 Task: Look for space in Yoshida-kasugachō, Japan from 5th June, 2023 to 16th June, 2023 for 2 adults in price range Rs.14000 to Rs.18000. Place can be entire place with 1  bedroom having 1 bed and 1 bathroom. Property type can be house, flat, guest house, hotel. Amenities needed are: washing machine. Booking option can be shelf check-in. Required host language is English.
Action: Mouse moved to (560, 103)
Screenshot: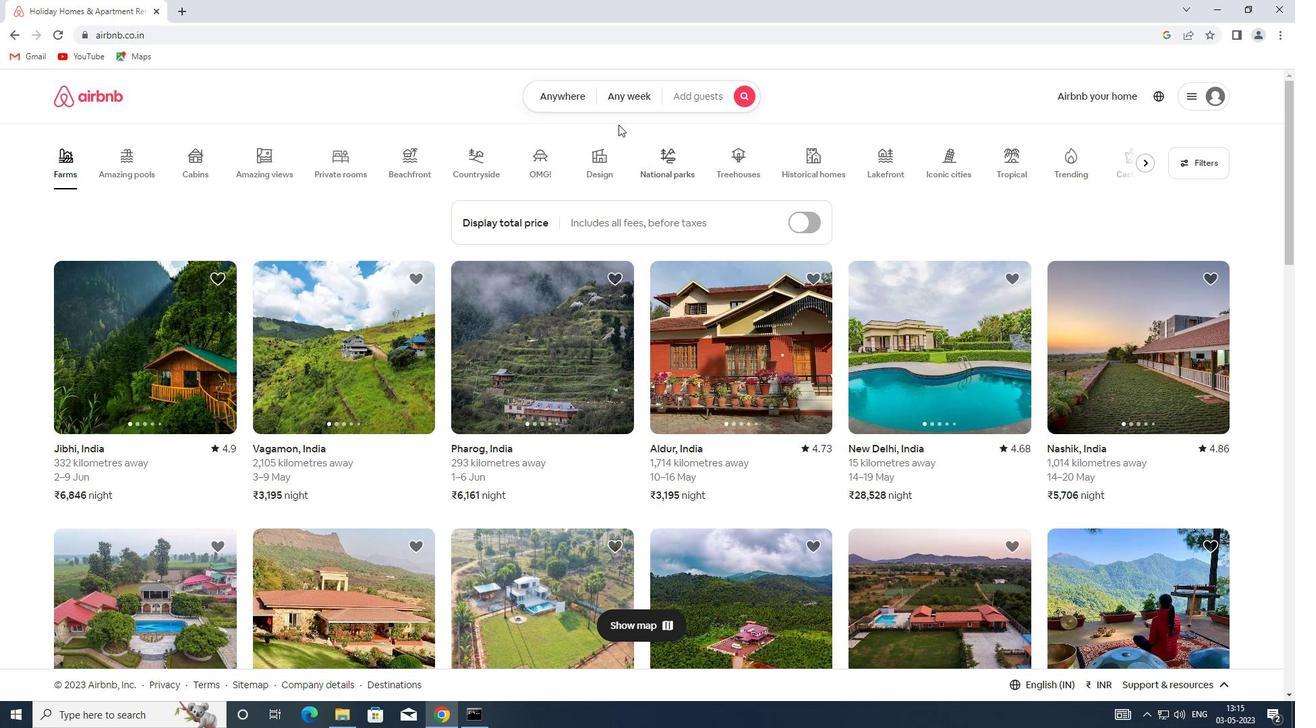 
Action: Mouse pressed left at (560, 103)
Screenshot: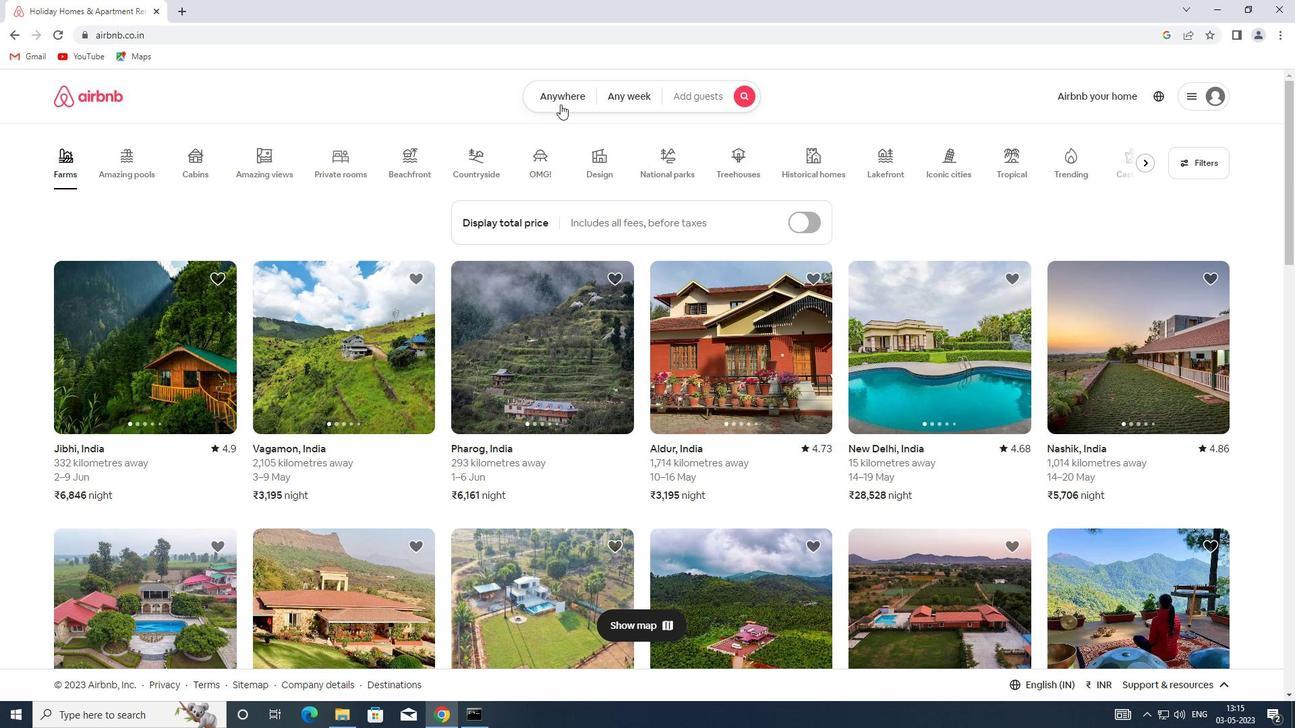 
Action: Mouse moved to (400, 147)
Screenshot: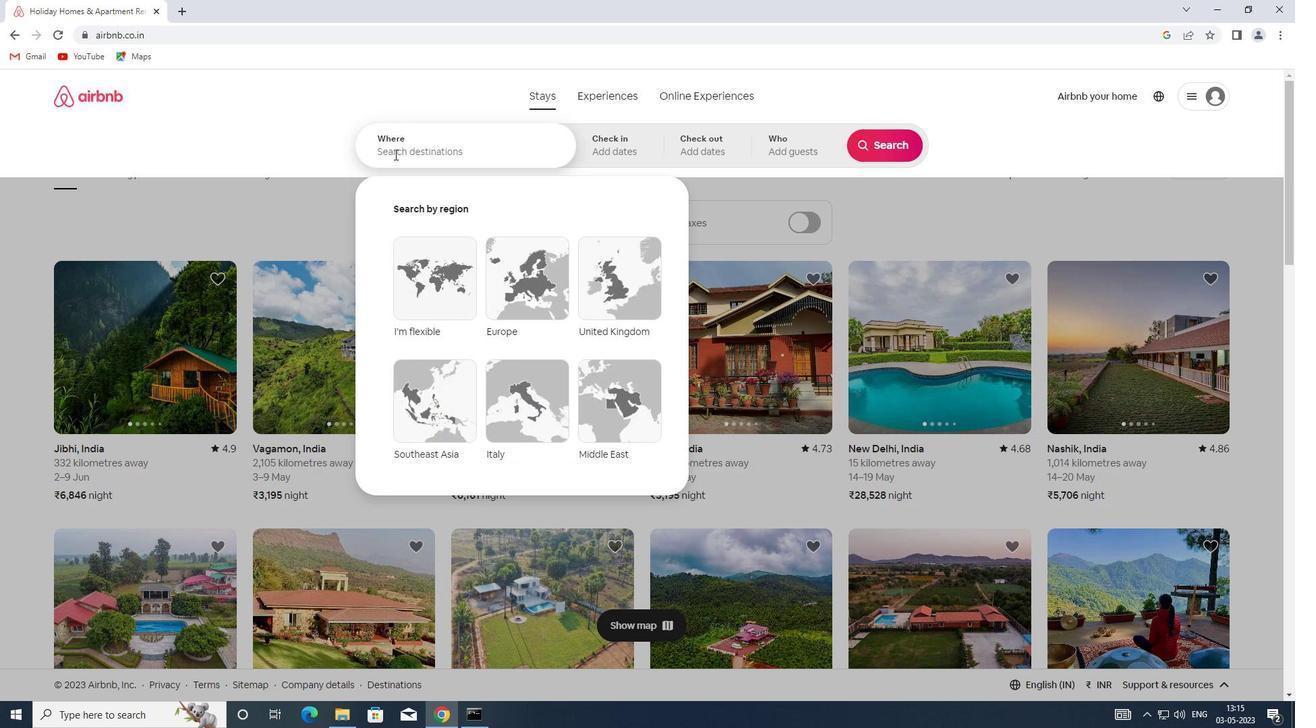 
Action: Mouse pressed left at (400, 147)
Screenshot: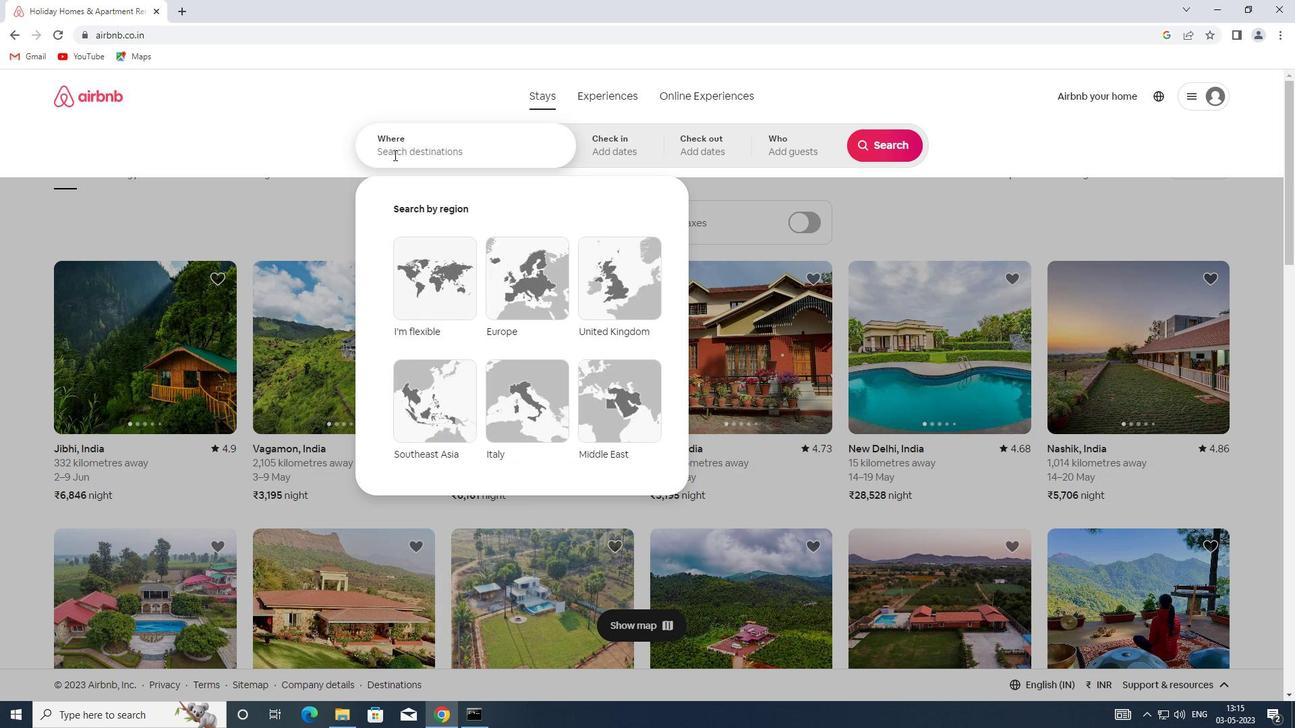 
Action: Key pressed <Key.shift>YOSHIDA-KASUGACHO,<Key.shift><Key.shift><Key.shift><Key.shift><Key.shift><Key.shift><Key.shift><Key.shift><Key.shift><Key.shift><Key.shift><Key.shift><Key.shift><Key.shift><Key.shift>JAPAN
Screenshot: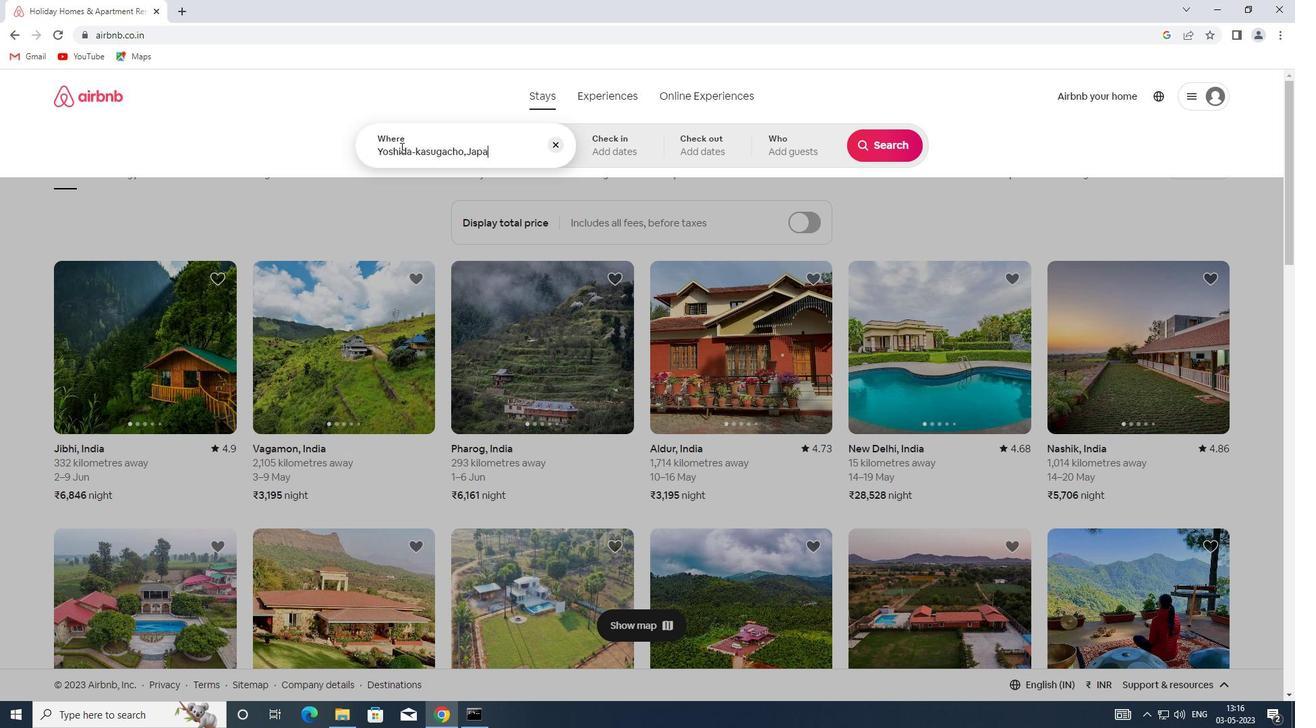 
Action: Mouse moved to (592, 150)
Screenshot: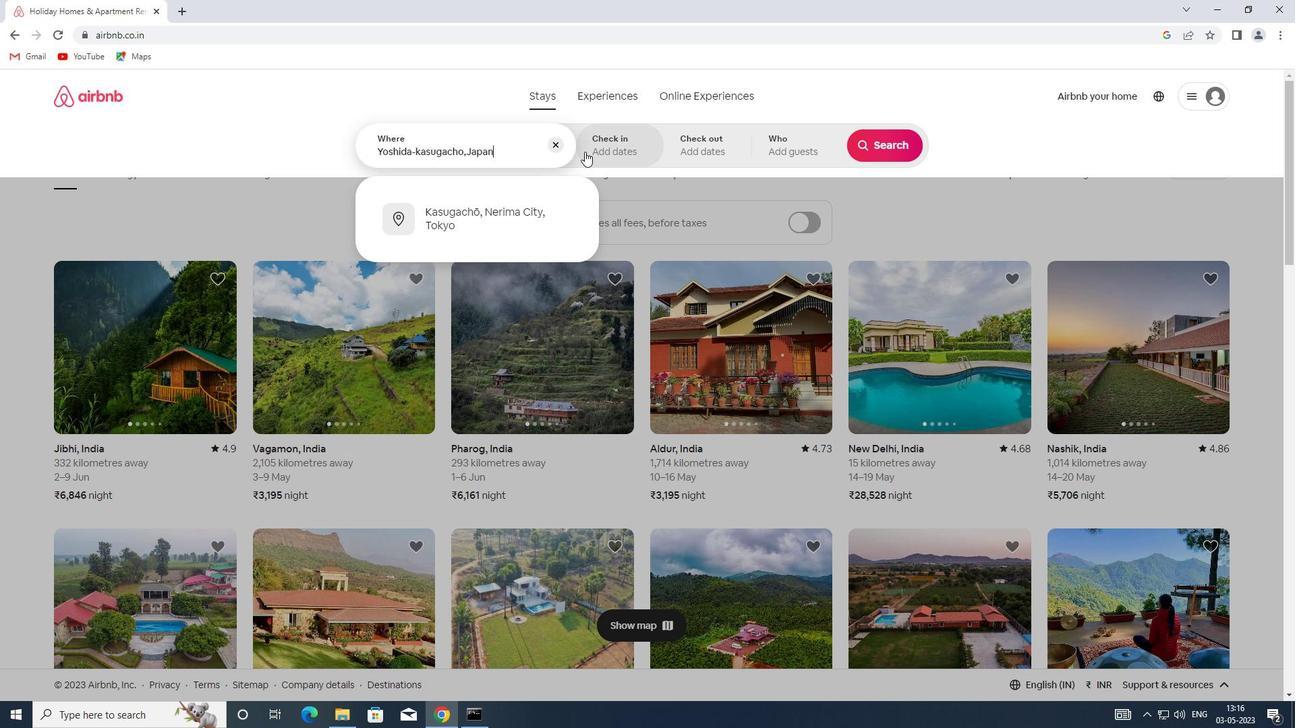 
Action: Mouse pressed left at (592, 150)
Screenshot: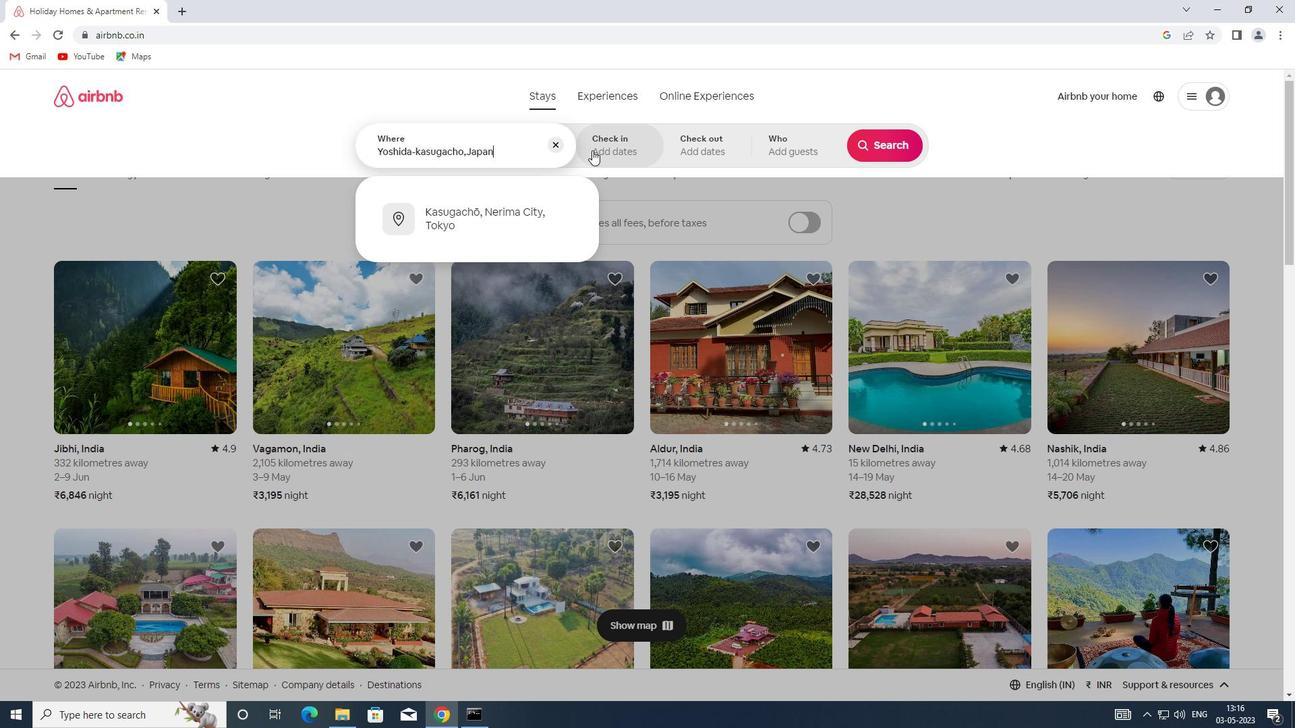 
Action: Mouse moved to (717, 349)
Screenshot: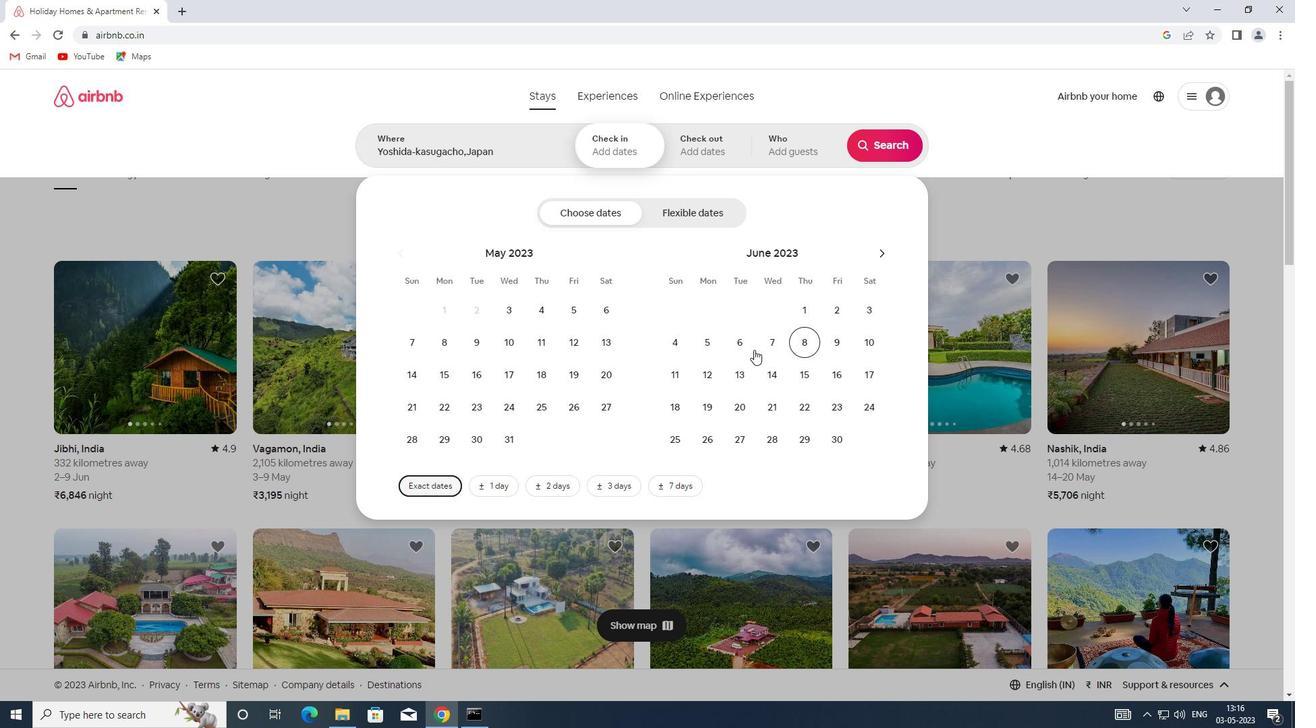 
Action: Mouse pressed left at (717, 349)
Screenshot: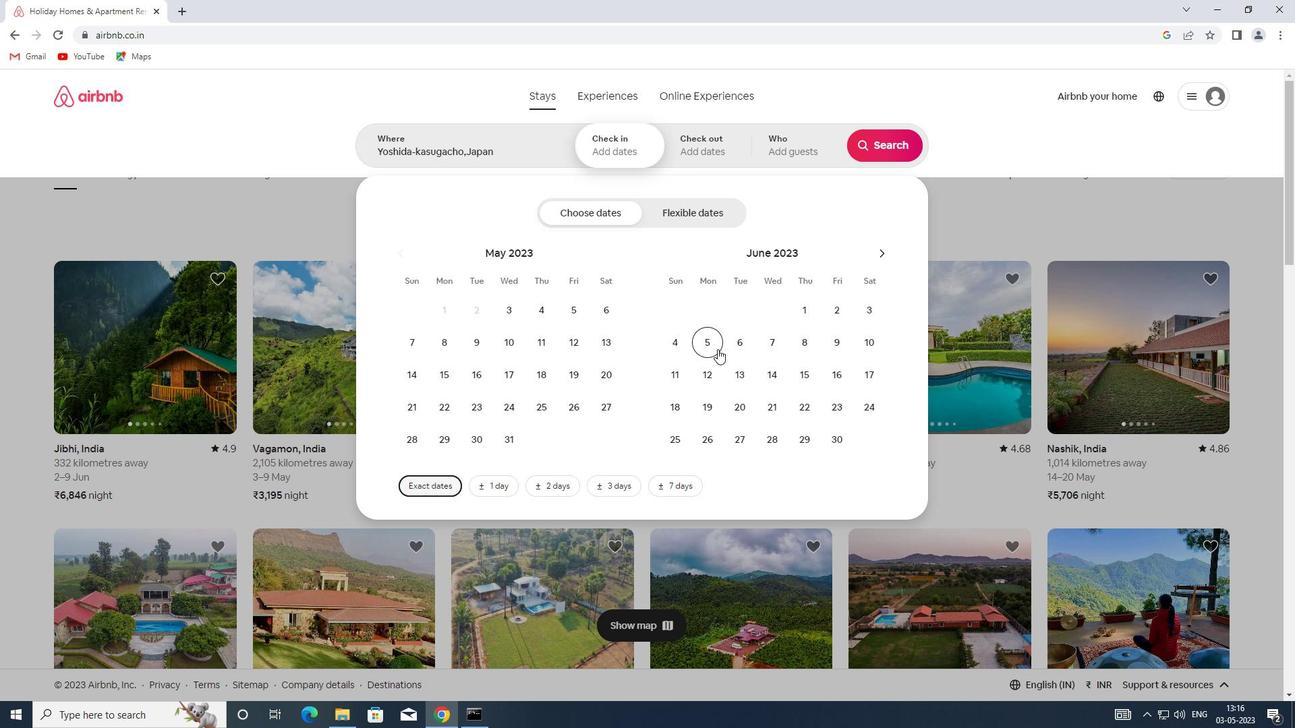 
Action: Mouse moved to (829, 367)
Screenshot: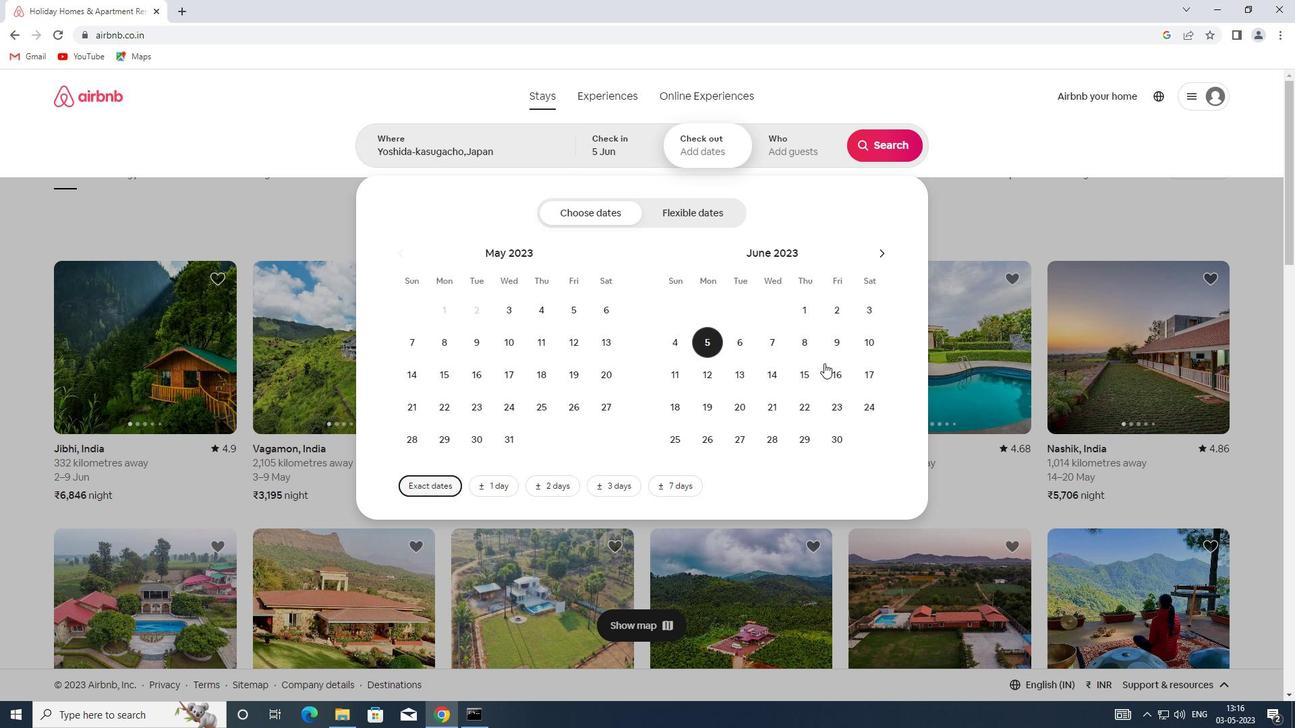
Action: Mouse pressed left at (829, 367)
Screenshot: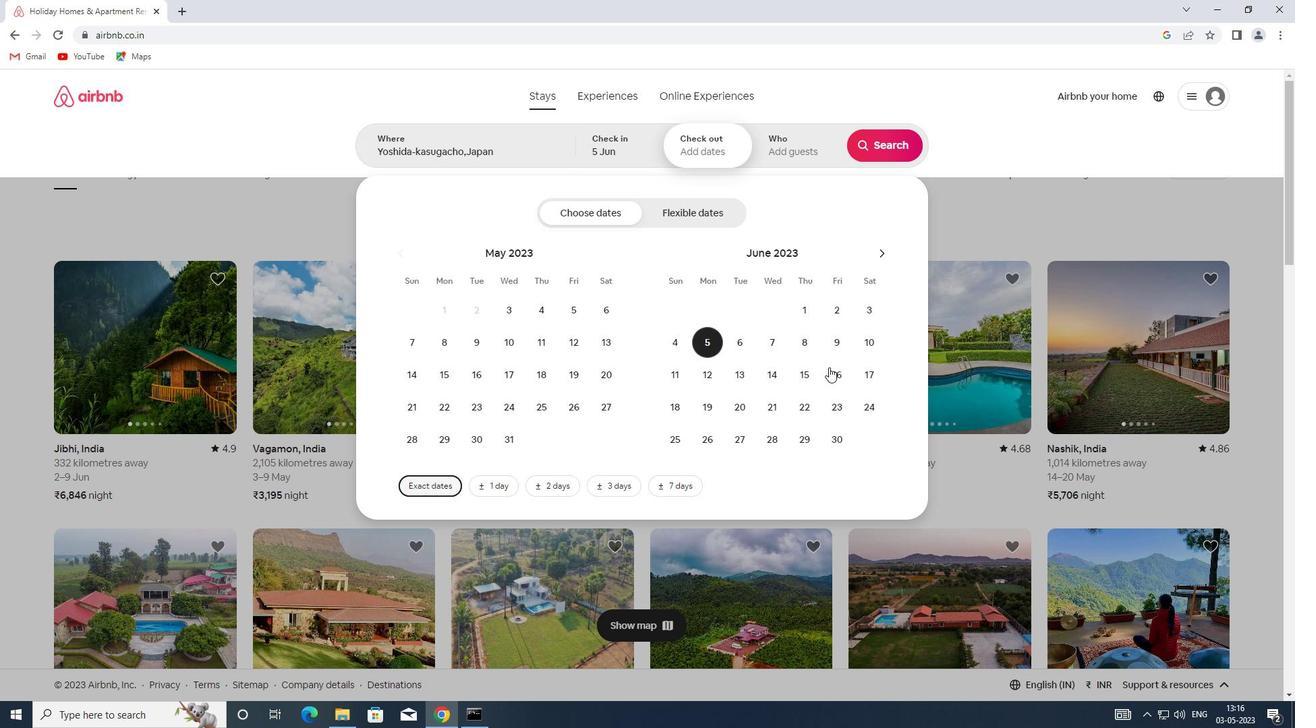 
Action: Mouse moved to (791, 150)
Screenshot: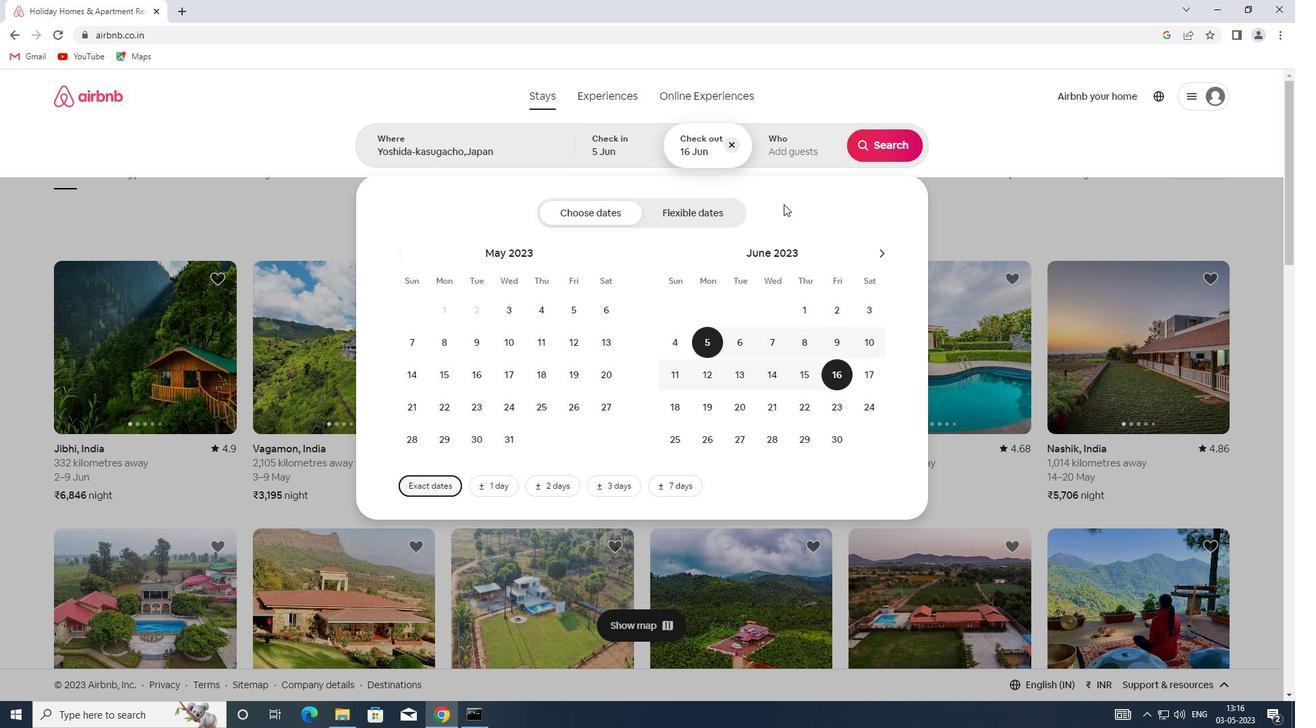 
Action: Mouse pressed left at (791, 150)
Screenshot: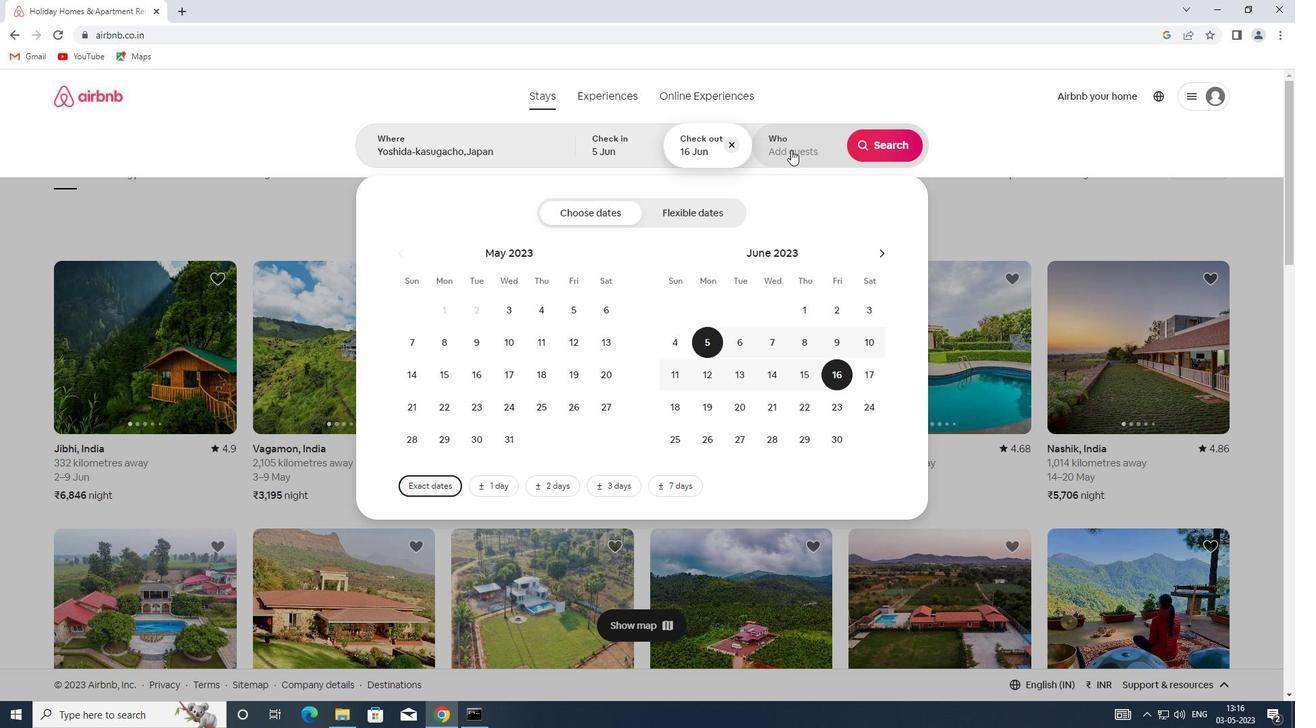 
Action: Mouse moved to (898, 217)
Screenshot: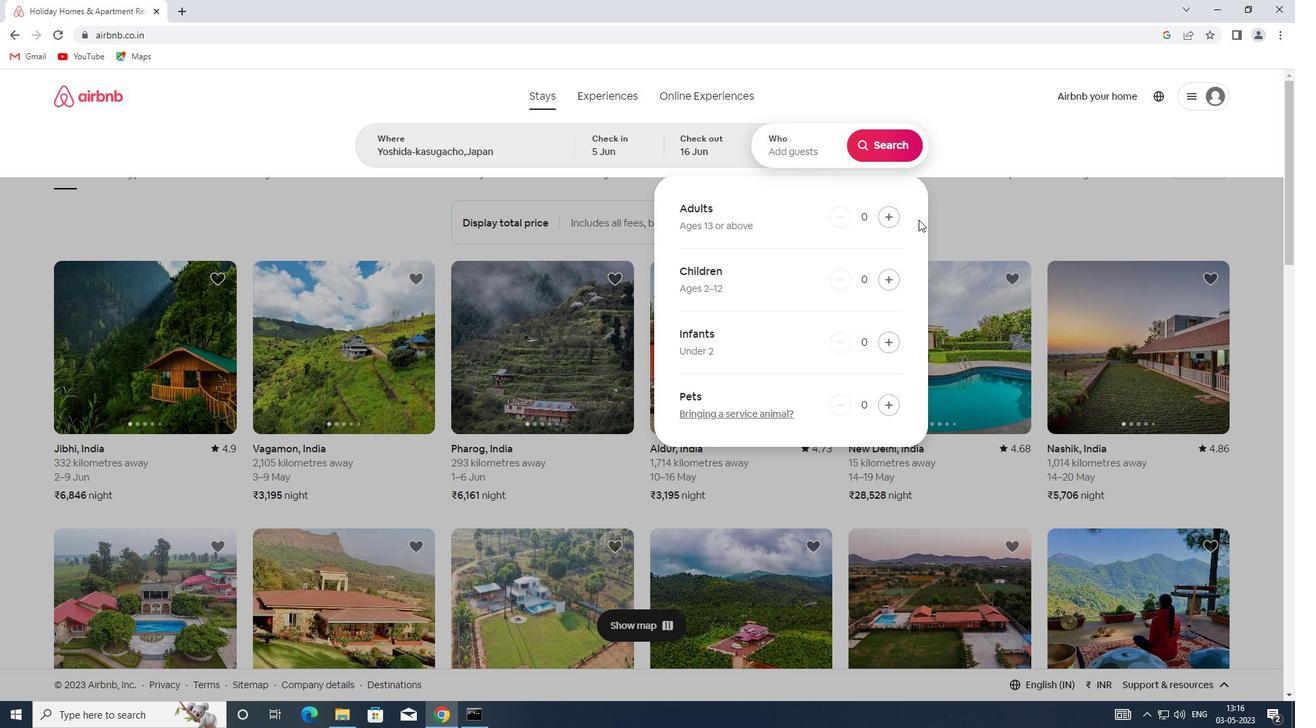 
Action: Mouse pressed left at (898, 217)
Screenshot: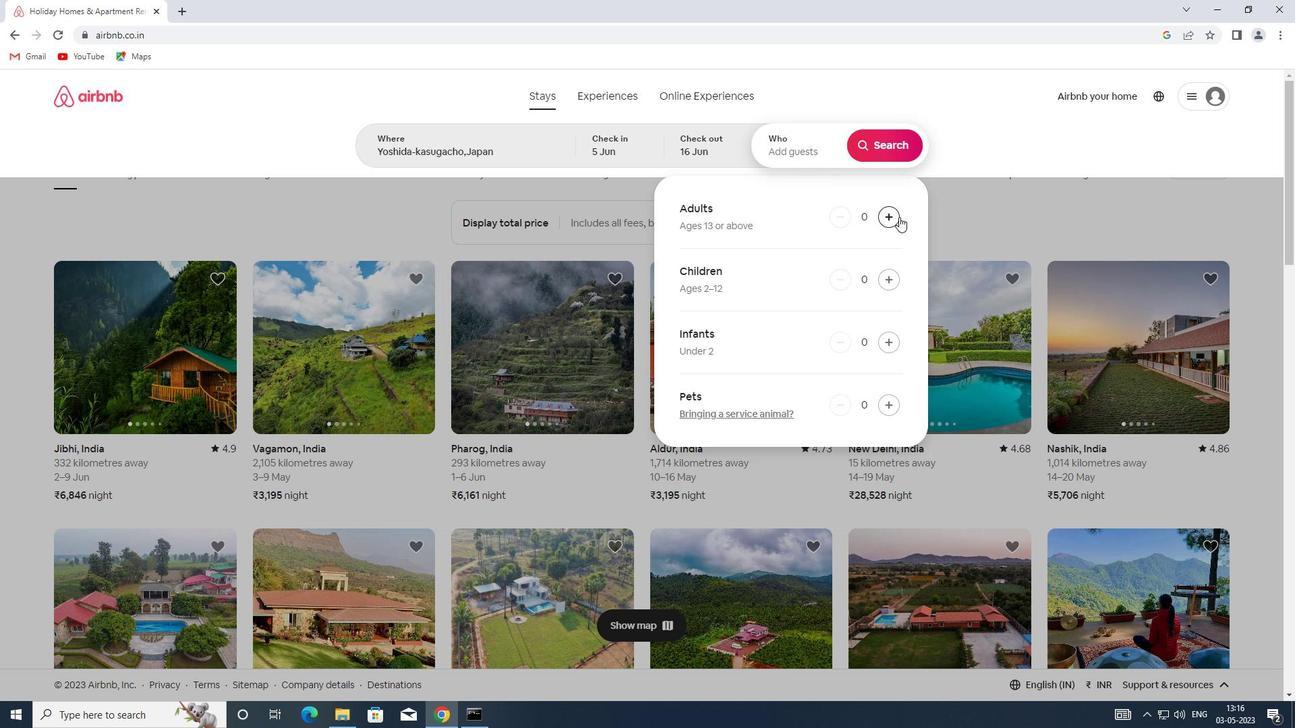 
Action: Mouse pressed left at (898, 217)
Screenshot: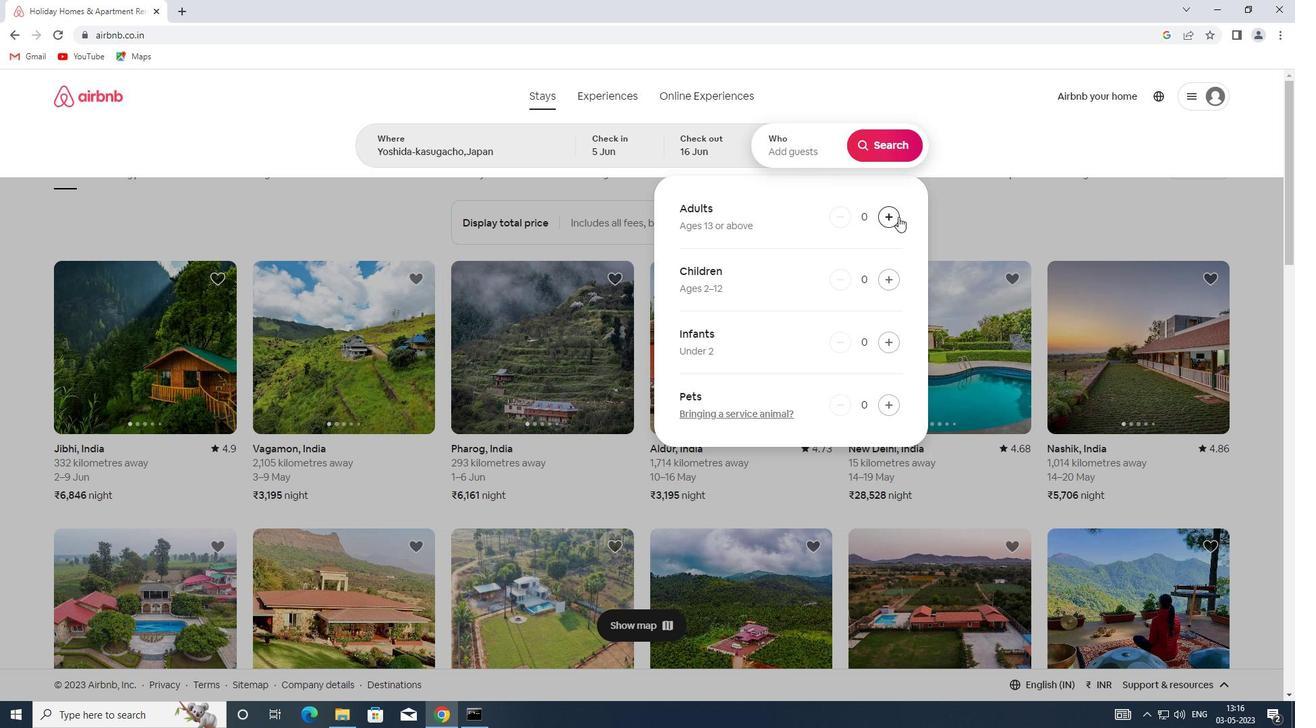 
Action: Mouse moved to (881, 137)
Screenshot: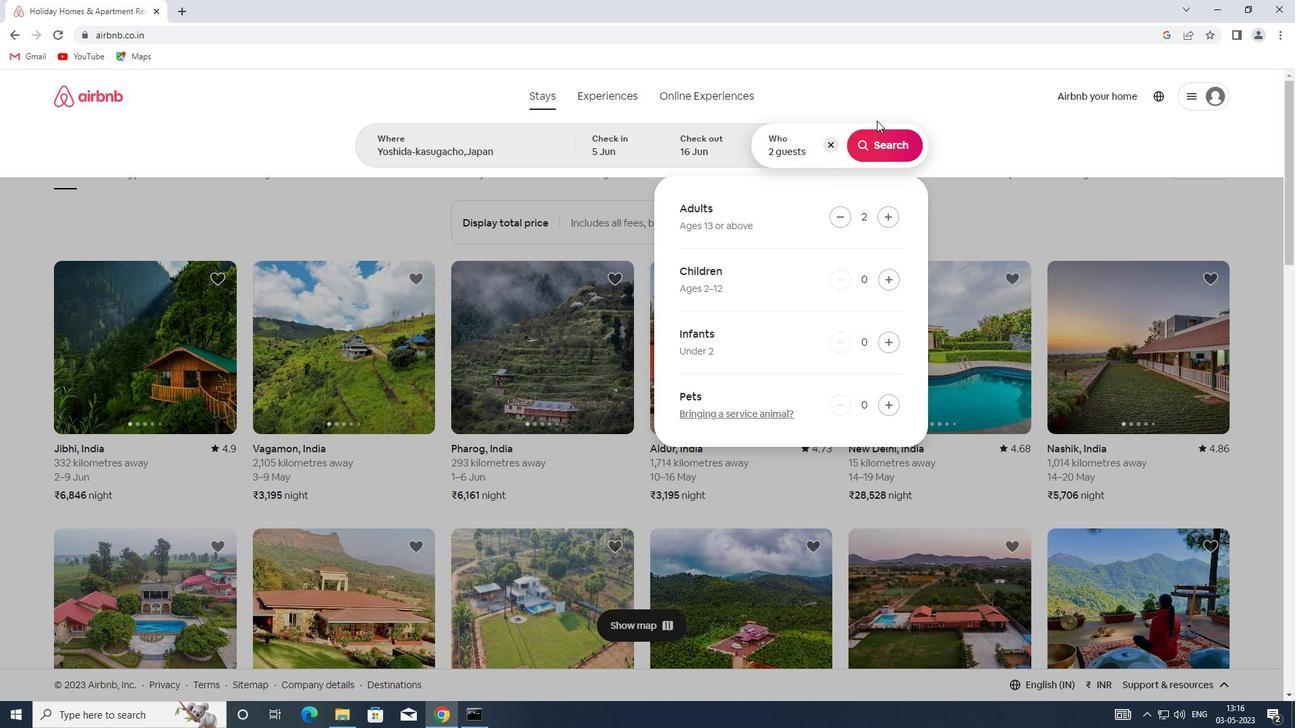 
Action: Mouse pressed left at (881, 137)
Screenshot: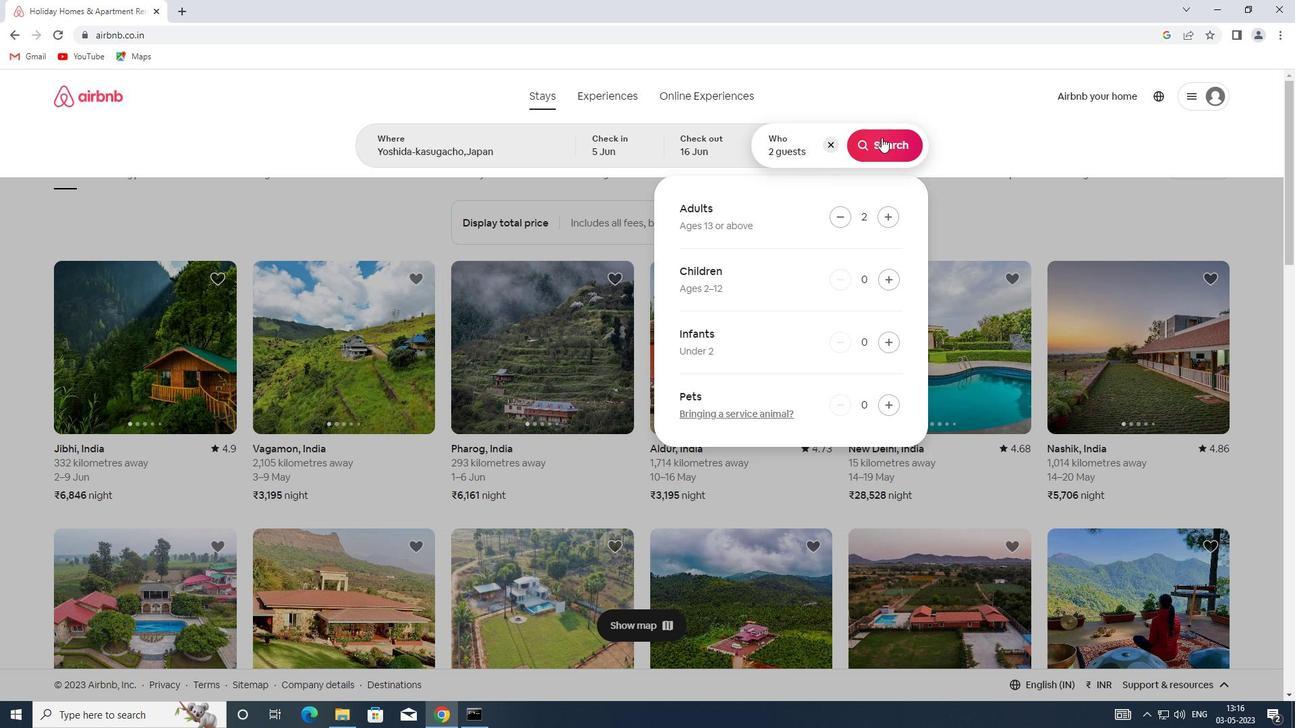 
Action: Mouse moved to (1244, 157)
Screenshot: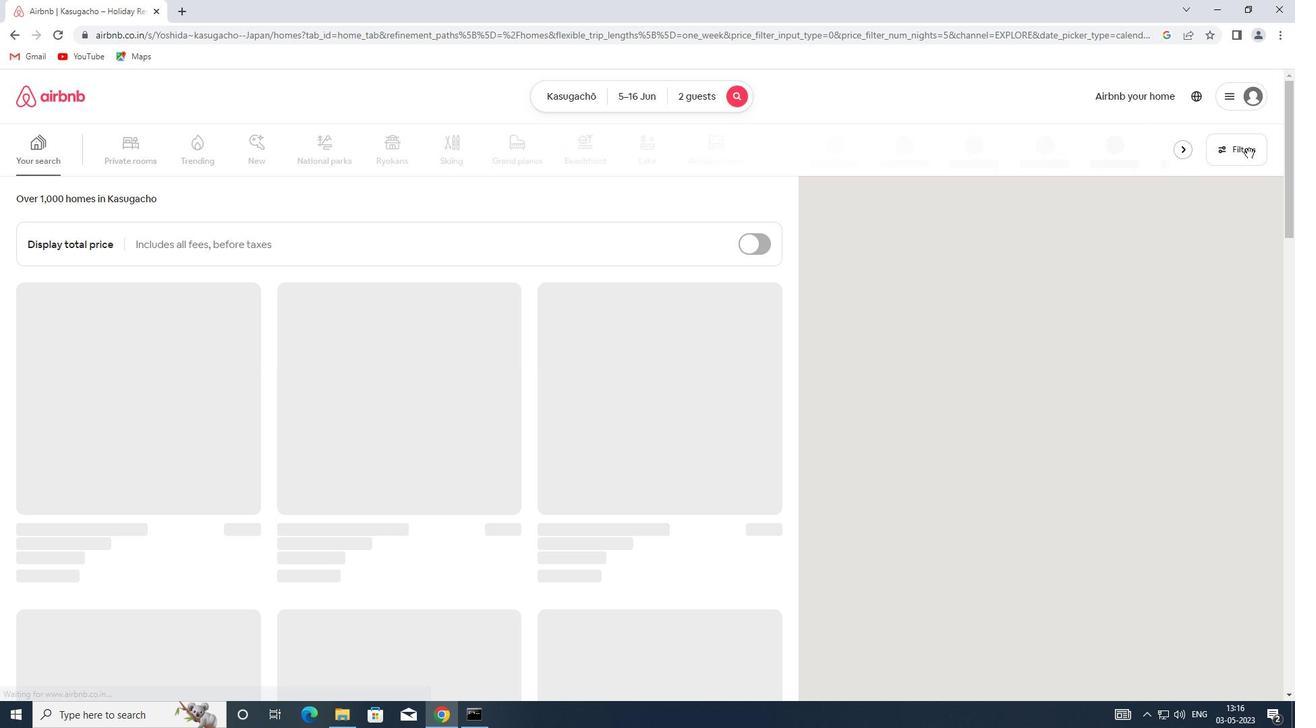 
Action: Mouse pressed left at (1244, 157)
Screenshot: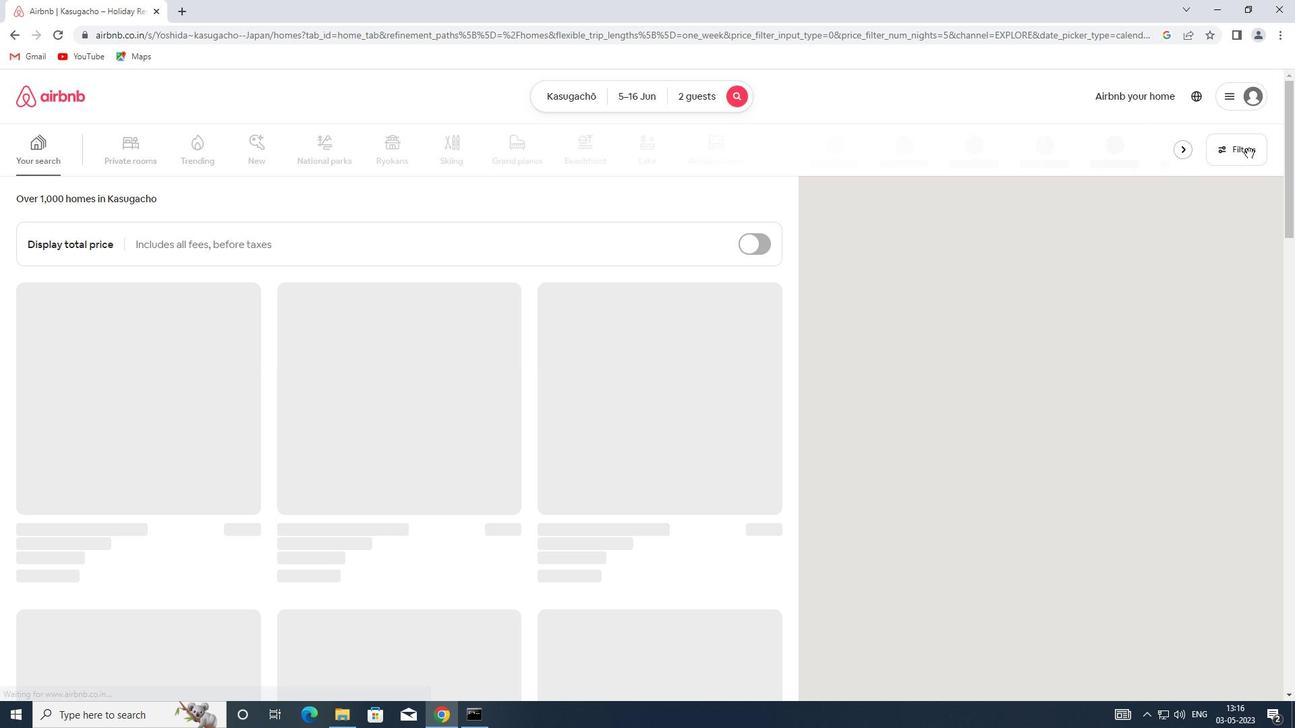 
Action: Mouse moved to (464, 324)
Screenshot: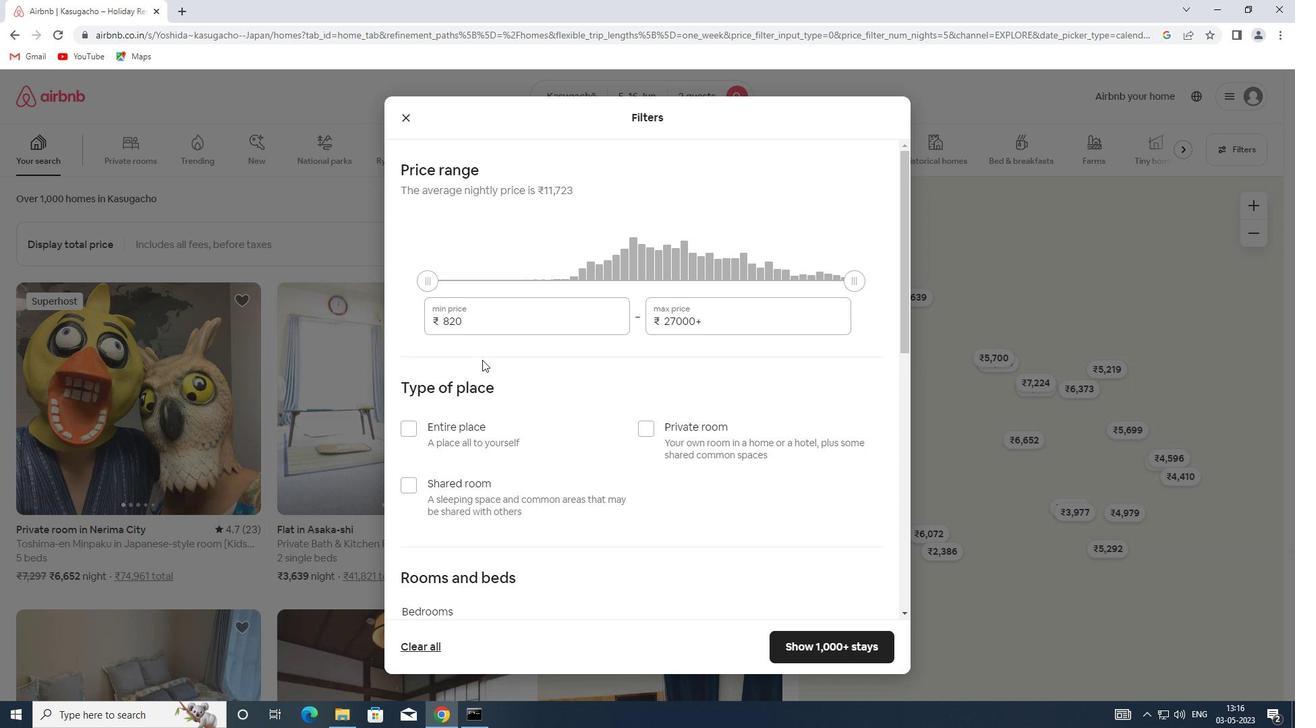 
Action: Mouse pressed left at (464, 324)
Screenshot: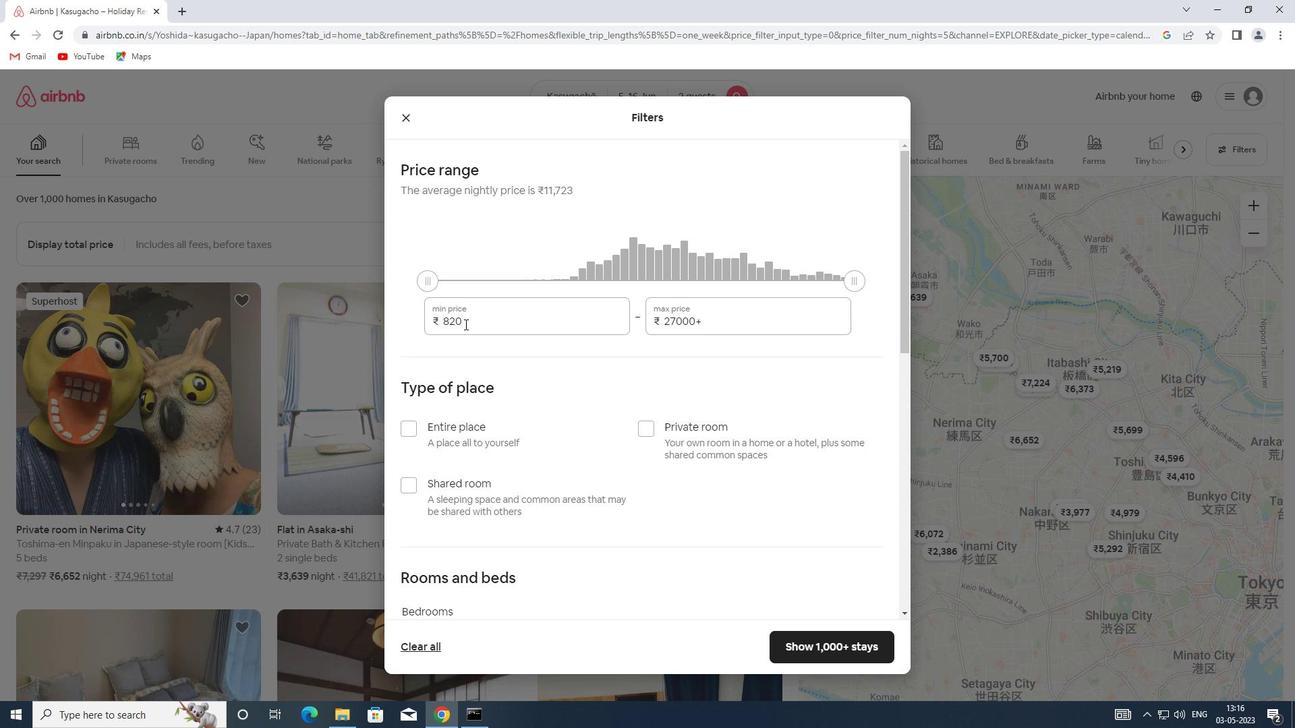 
Action: Mouse moved to (416, 316)
Screenshot: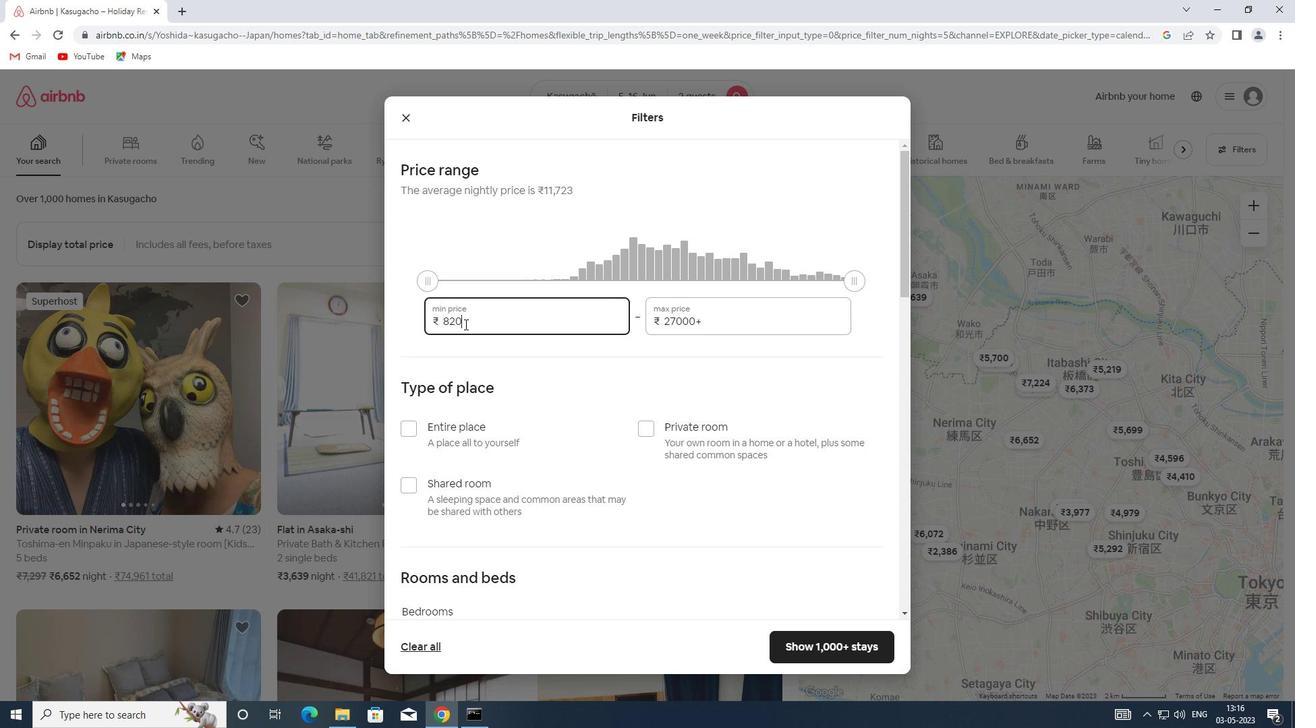 
Action: Key pressed 14000
Screenshot: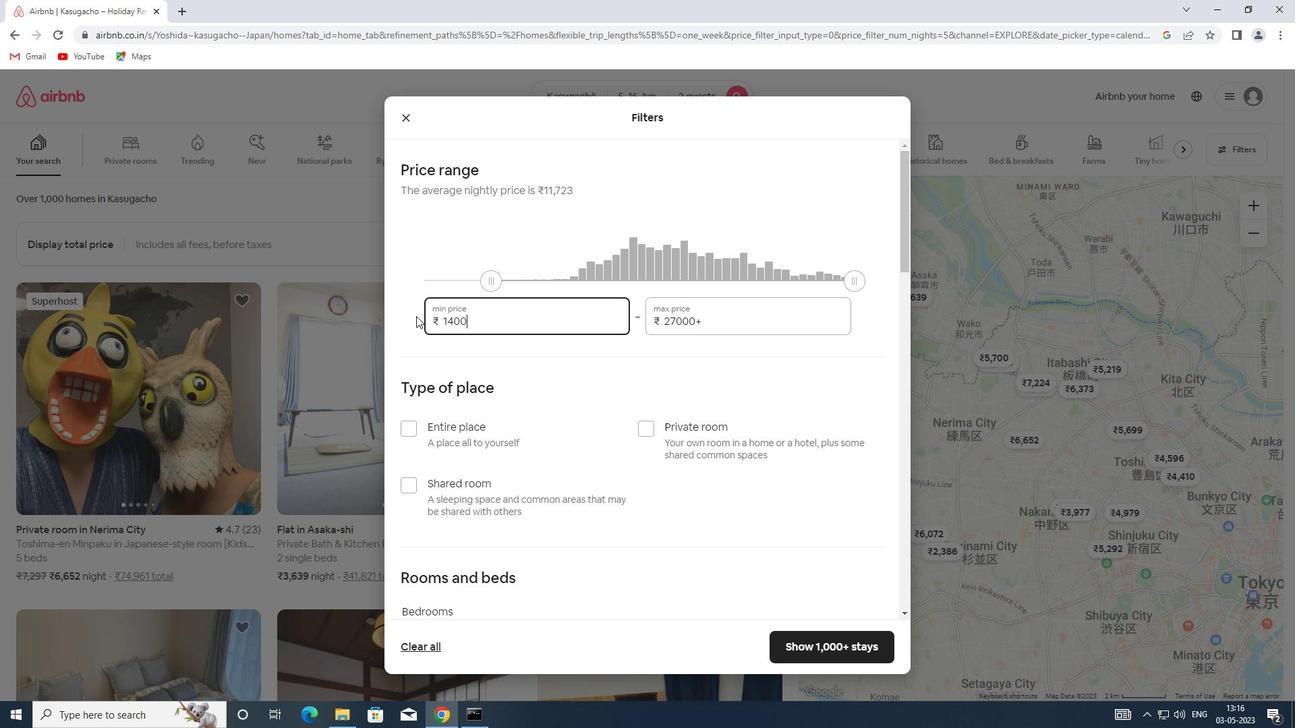 
Action: Mouse moved to (713, 324)
Screenshot: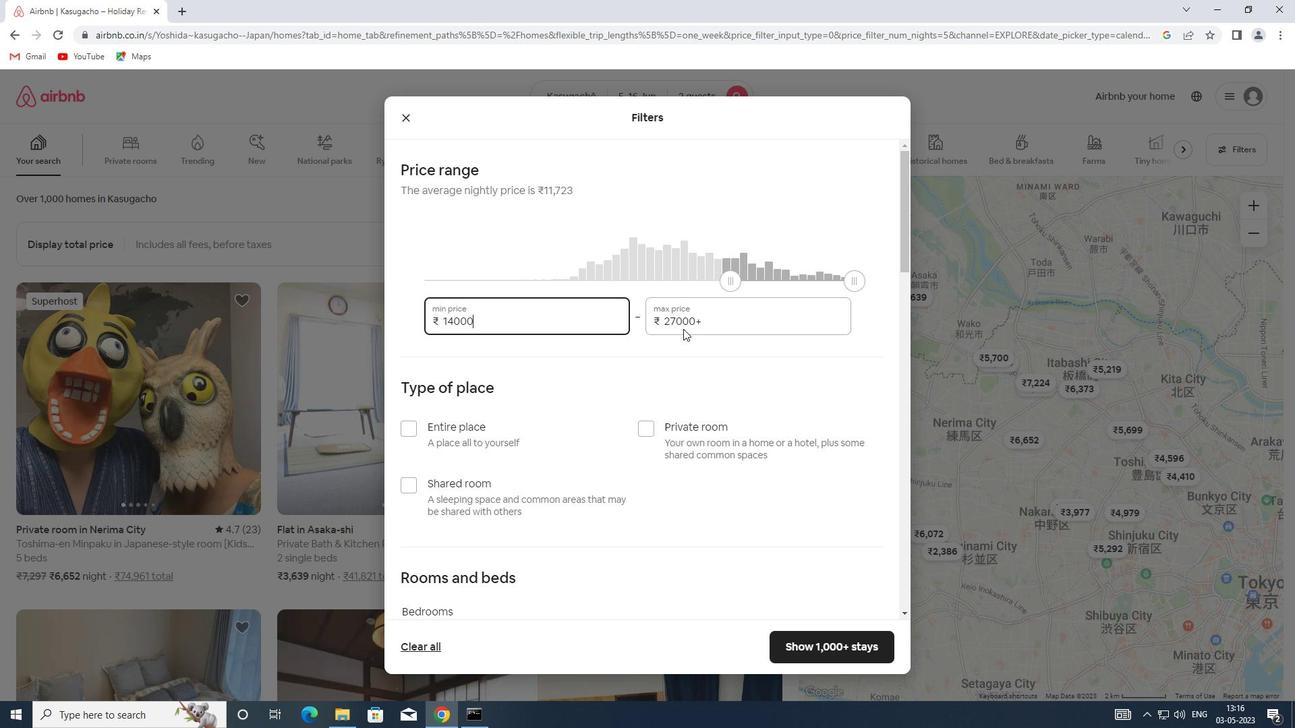
Action: Mouse pressed left at (713, 324)
Screenshot: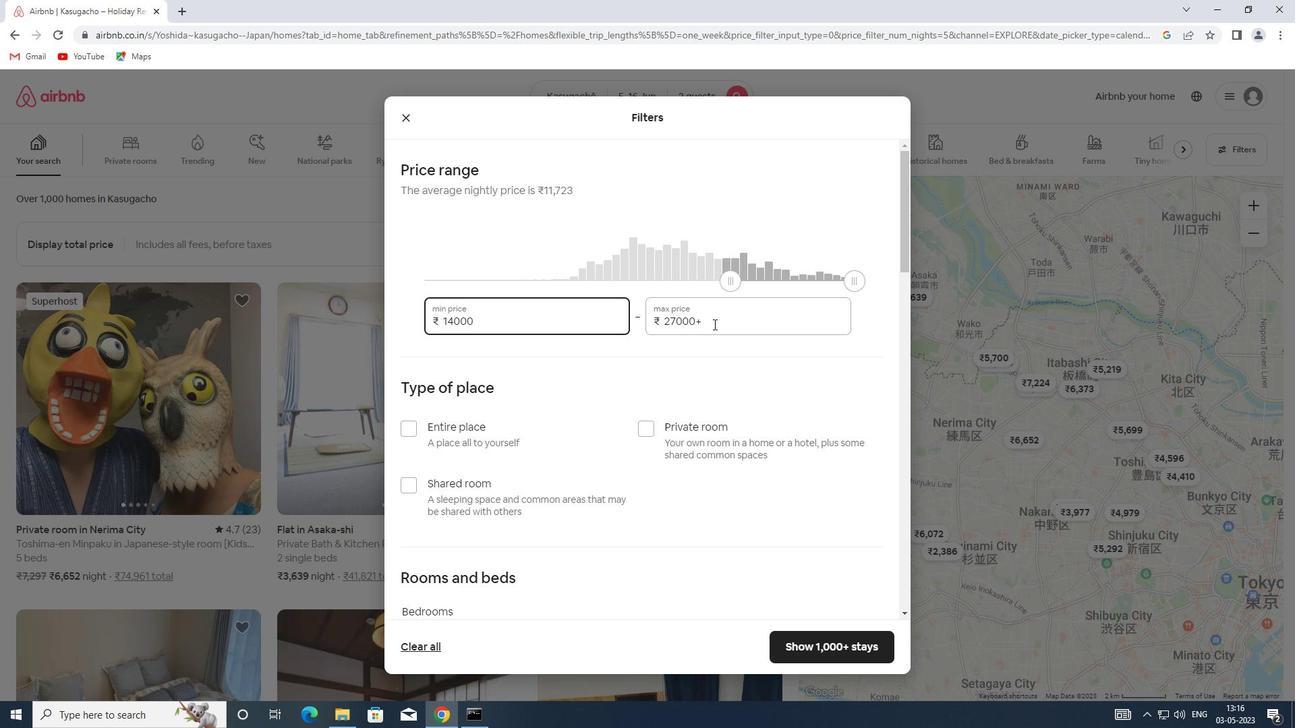
Action: Mouse moved to (618, 324)
Screenshot: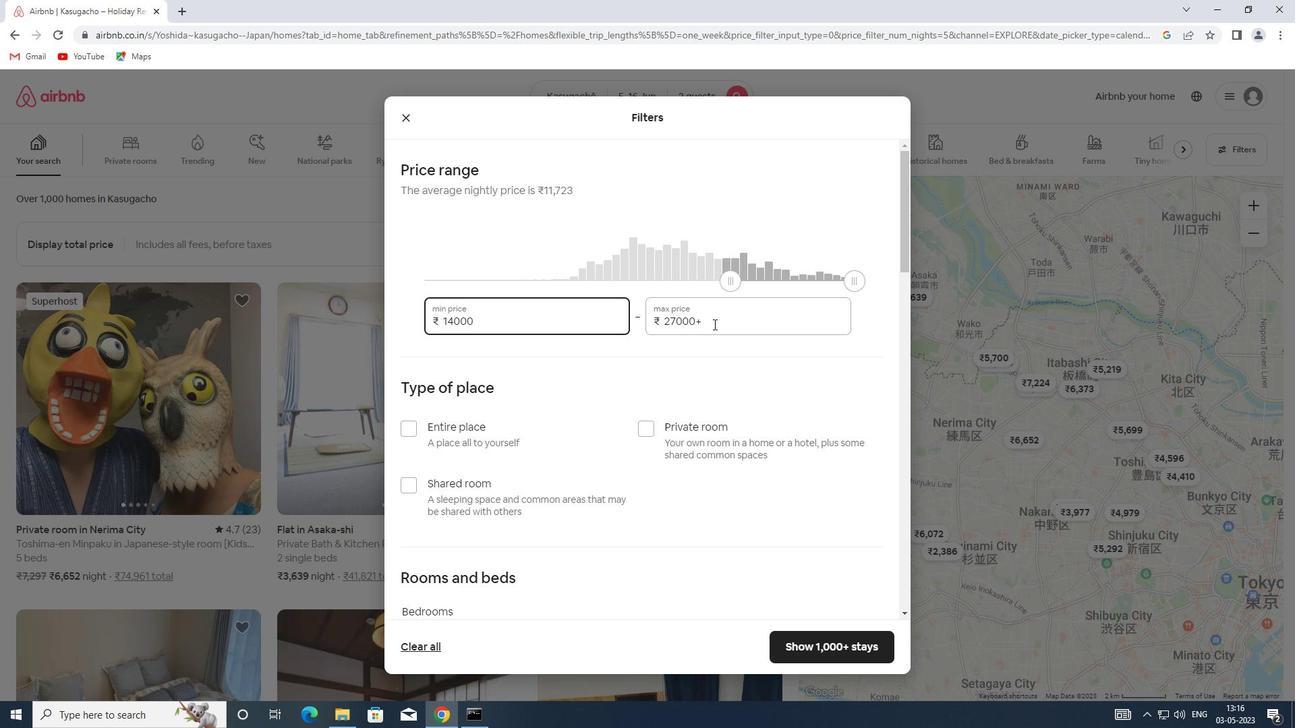 
Action: Key pressed 18000
Screenshot: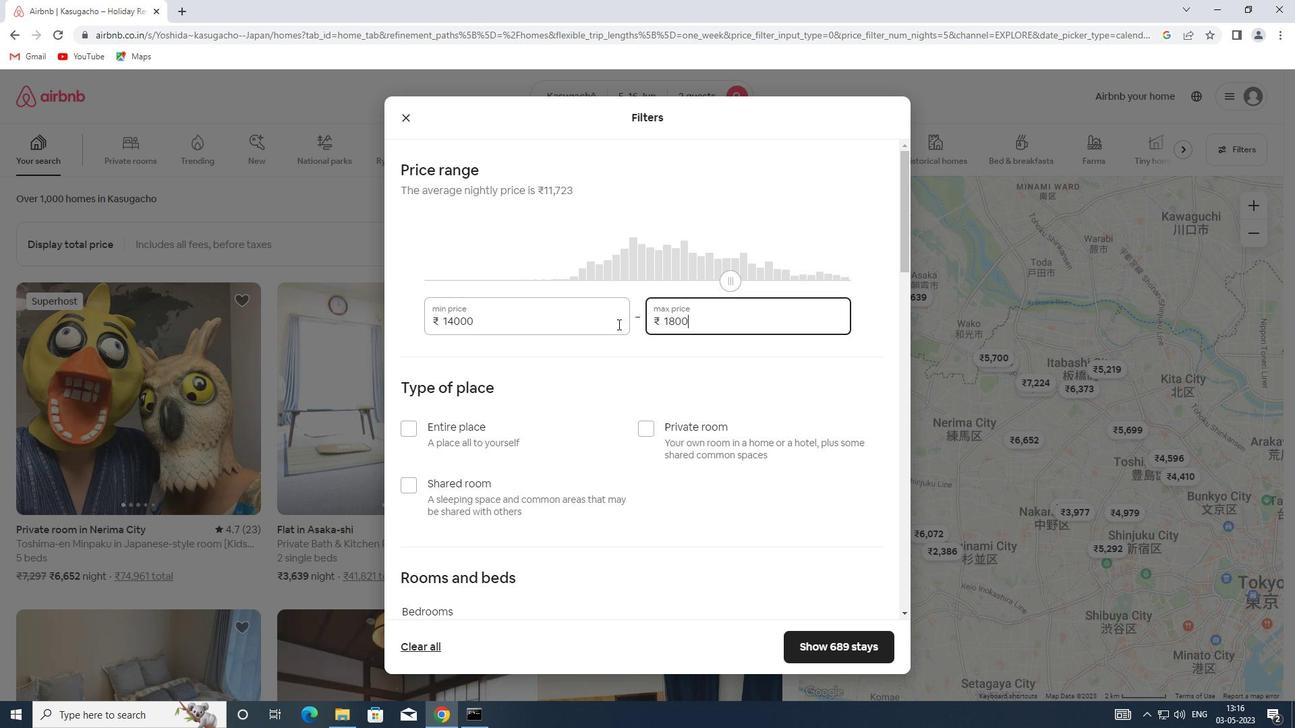 
Action: Mouse moved to (612, 388)
Screenshot: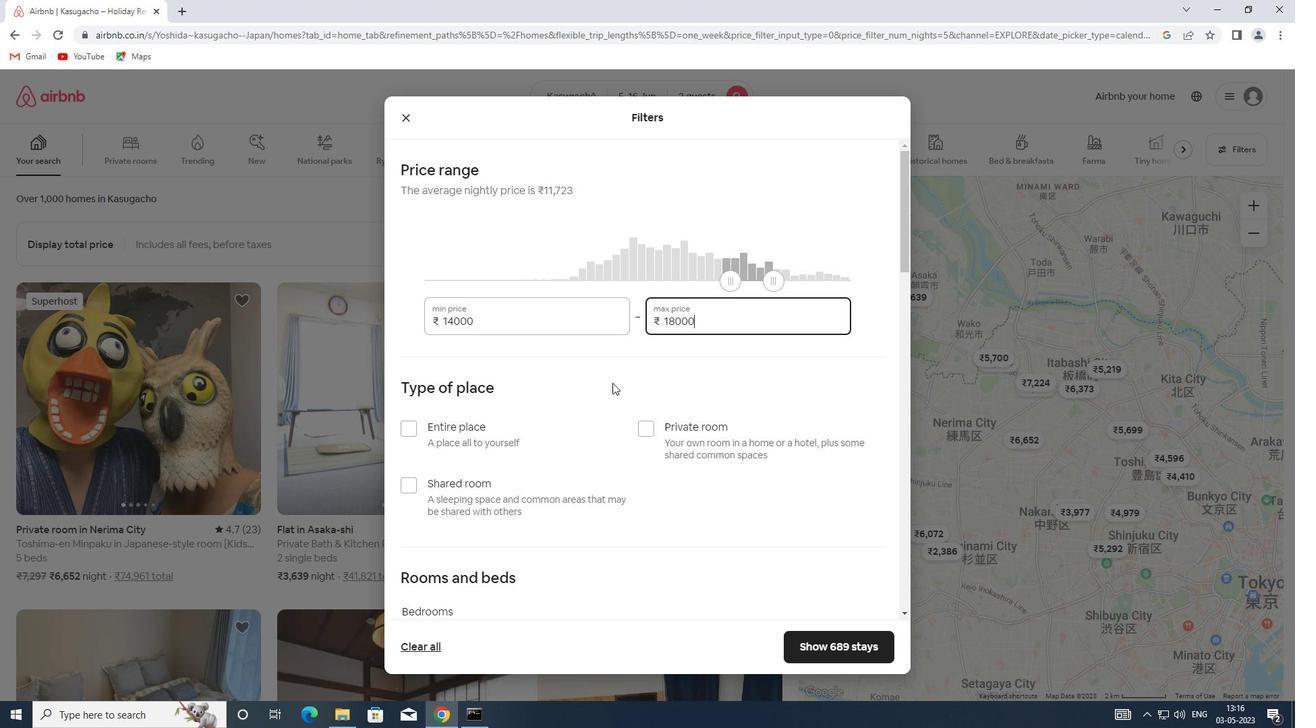 
Action: Mouse scrolled (612, 387) with delta (0, 0)
Screenshot: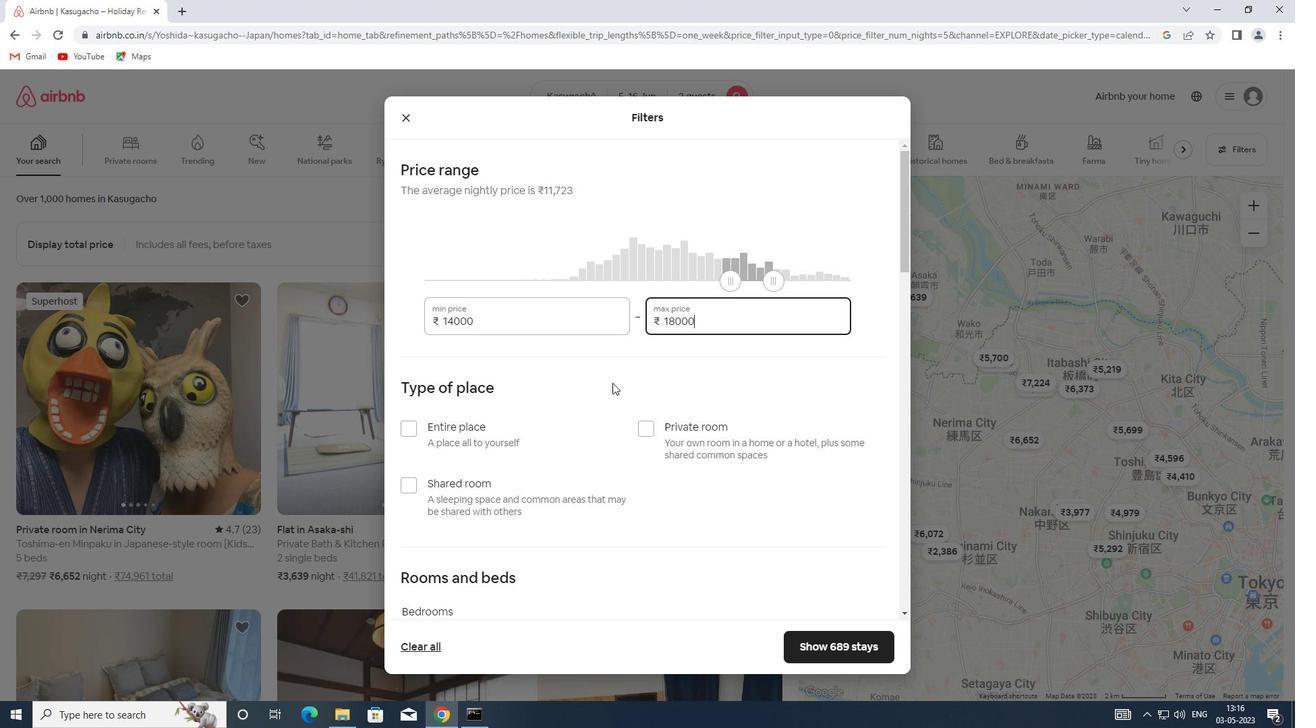 
Action: Mouse moved to (449, 369)
Screenshot: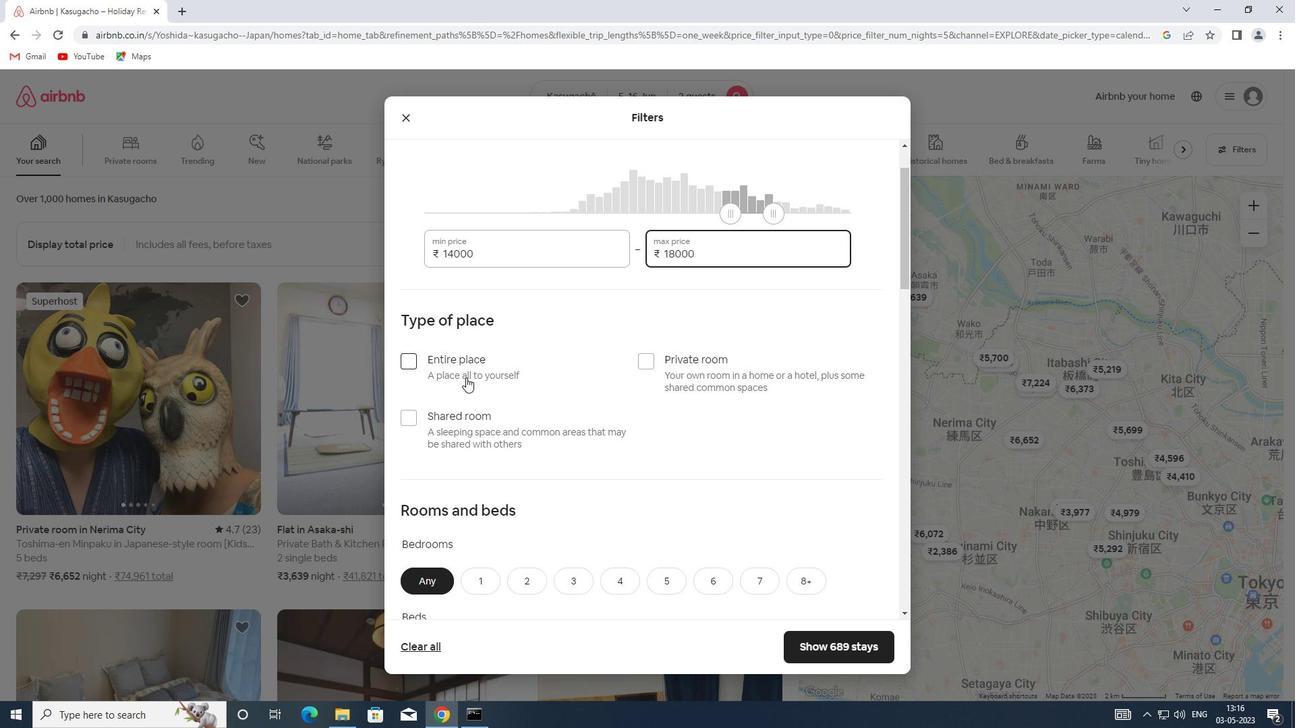 
Action: Mouse pressed left at (449, 369)
Screenshot: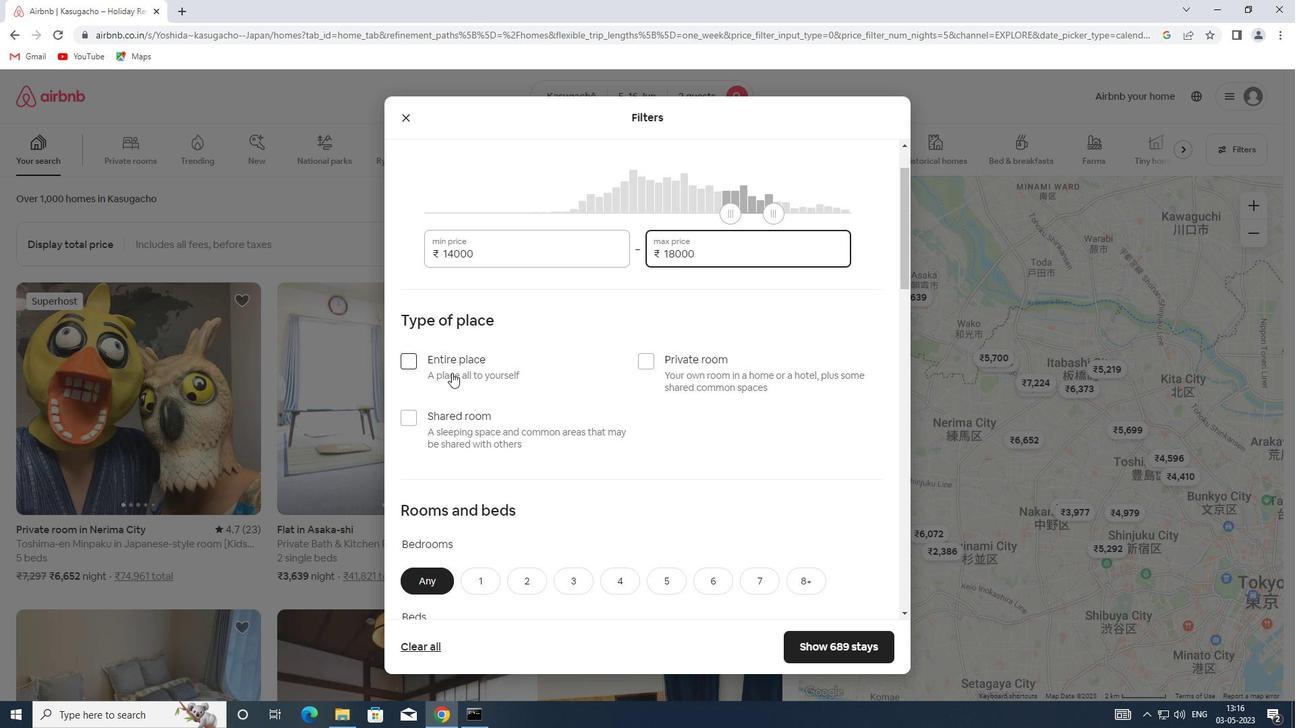 
Action: Mouse scrolled (449, 369) with delta (0, 0)
Screenshot: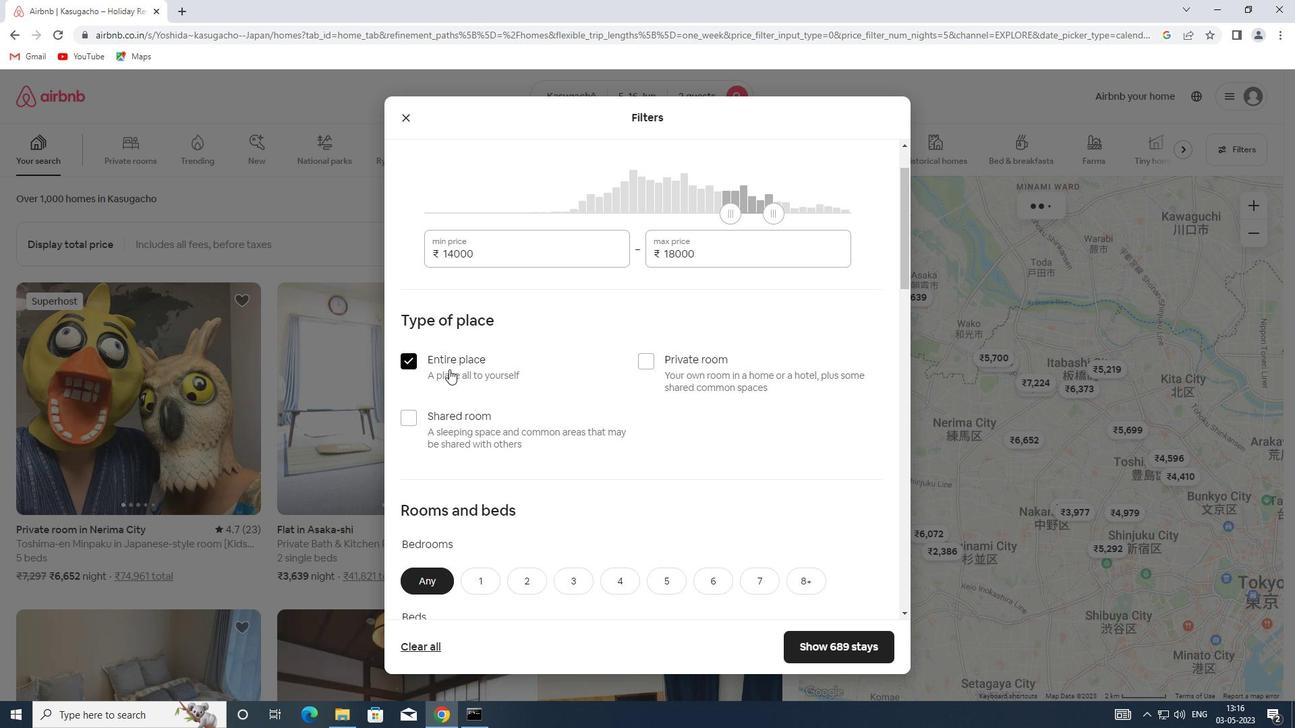 
Action: Mouse moved to (450, 369)
Screenshot: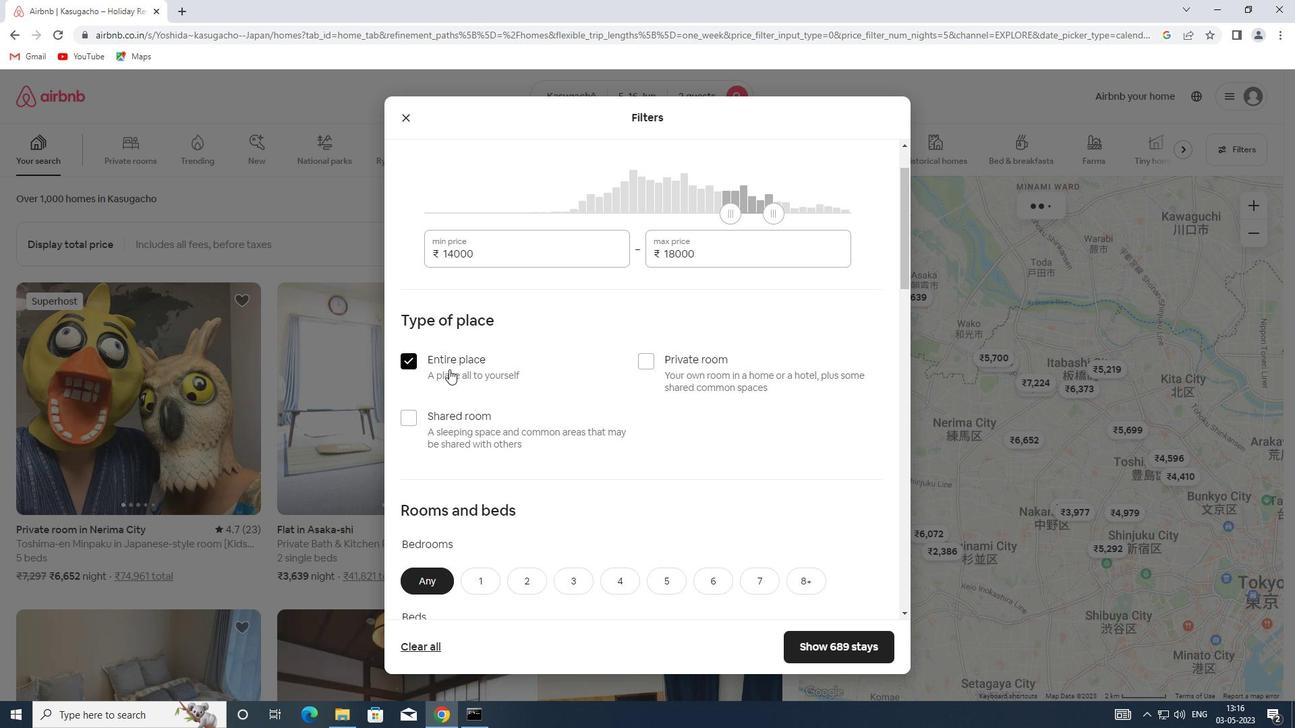 
Action: Mouse scrolled (450, 369) with delta (0, 0)
Screenshot: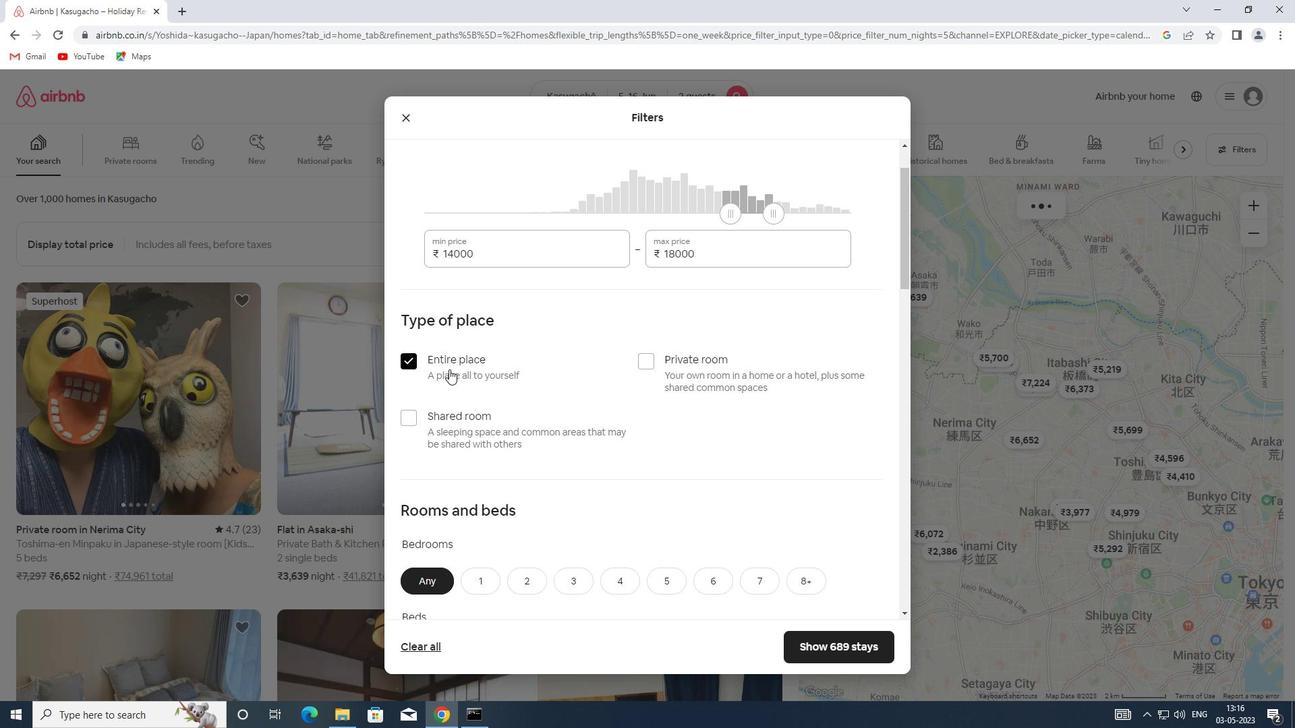 
Action: Mouse moved to (482, 440)
Screenshot: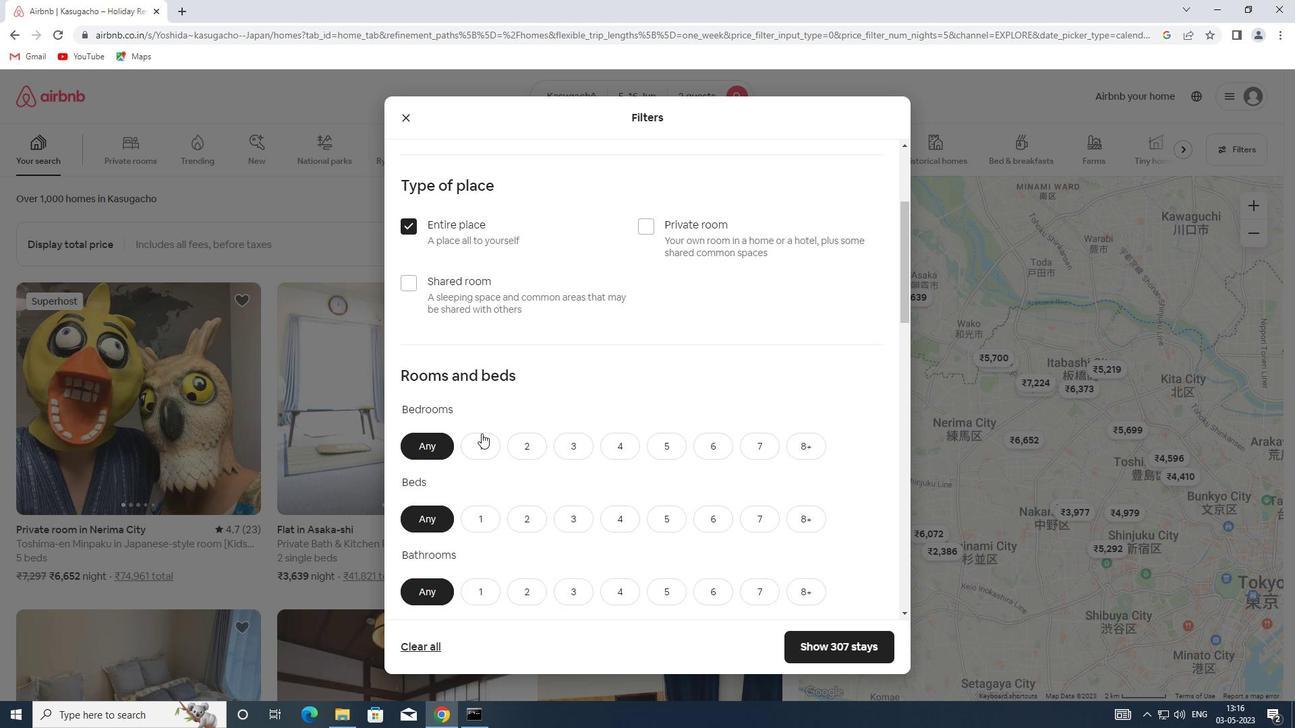 
Action: Mouse pressed left at (482, 440)
Screenshot: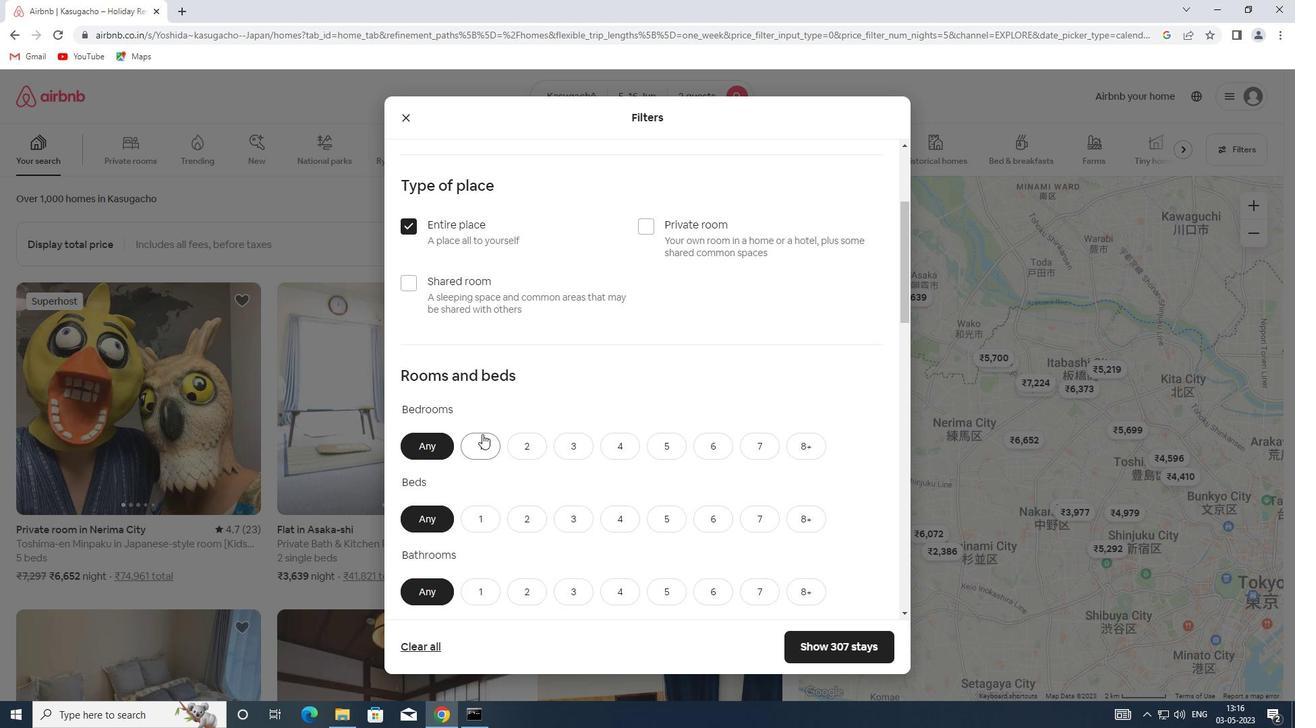 
Action: Mouse scrolled (482, 439) with delta (0, 0)
Screenshot: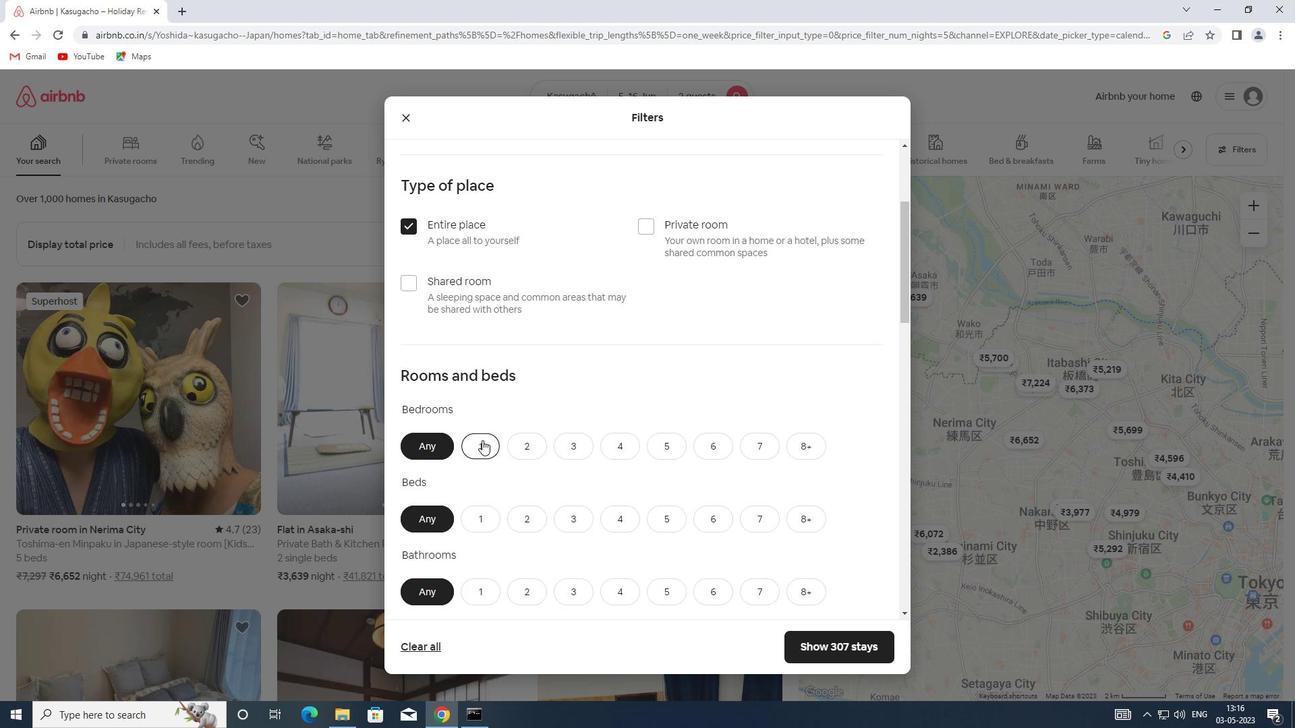 
Action: Mouse scrolled (482, 439) with delta (0, 0)
Screenshot: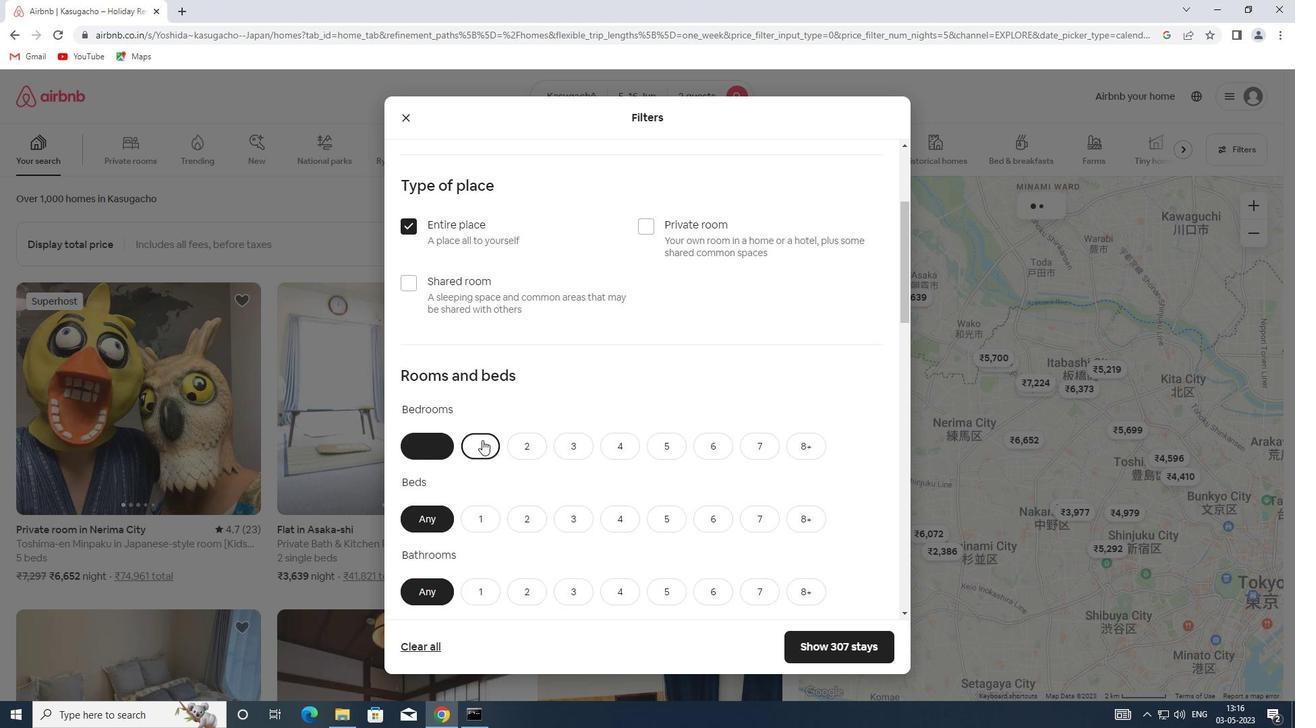 
Action: Mouse scrolled (482, 439) with delta (0, 0)
Screenshot: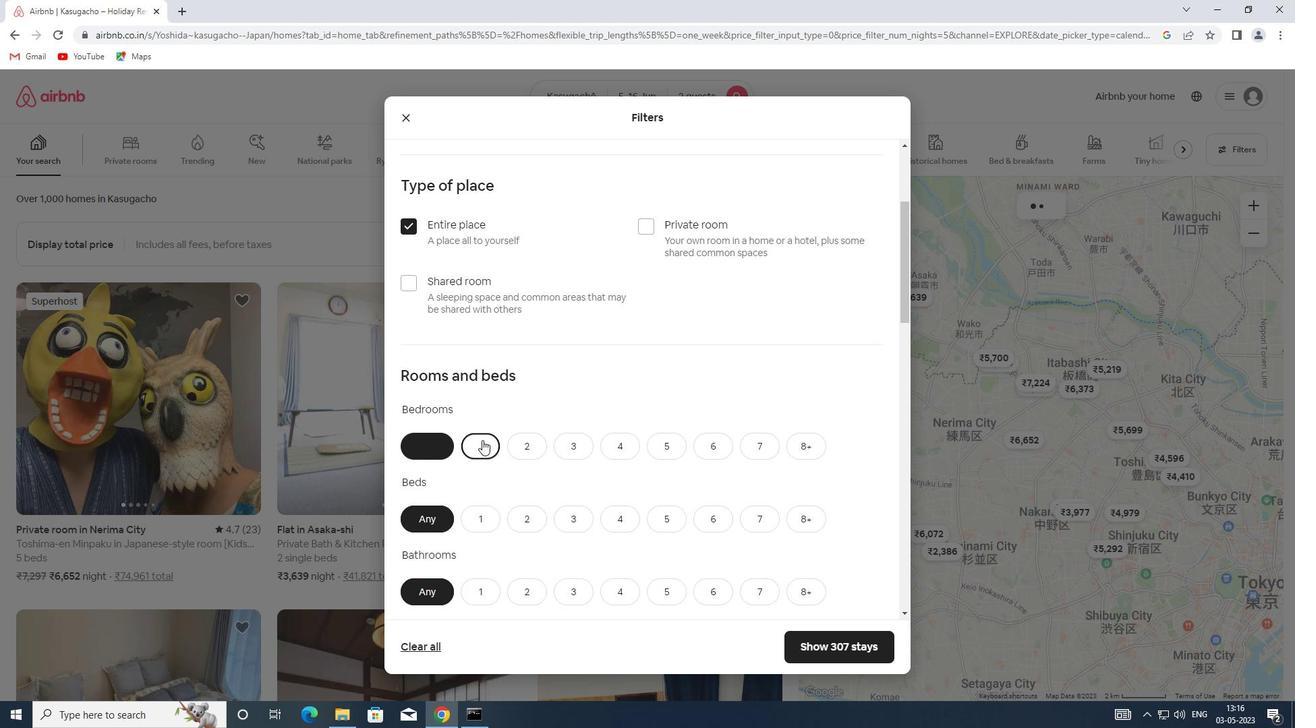 
Action: Mouse moved to (488, 322)
Screenshot: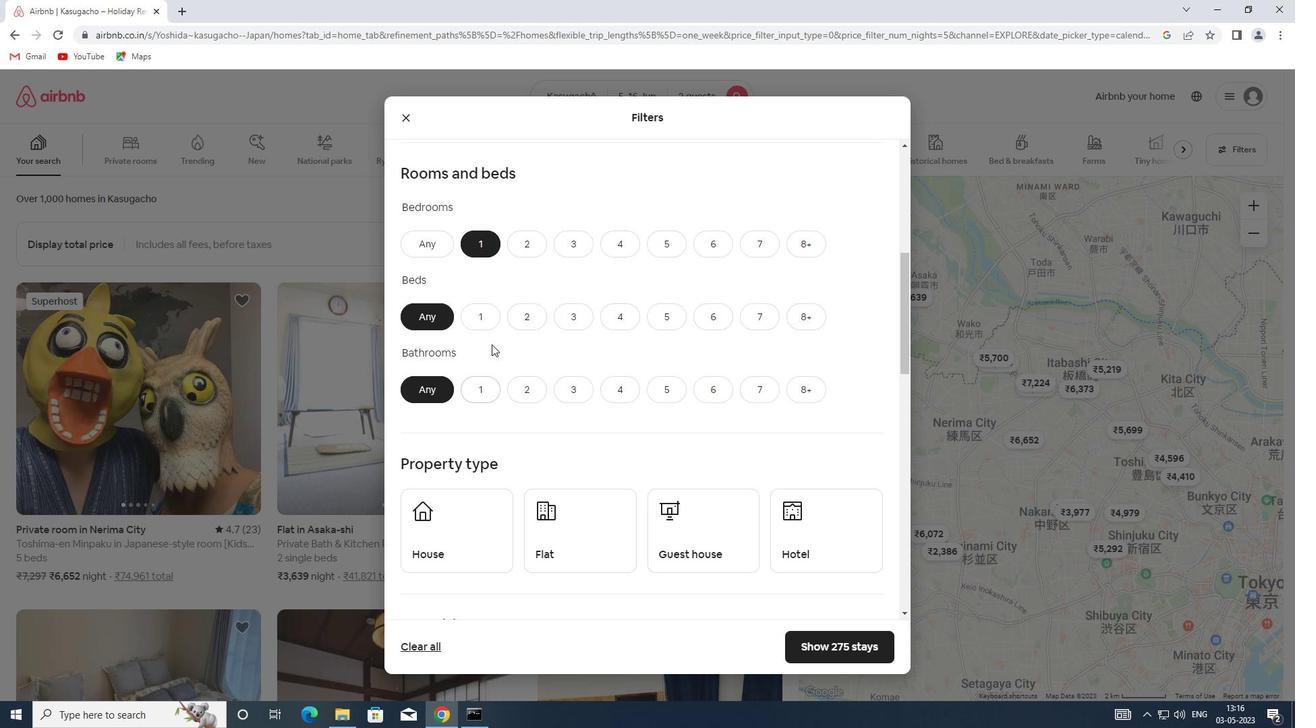 
Action: Mouse pressed left at (488, 322)
Screenshot: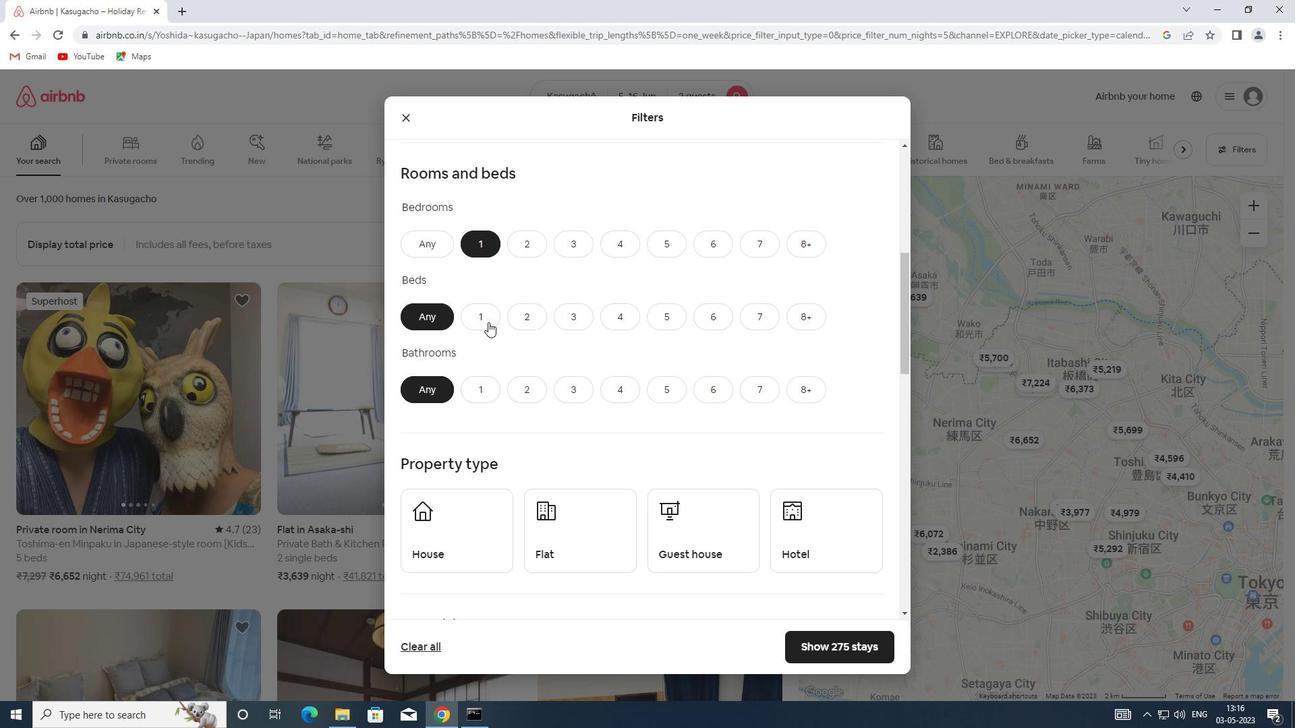 
Action: Mouse moved to (484, 389)
Screenshot: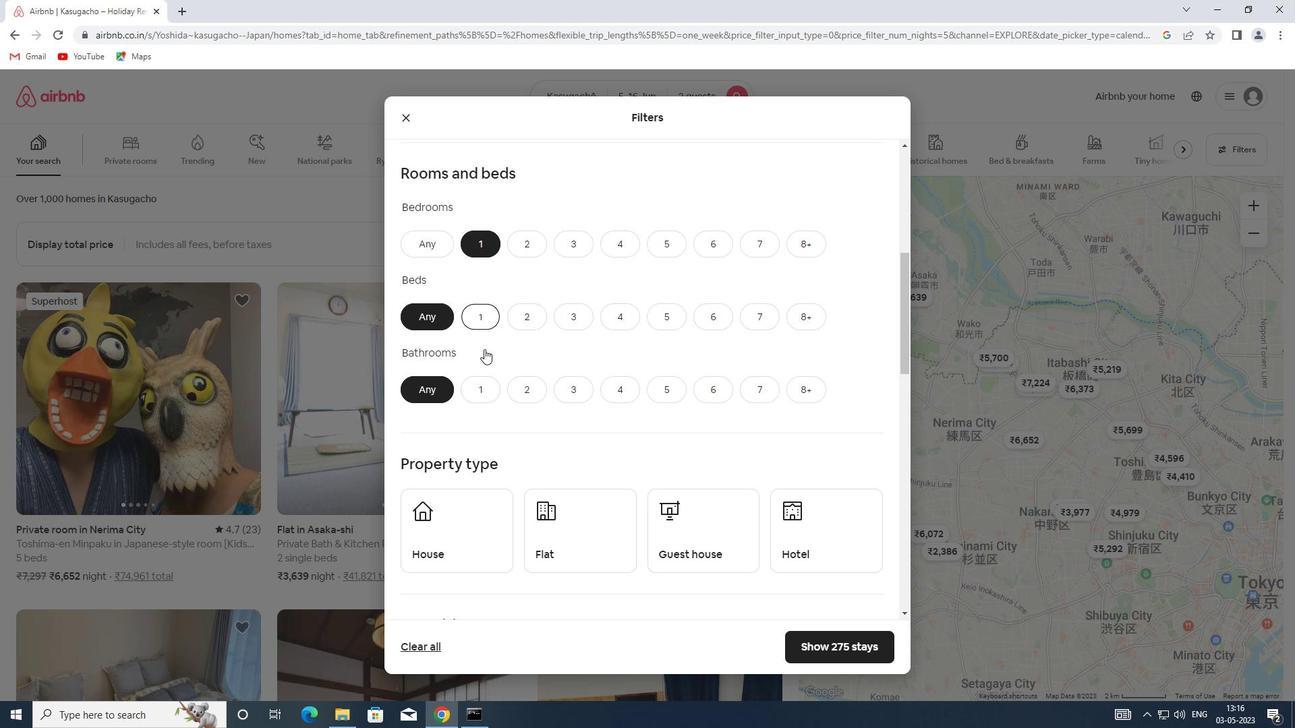 
Action: Mouse pressed left at (484, 389)
Screenshot: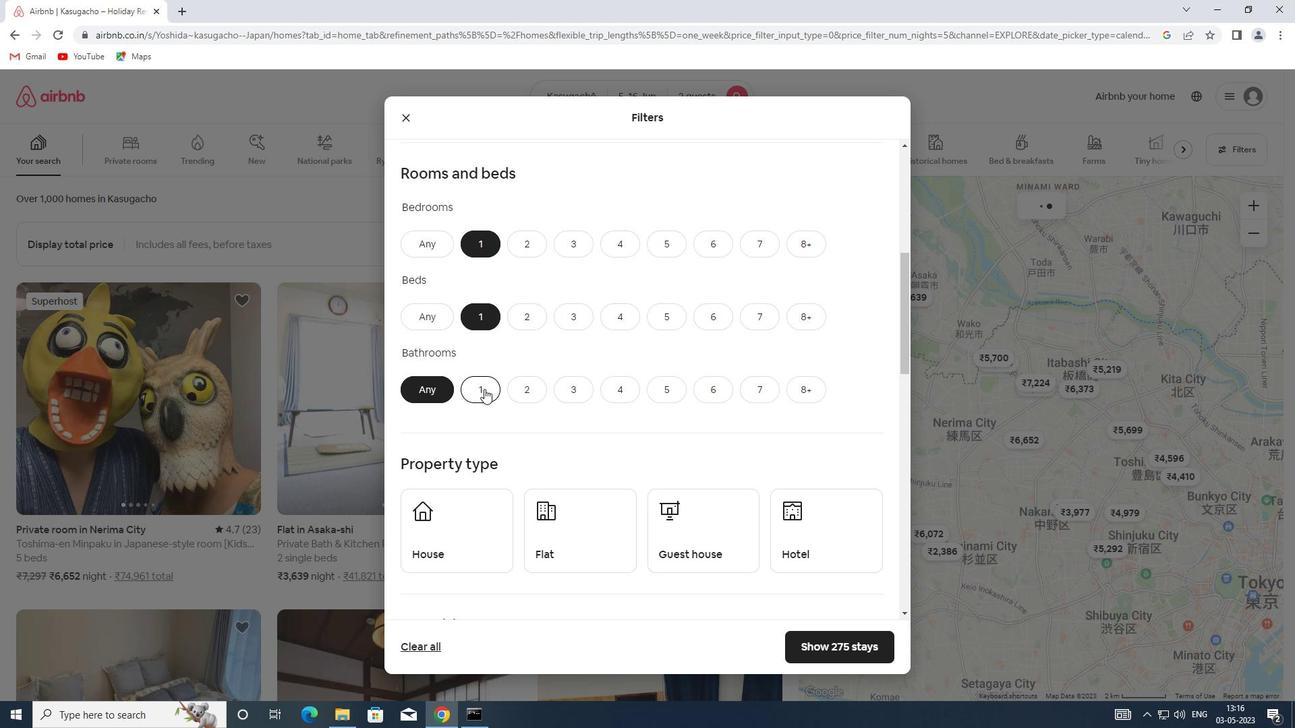
Action: Mouse scrolled (484, 388) with delta (0, 0)
Screenshot: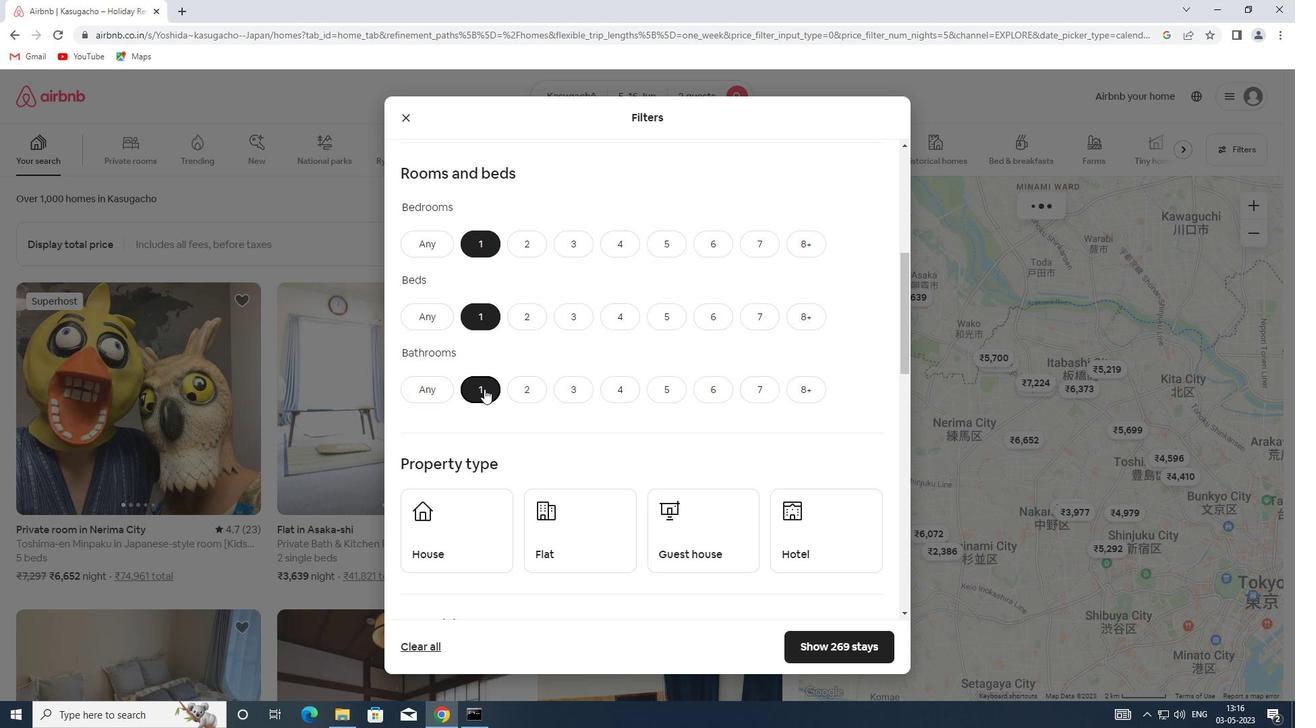 
Action: Mouse scrolled (484, 388) with delta (0, 0)
Screenshot: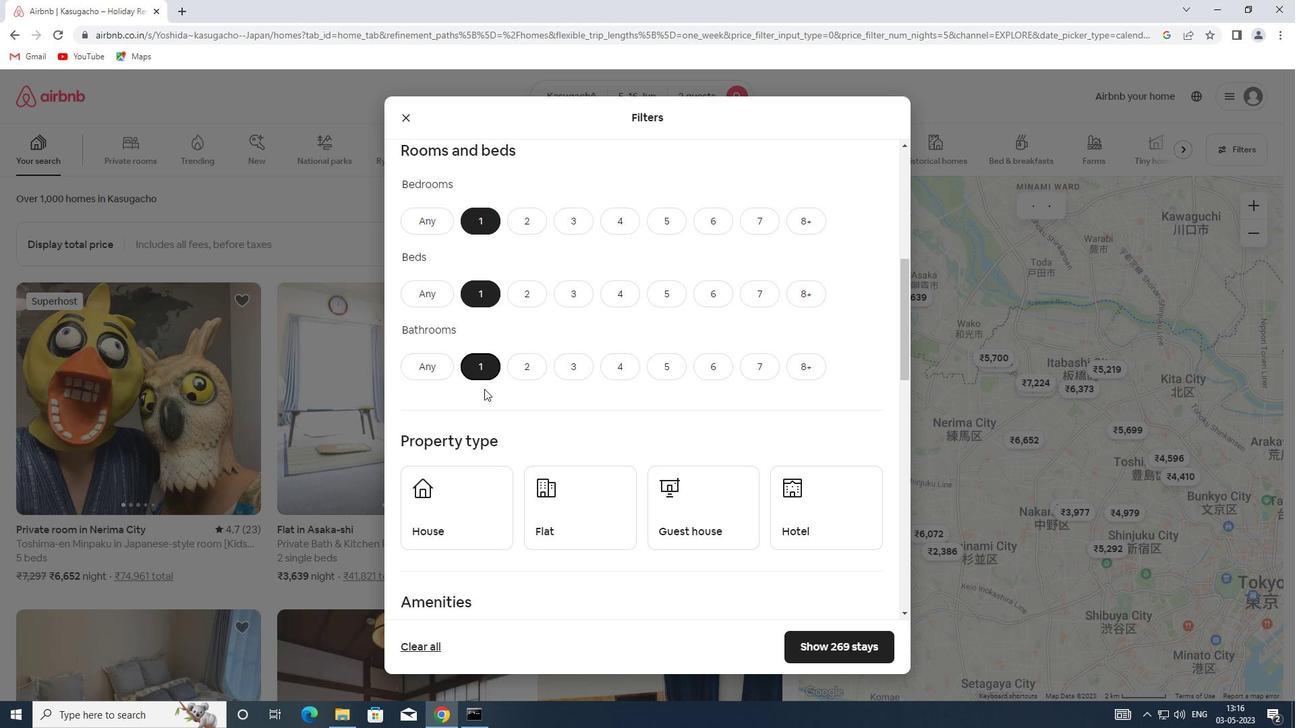 
Action: Mouse moved to (483, 390)
Screenshot: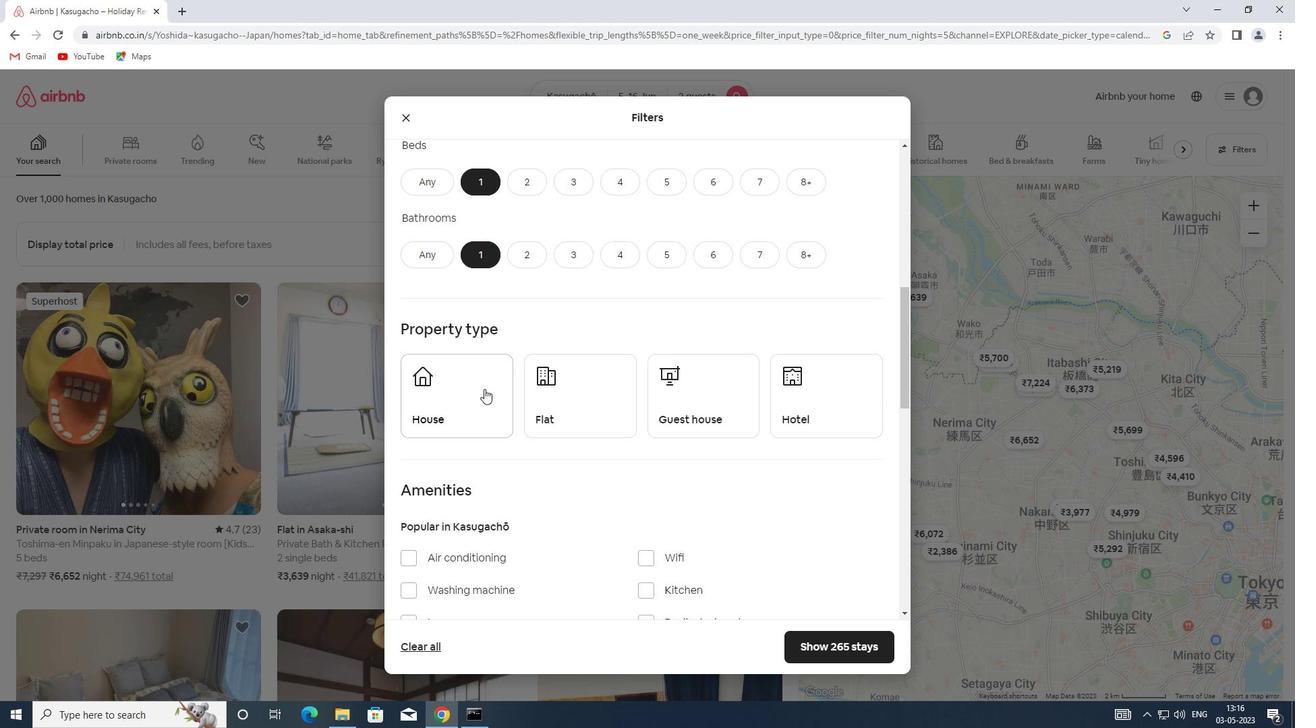 
Action: Mouse pressed left at (483, 390)
Screenshot: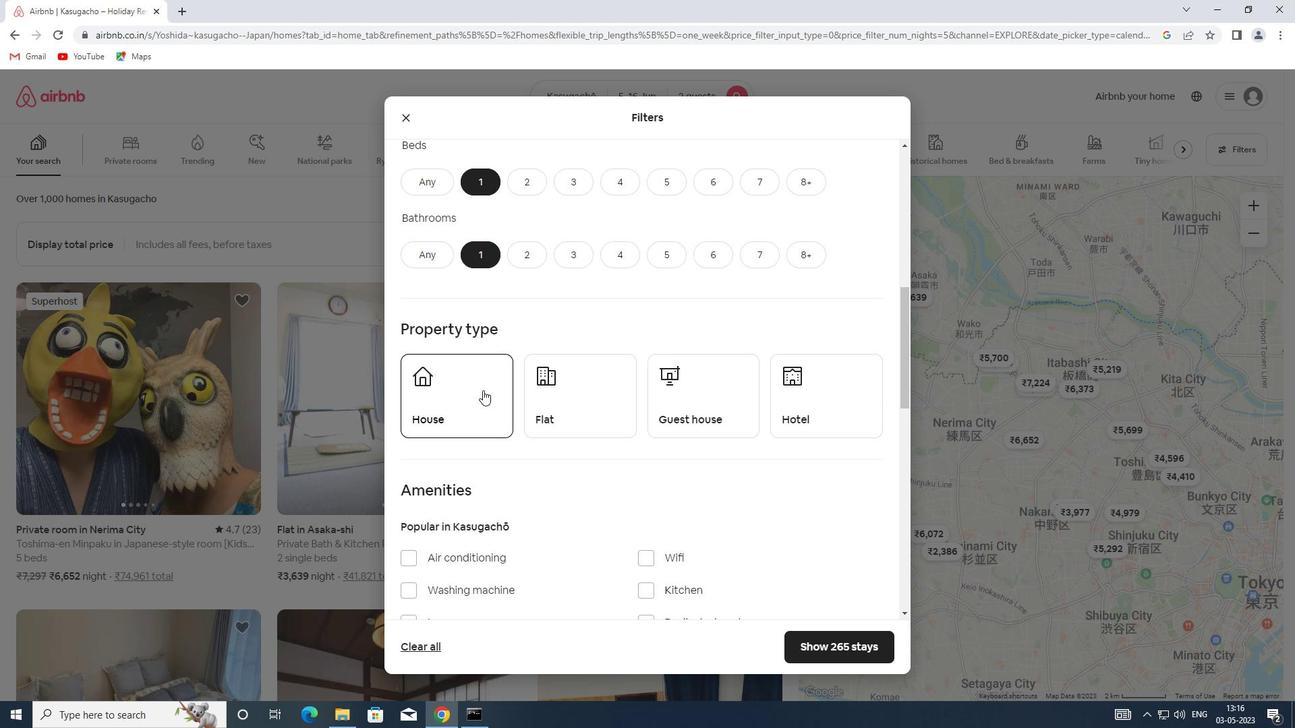 
Action: Mouse moved to (559, 407)
Screenshot: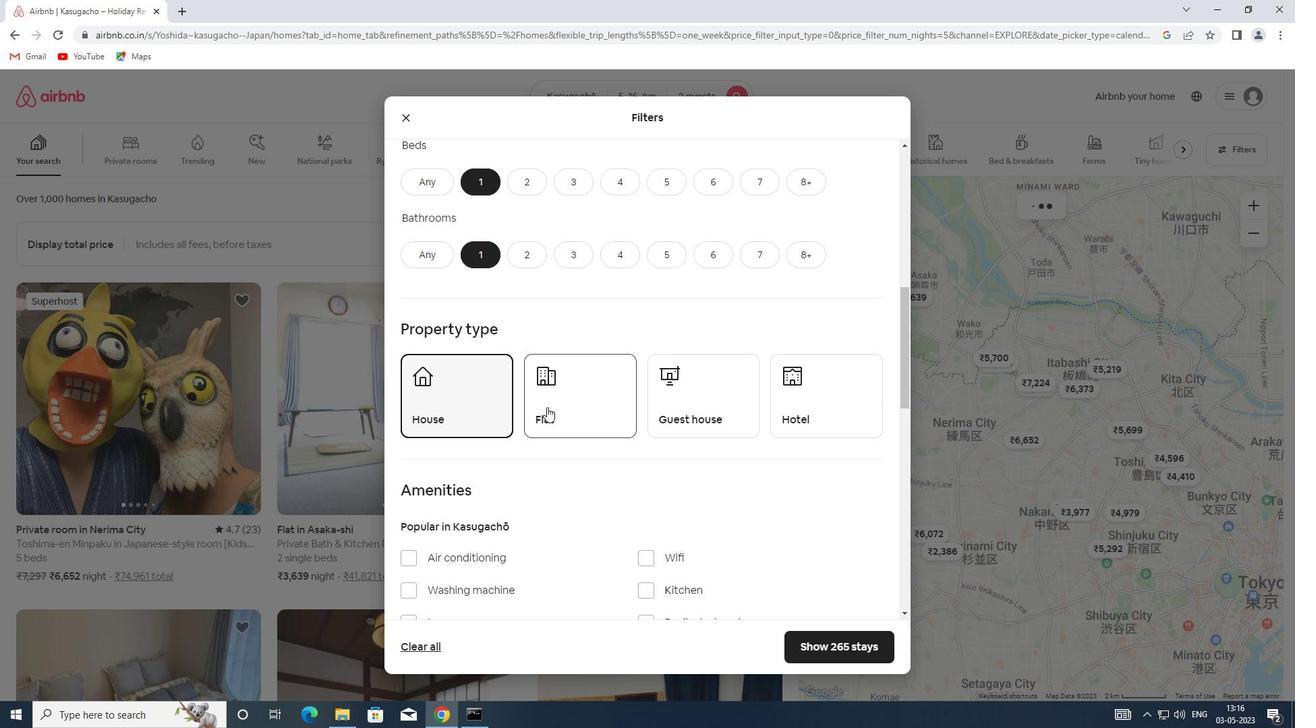 
Action: Mouse pressed left at (559, 407)
Screenshot: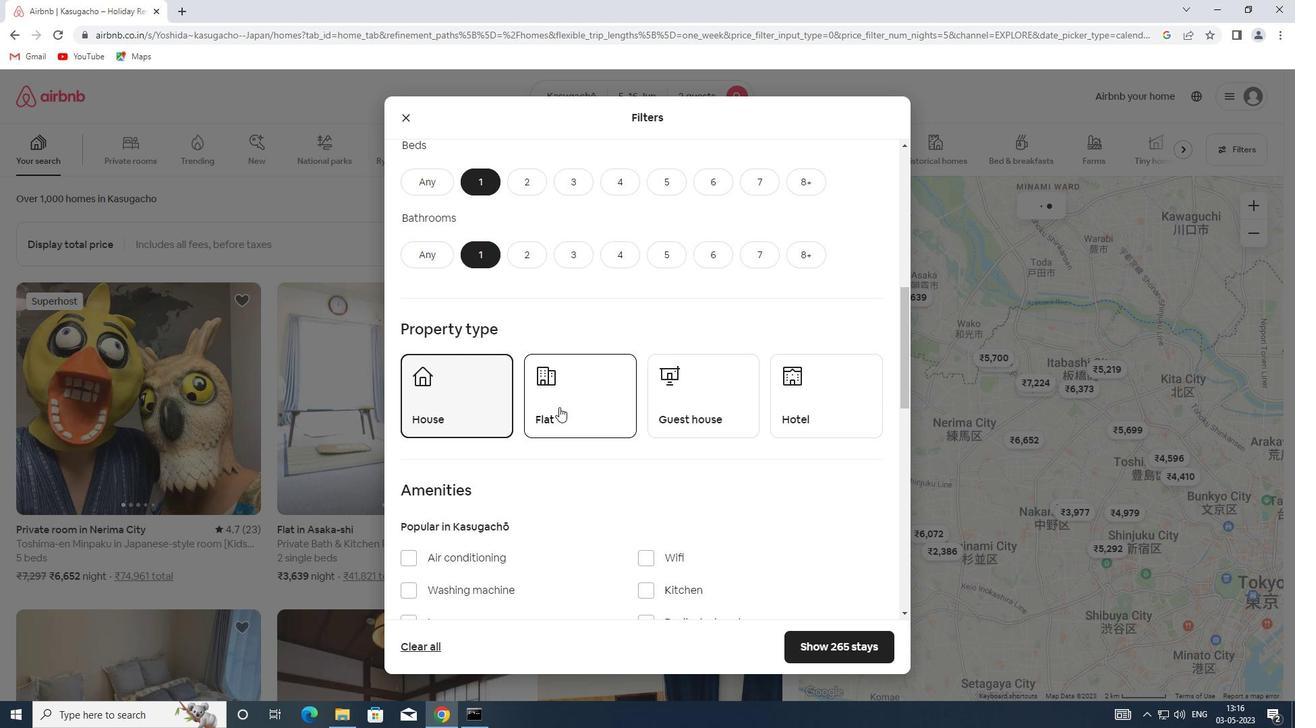 
Action: Mouse moved to (720, 400)
Screenshot: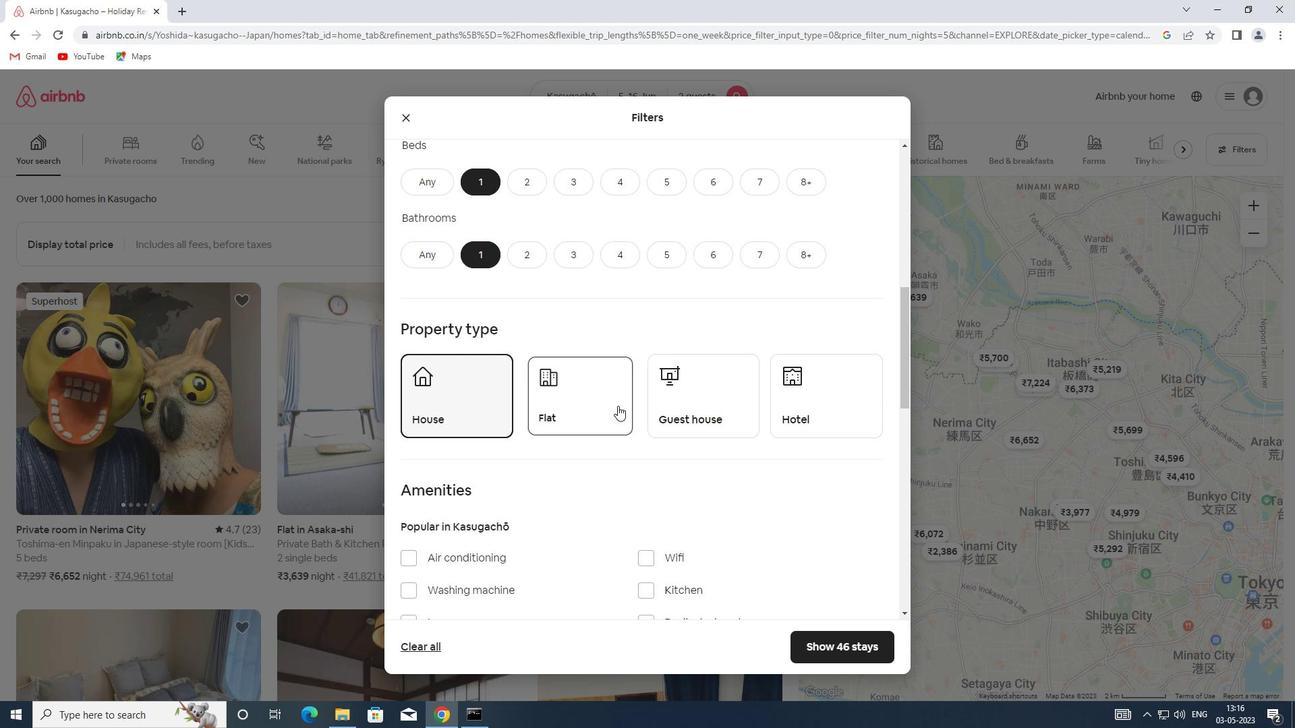 
Action: Mouse pressed left at (720, 400)
Screenshot: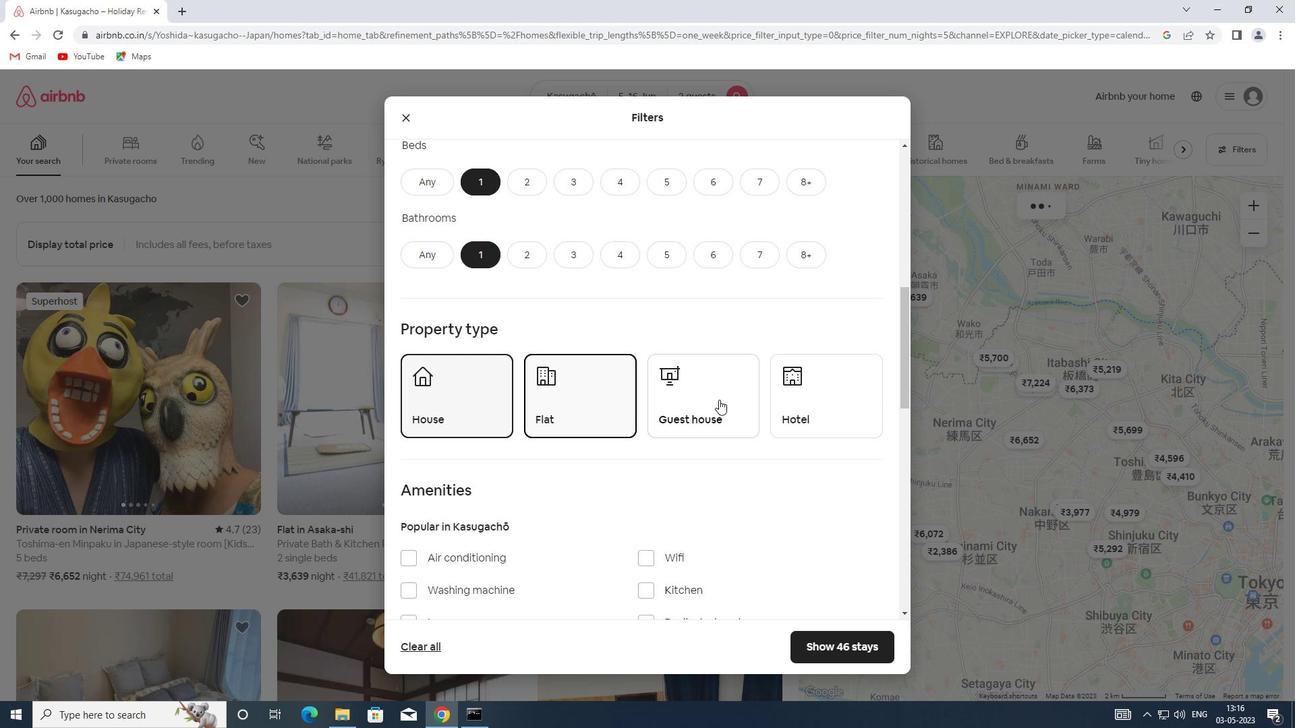 
Action: Mouse moved to (809, 394)
Screenshot: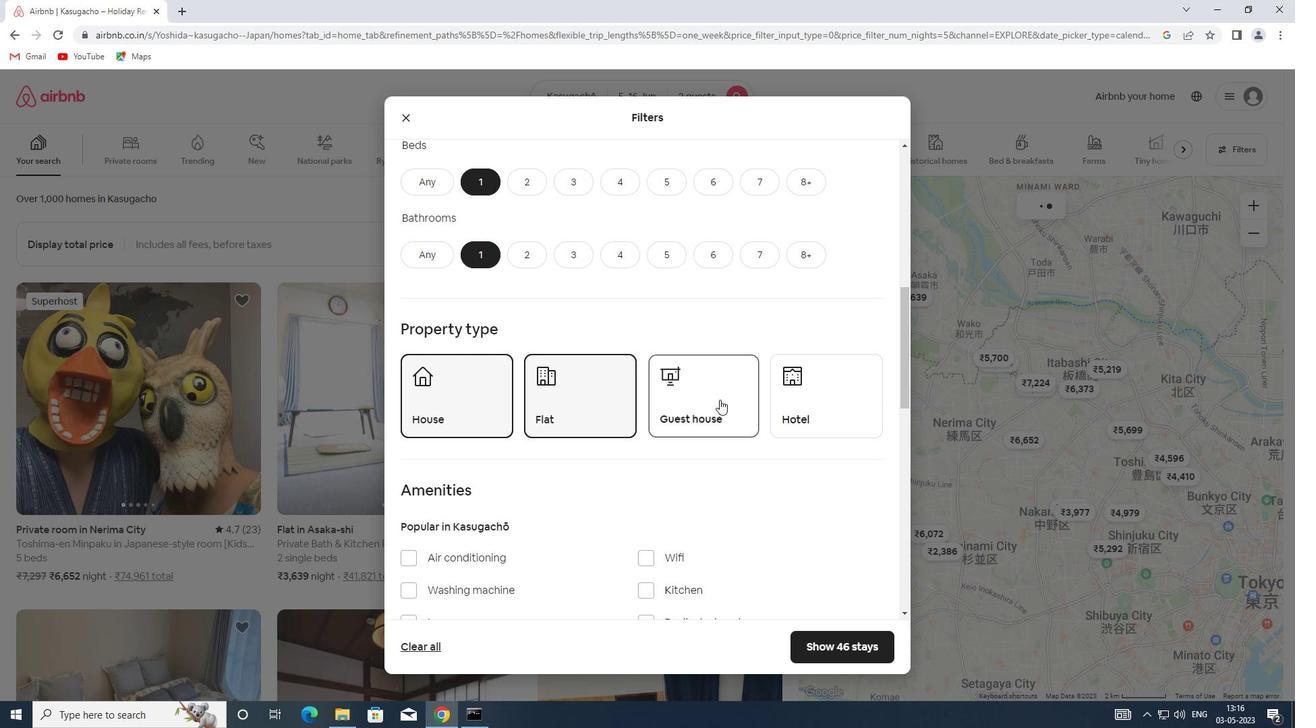 
Action: Mouse pressed left at (809, 394)
Screenshot: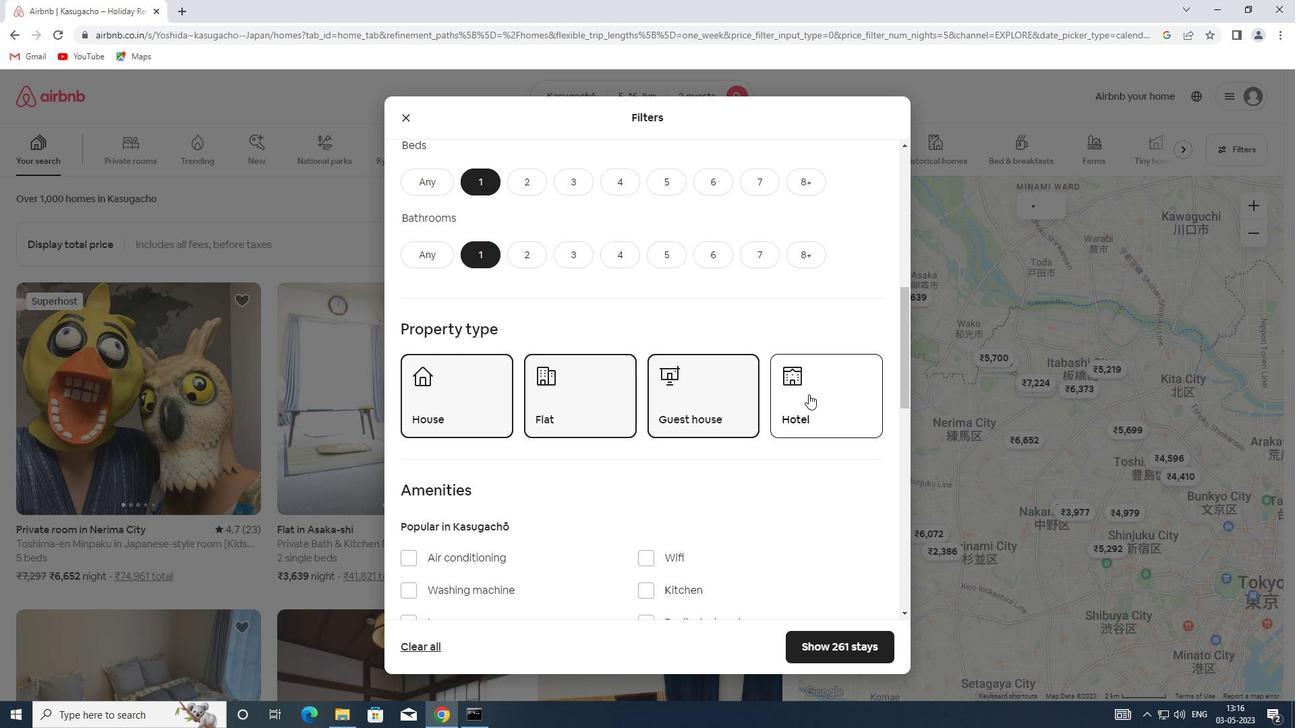 
Action: Mouse moved to (701, 398)
Screenshot: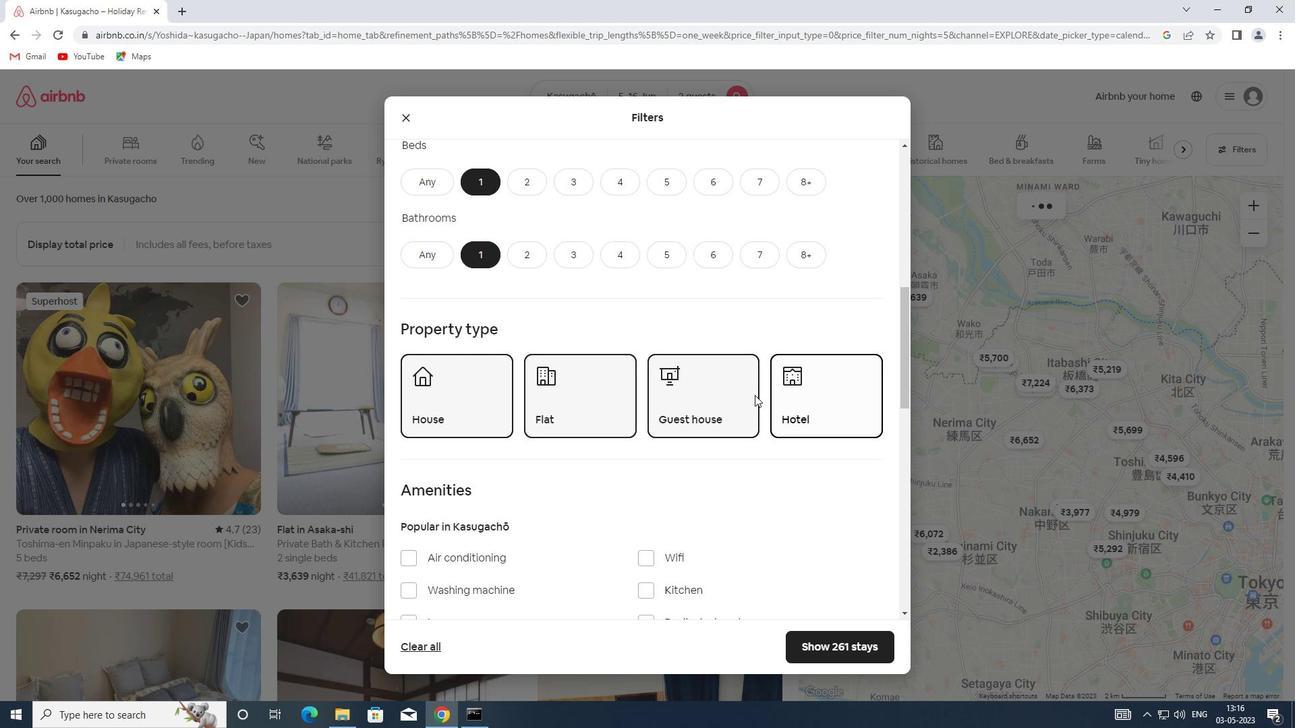 
Action: Mouse scrolled (701, 397) with delta (0, 0)
Screenshot: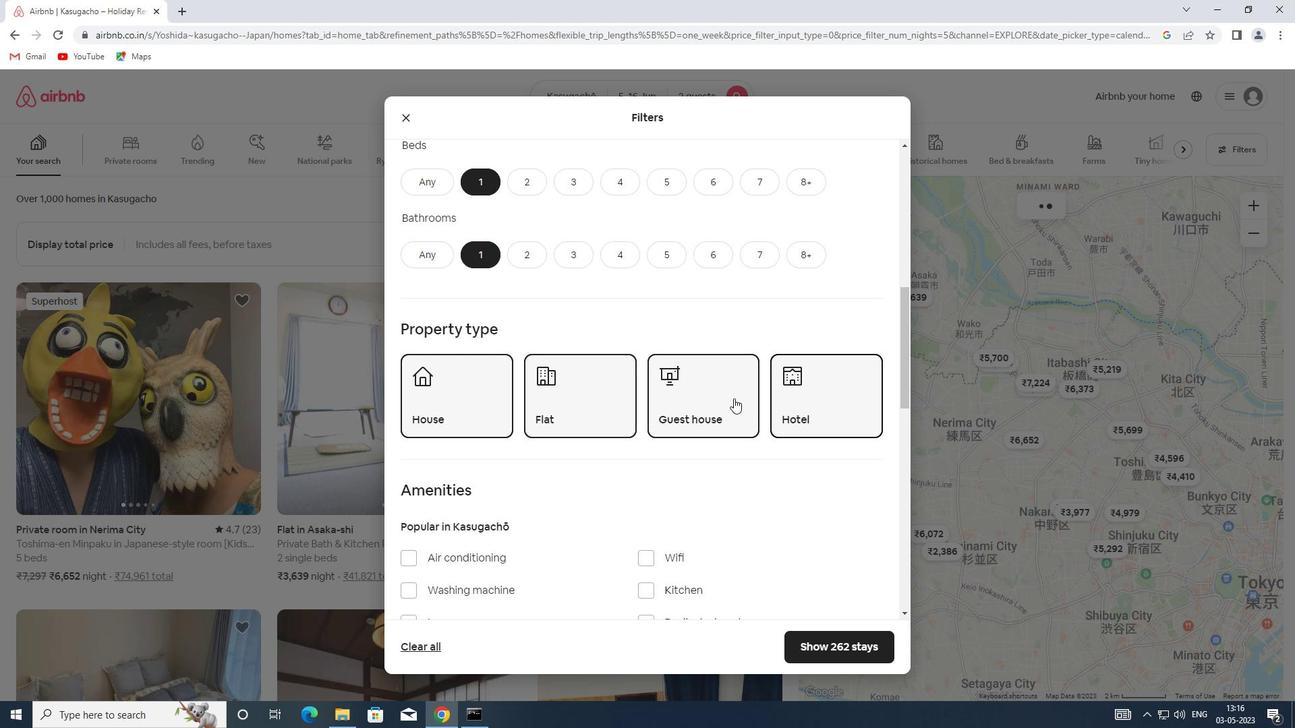 
Action: Mouse scrolled (701, 397) with delta (0, 0)
Screenshot: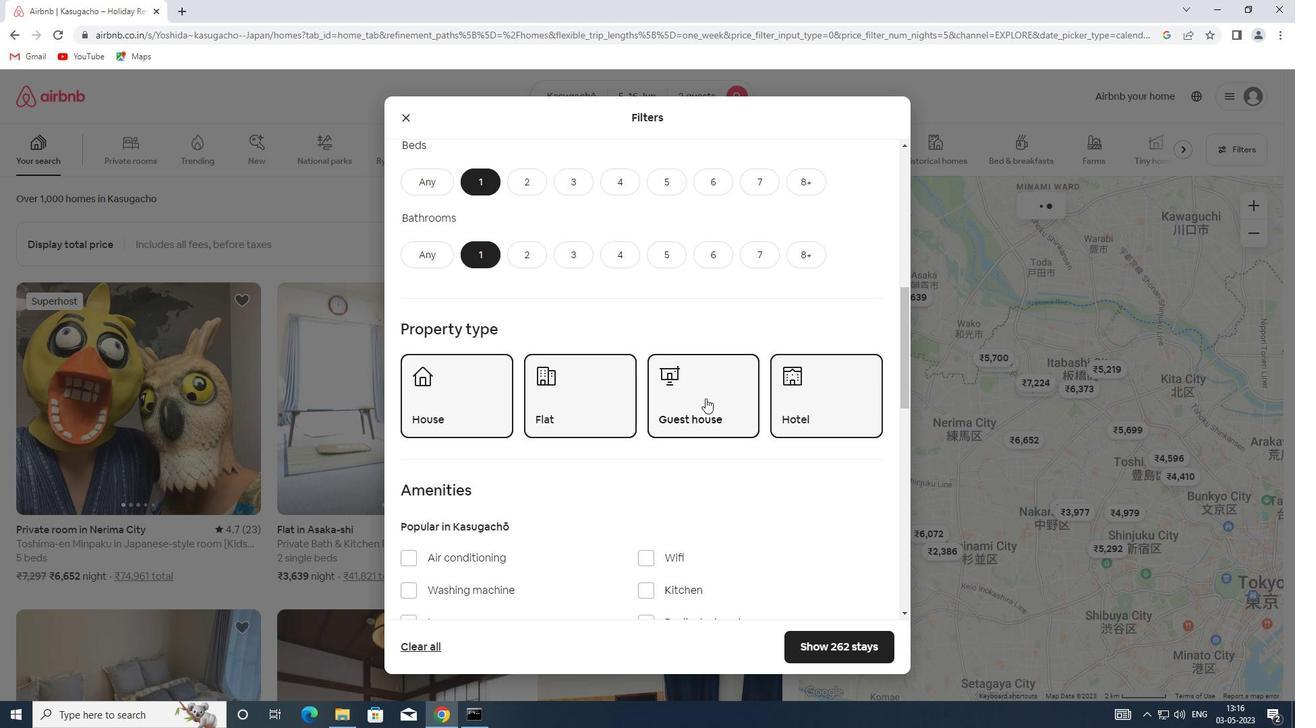 
Action: Mouse scrolled (701, 397) with delta (0, 0)
Screenshot: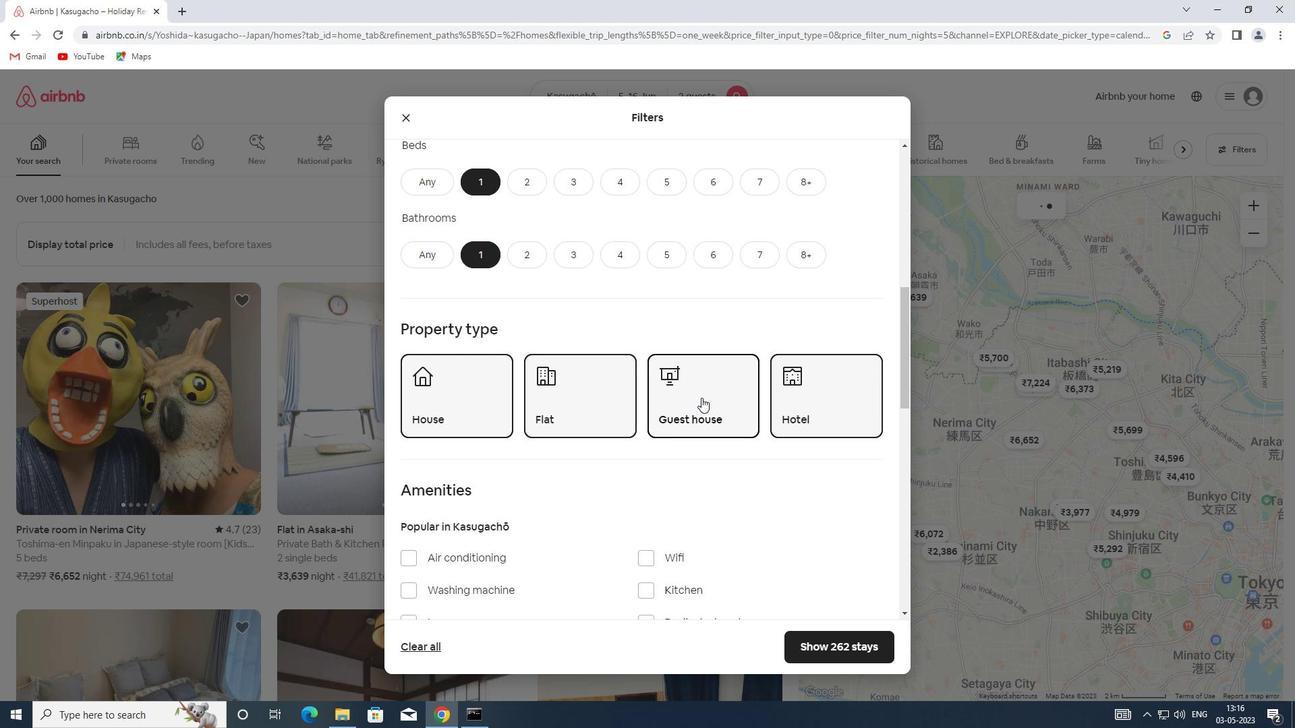 
Action: Mouse scrolled (701, 397) with delta (0, 0)
Screenshot: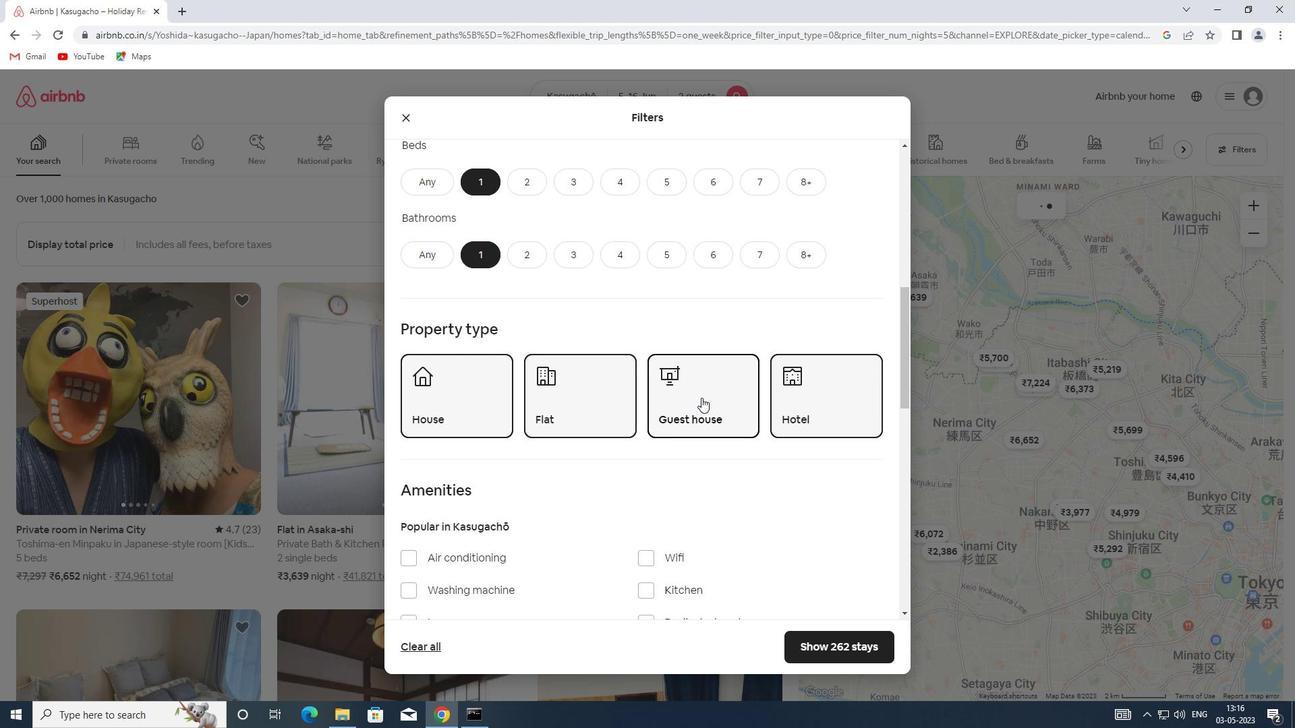 
Action: Mouse moved to (456, 317)
Screenshot: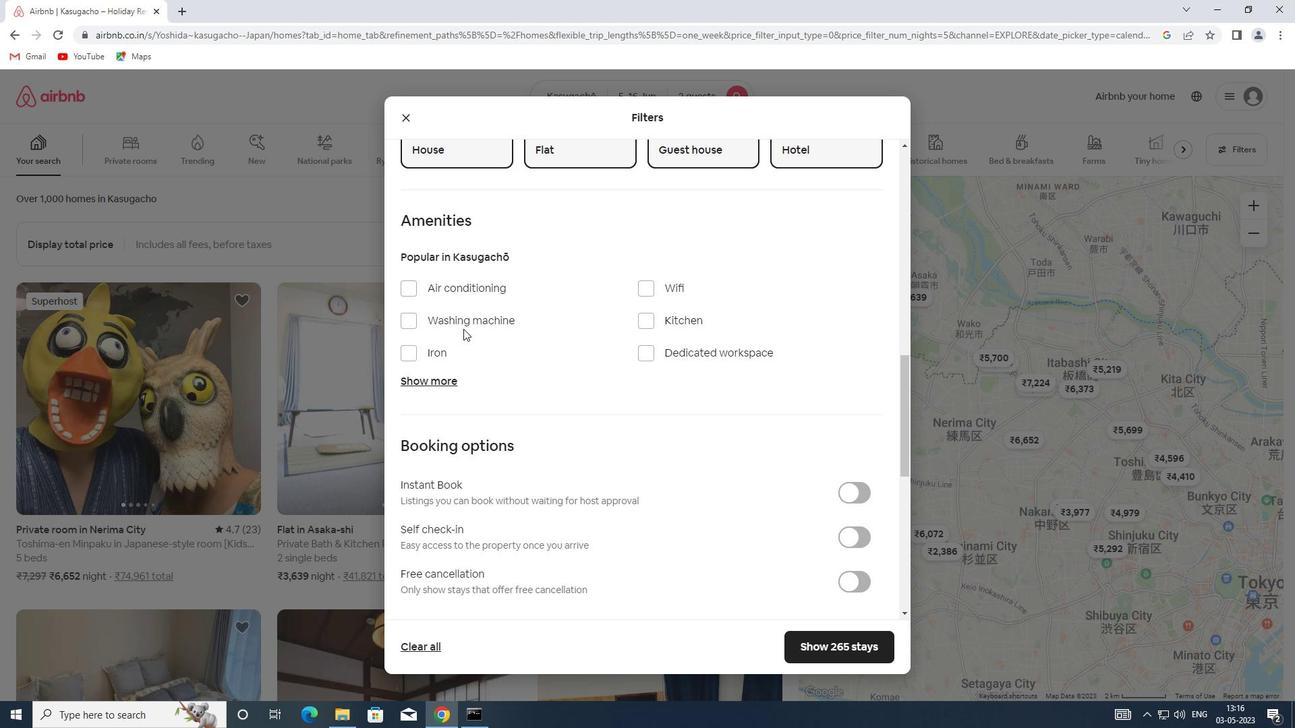 
Action: Mouse pressed left at (456, 317)
Screenshot: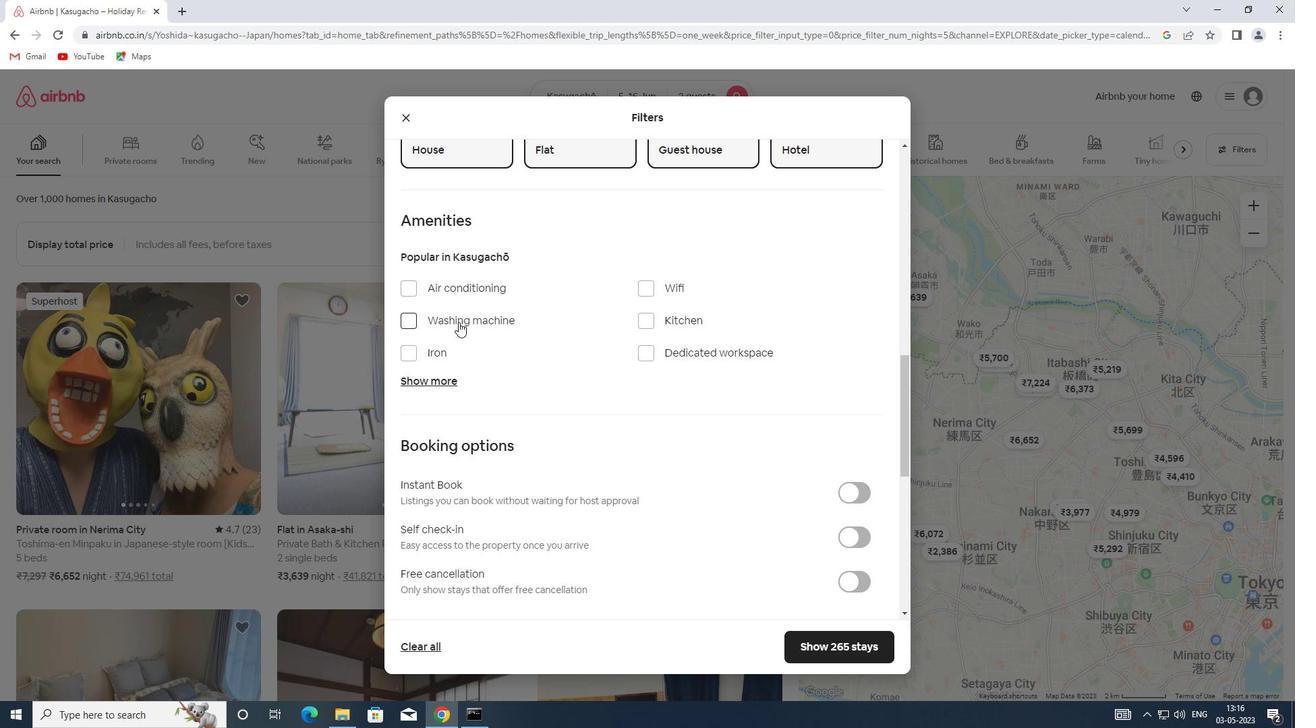 
Action: Mouse moved to (568, 398)
Screenshot: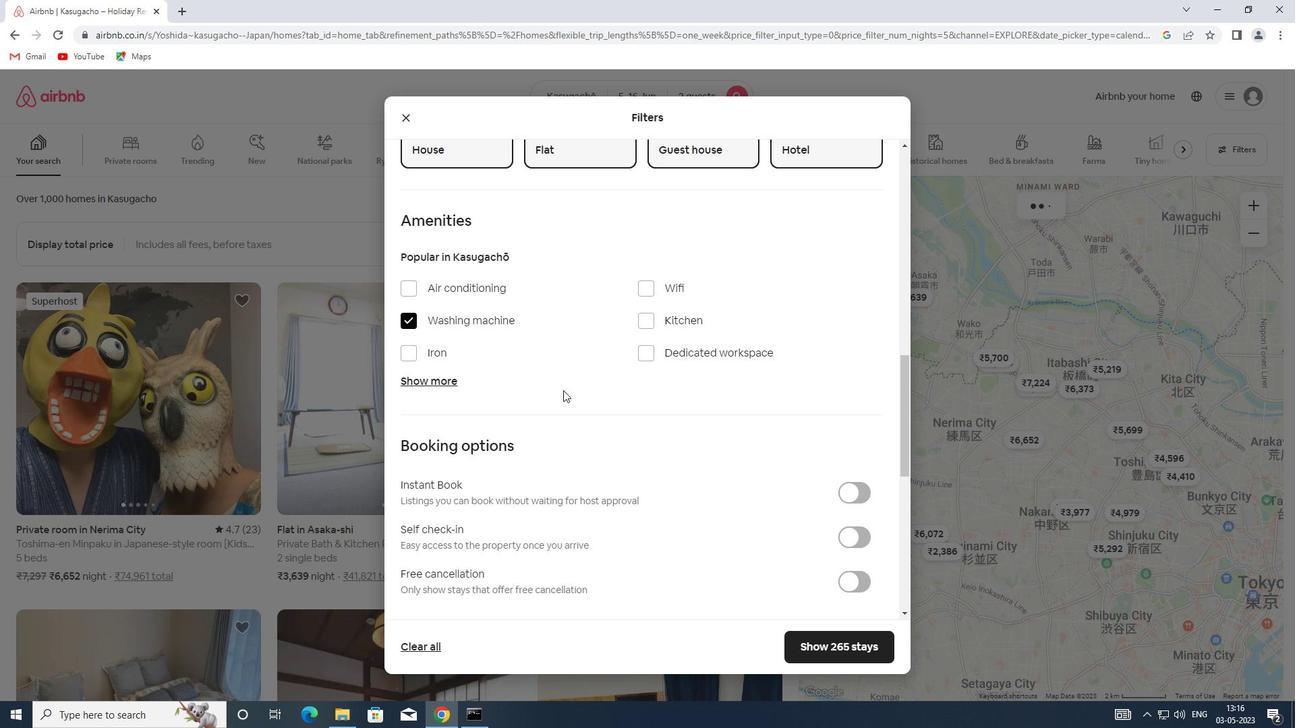 
Action: Mouse scrolled (568, 397) with delta (0, 0)
Screenshot: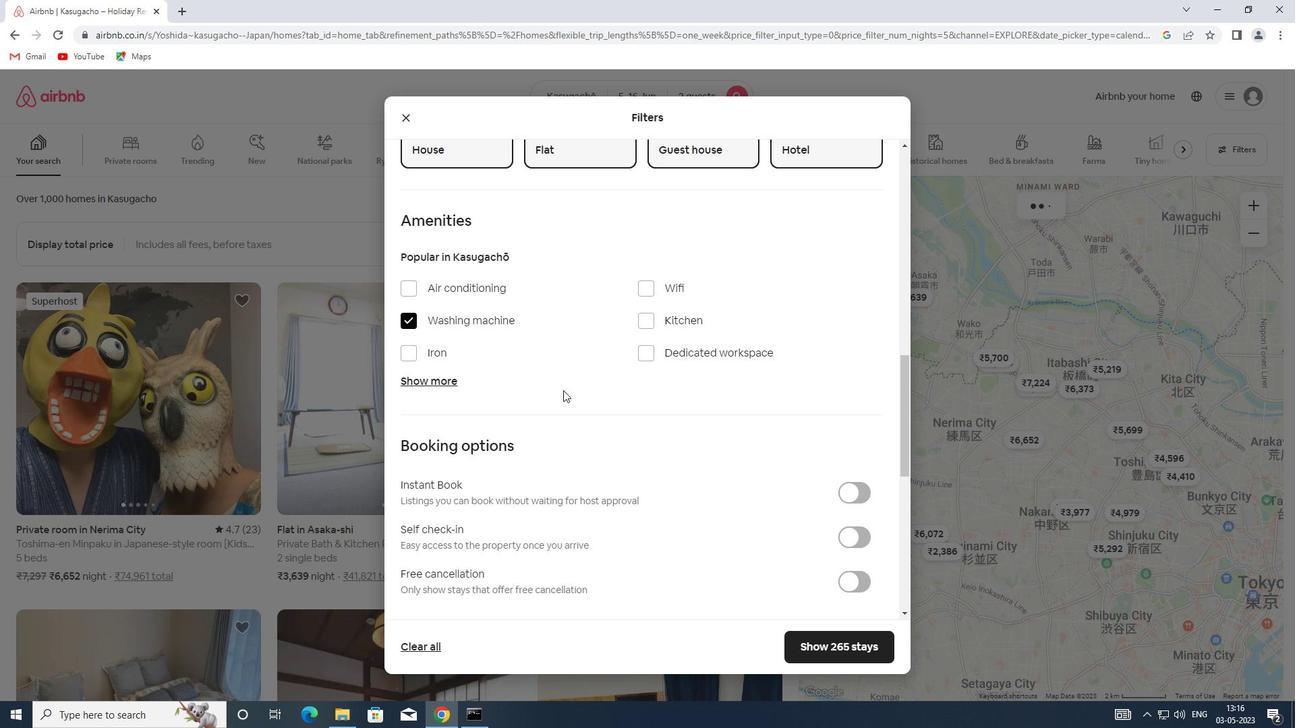
Action: Mouse moved to (568, 401)
Screenshot: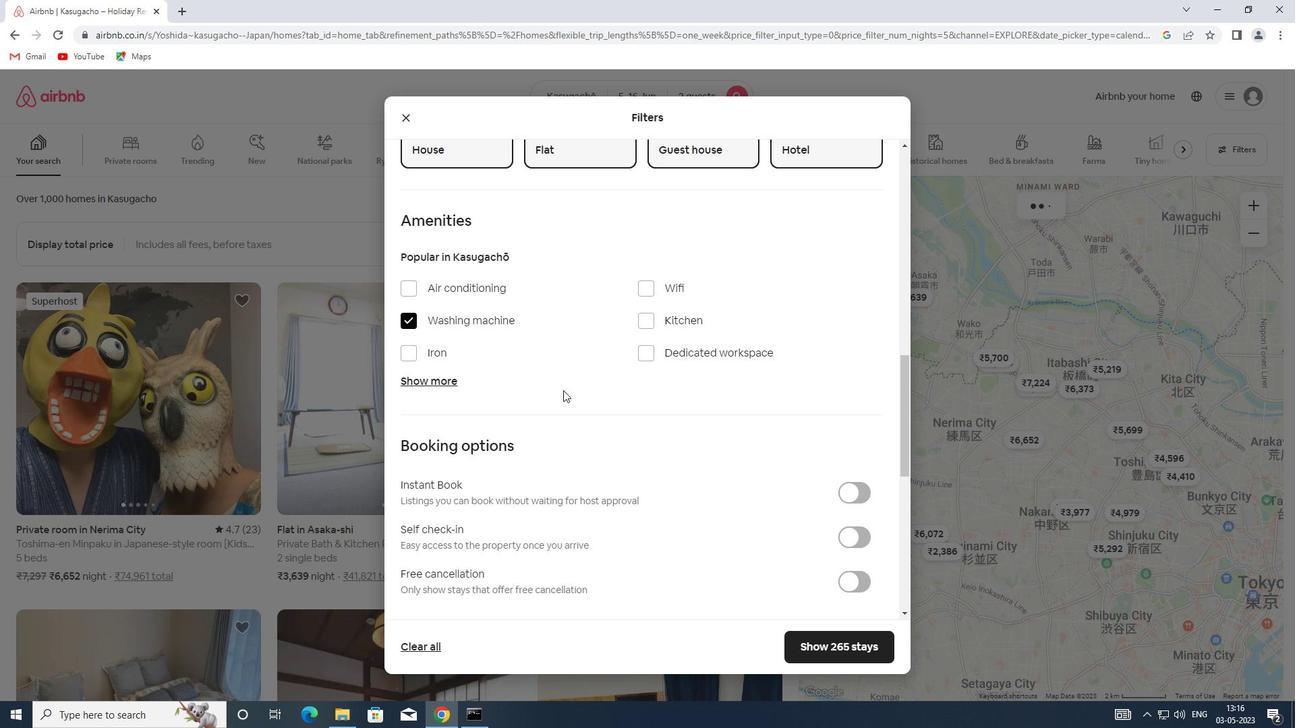 
Action: Mouse scrolled (568, 400) with delta (0, 0)
Screenshot: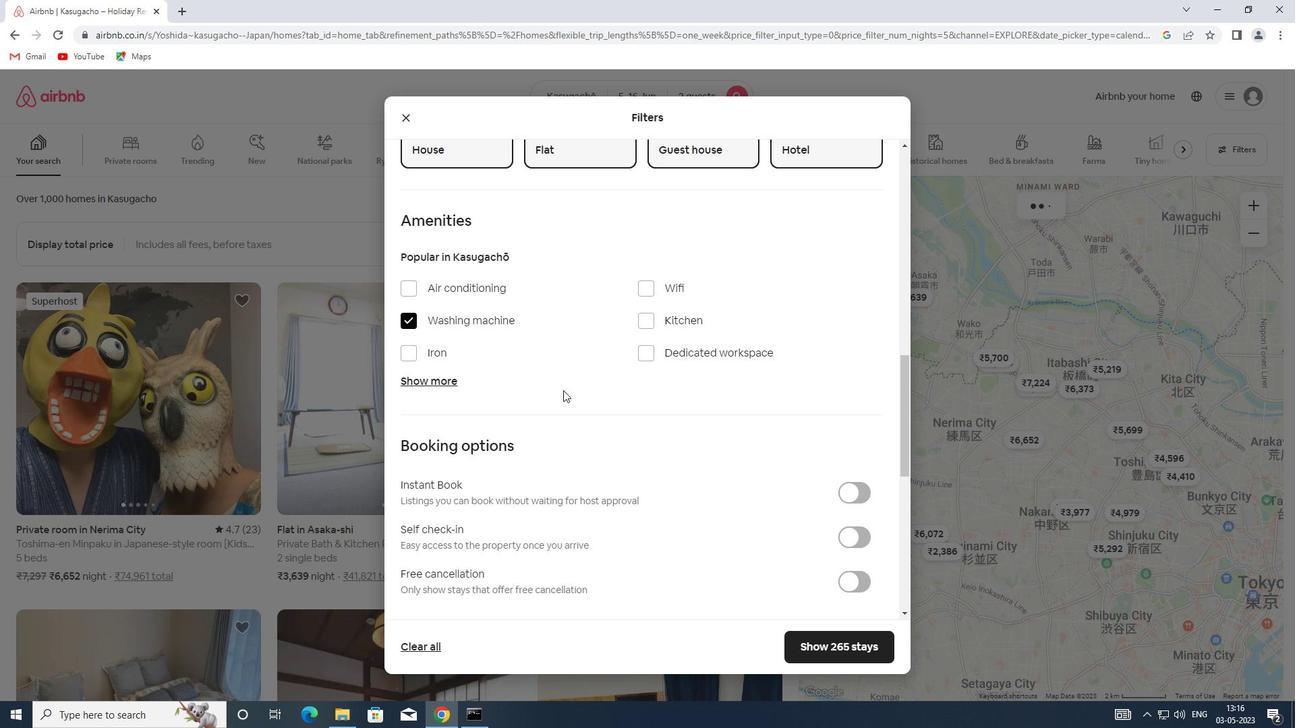 
Action: Mouse moved to (574, 404)
Screenshot: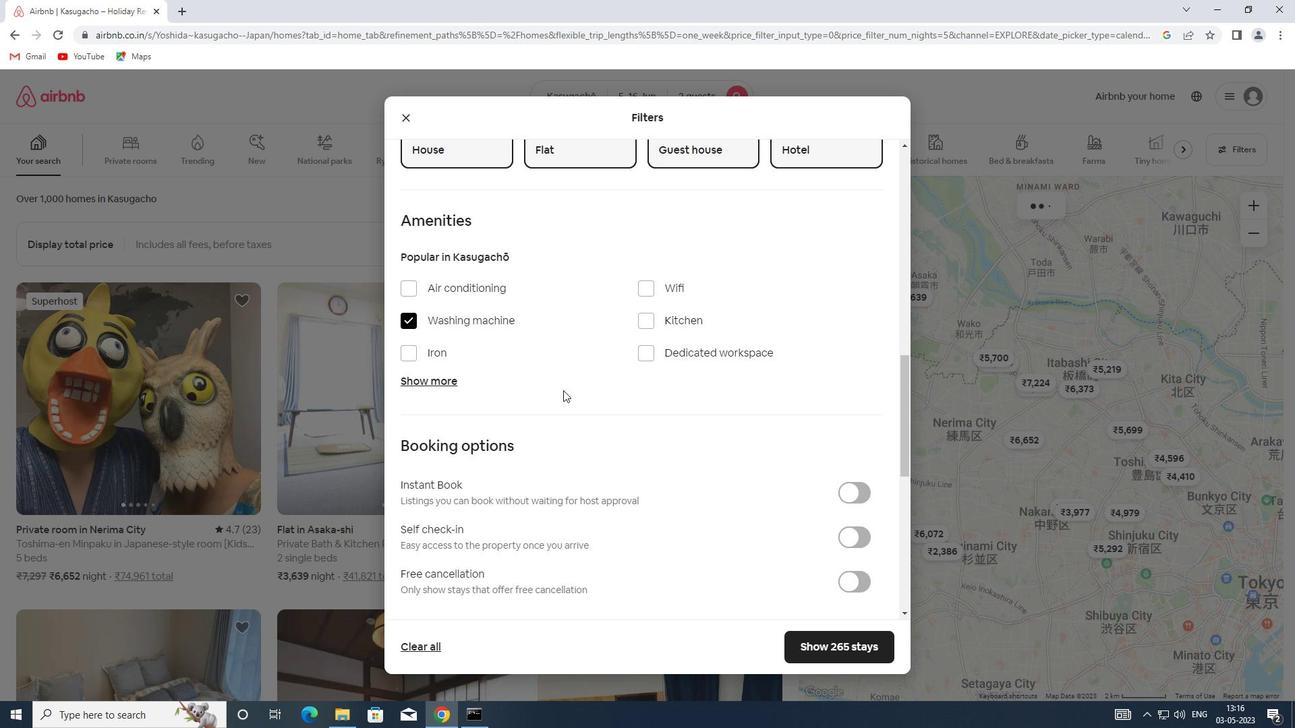 
Action: Mouse scrolled (574, 404) with delta (0, 0)
Screenshot: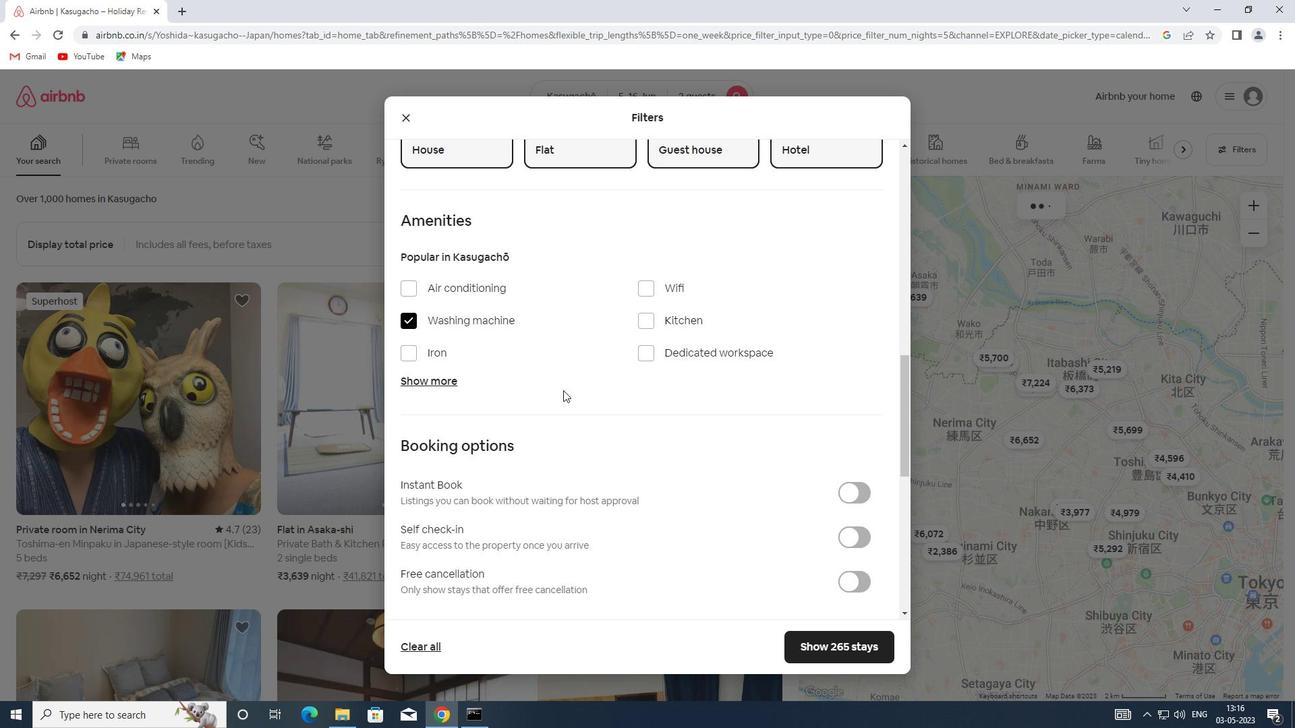 
Action: Mouse moved to (853, 333)
Screenshot: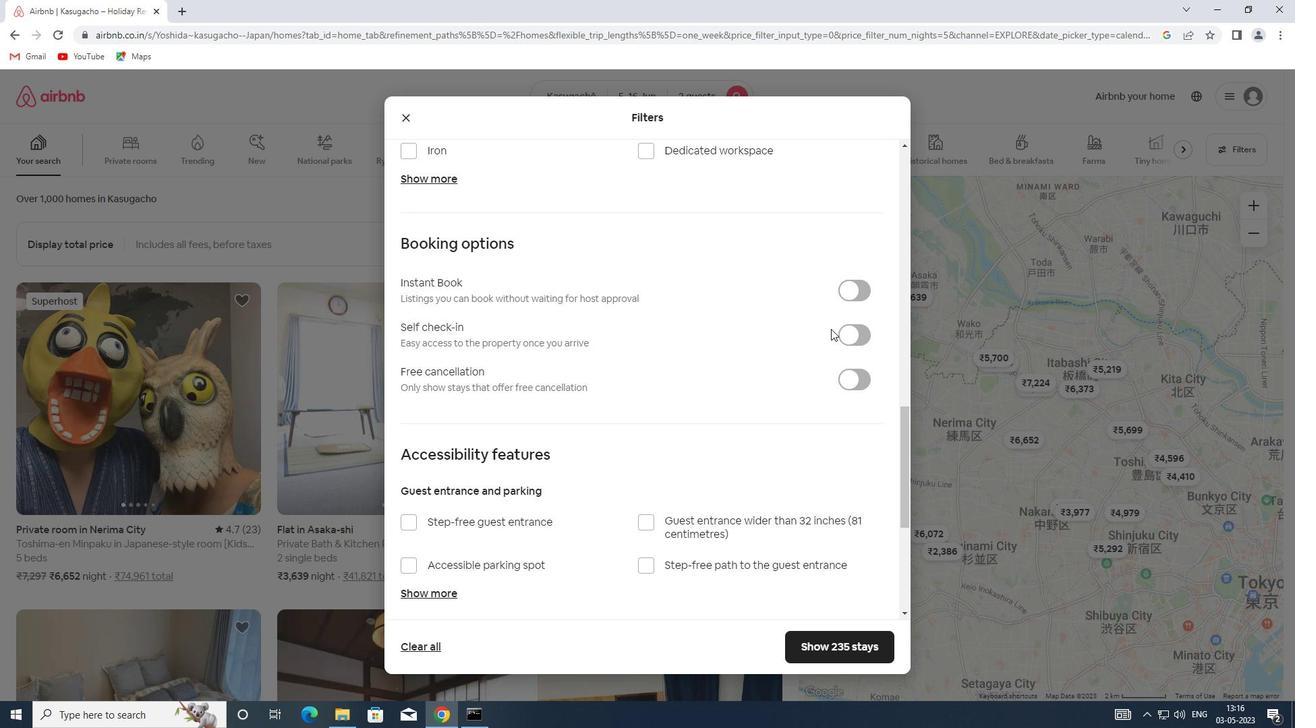 
Action: Mouse pressed left at (853, 333)
Screenshot: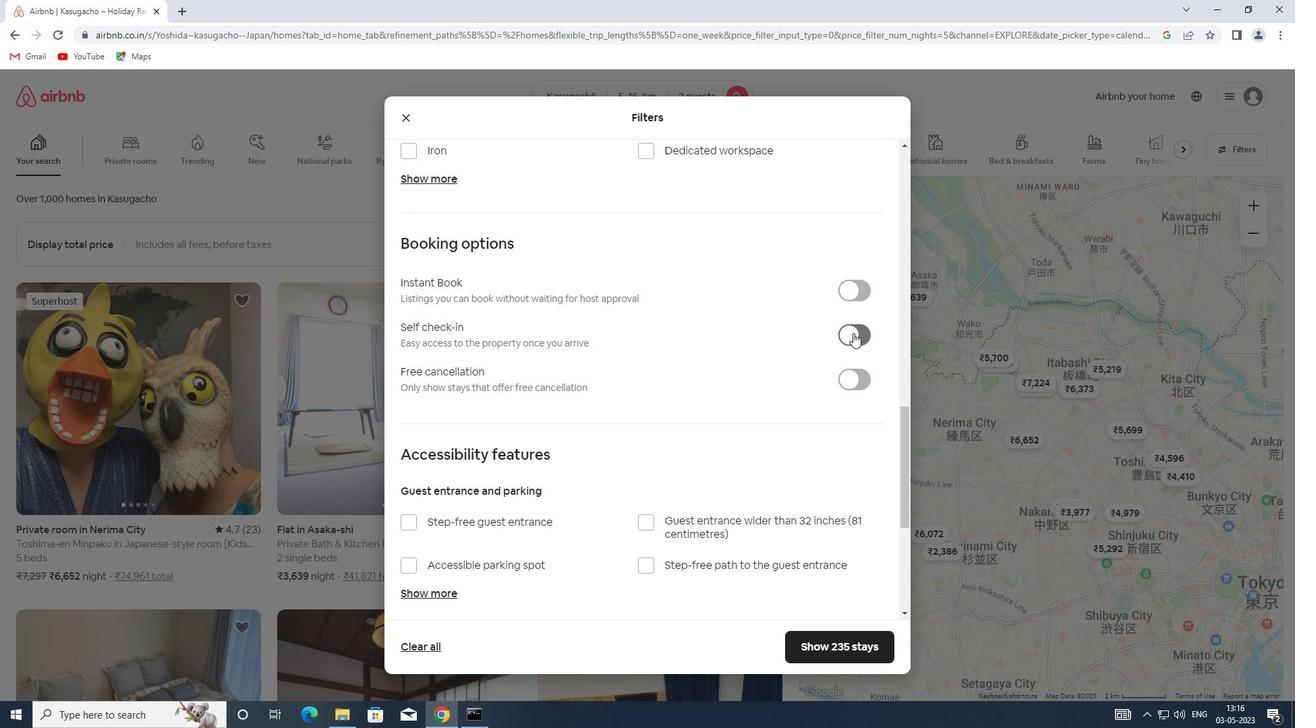 
Action: Mouse moved to (500, 443)
Screenshot: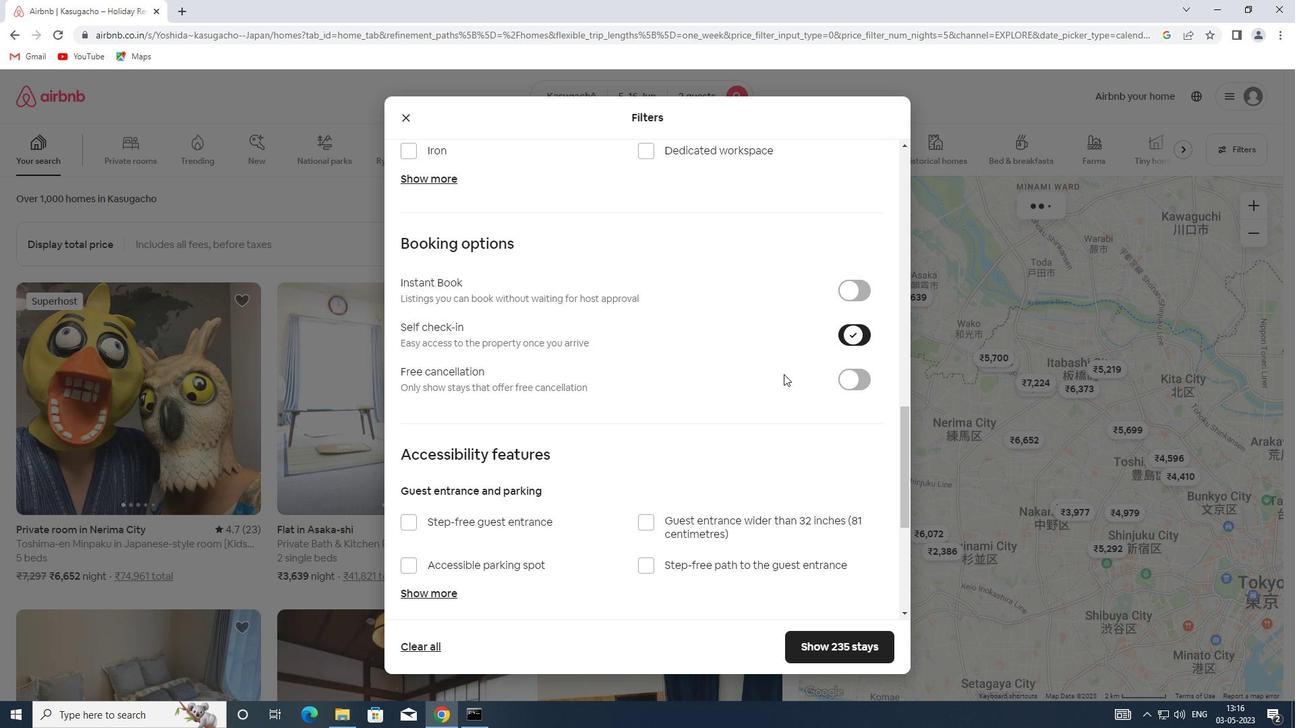
Action: Mouse scrolled (500, 442) with delta (0, 0)
Screenshot: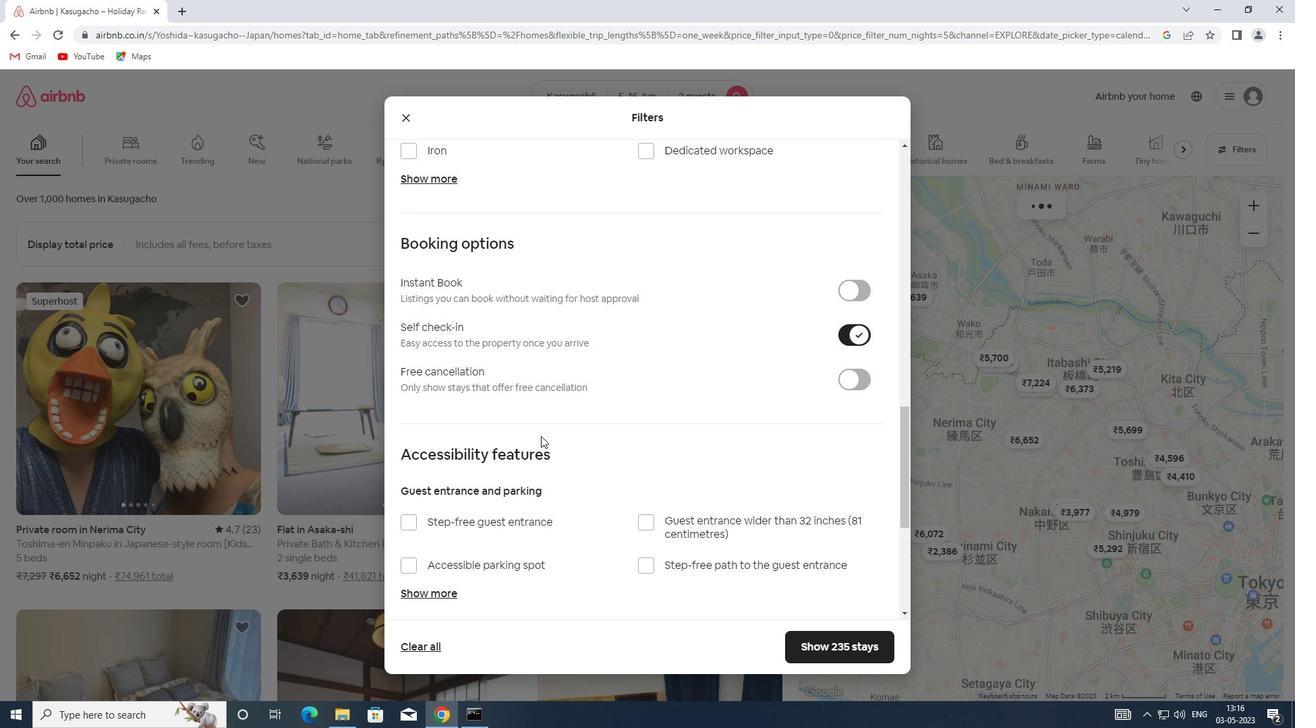 
Action: Mouse scrolled (500, 442) with delta (0, 0)
Screenshot: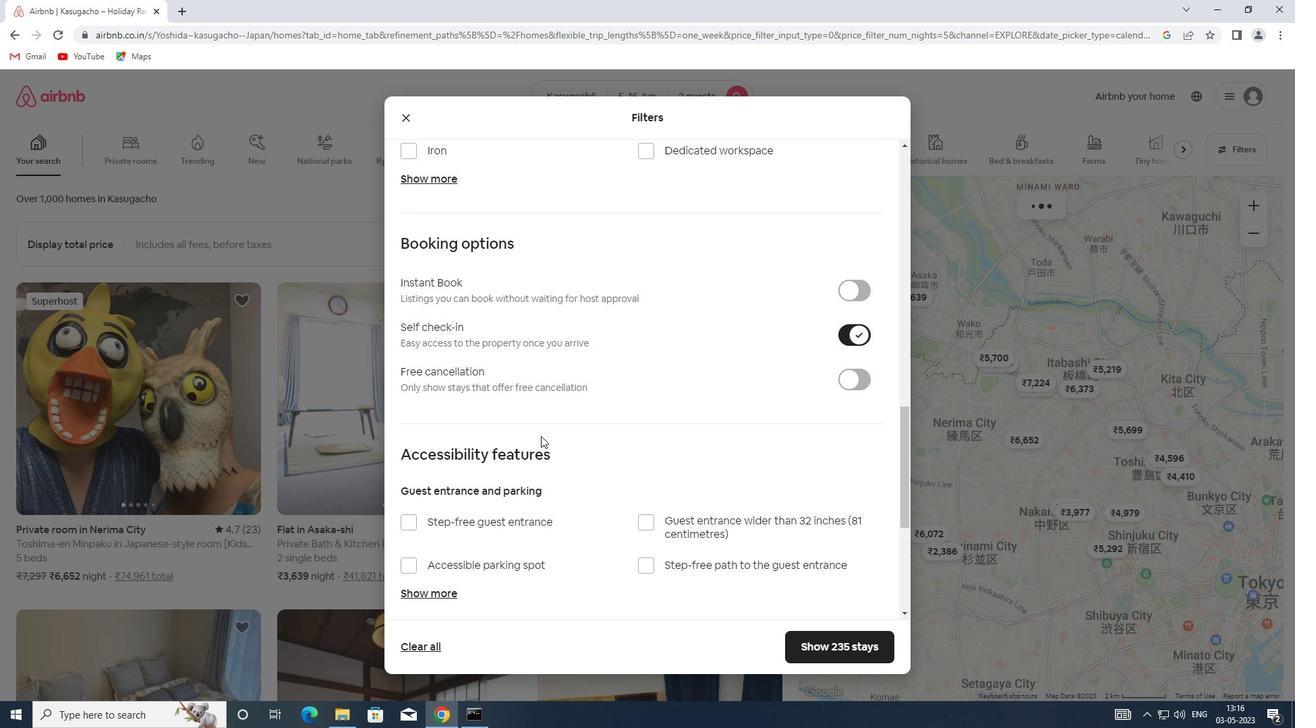 
Action: Mouse scrolled (500, 441) with delta (0, -1)
Screenshot: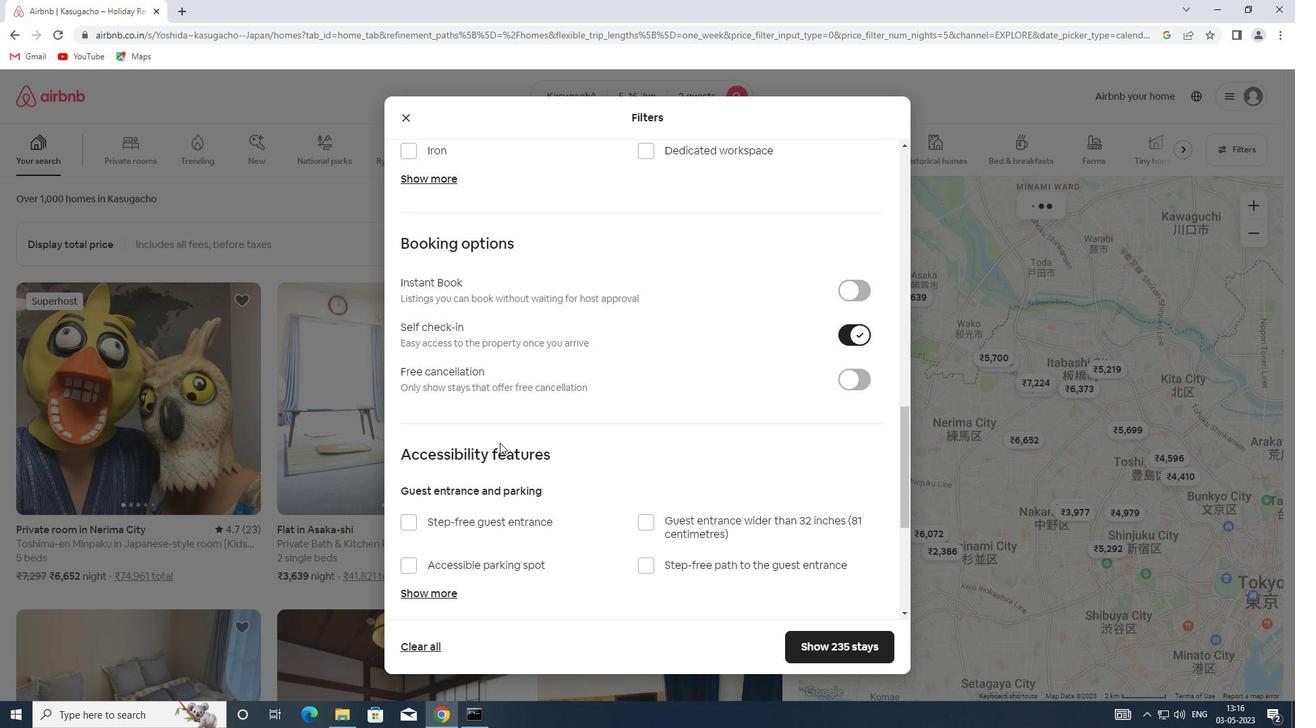
Action: Mouse scrolled (500, 444) with delta (0, 0)
Screenshot: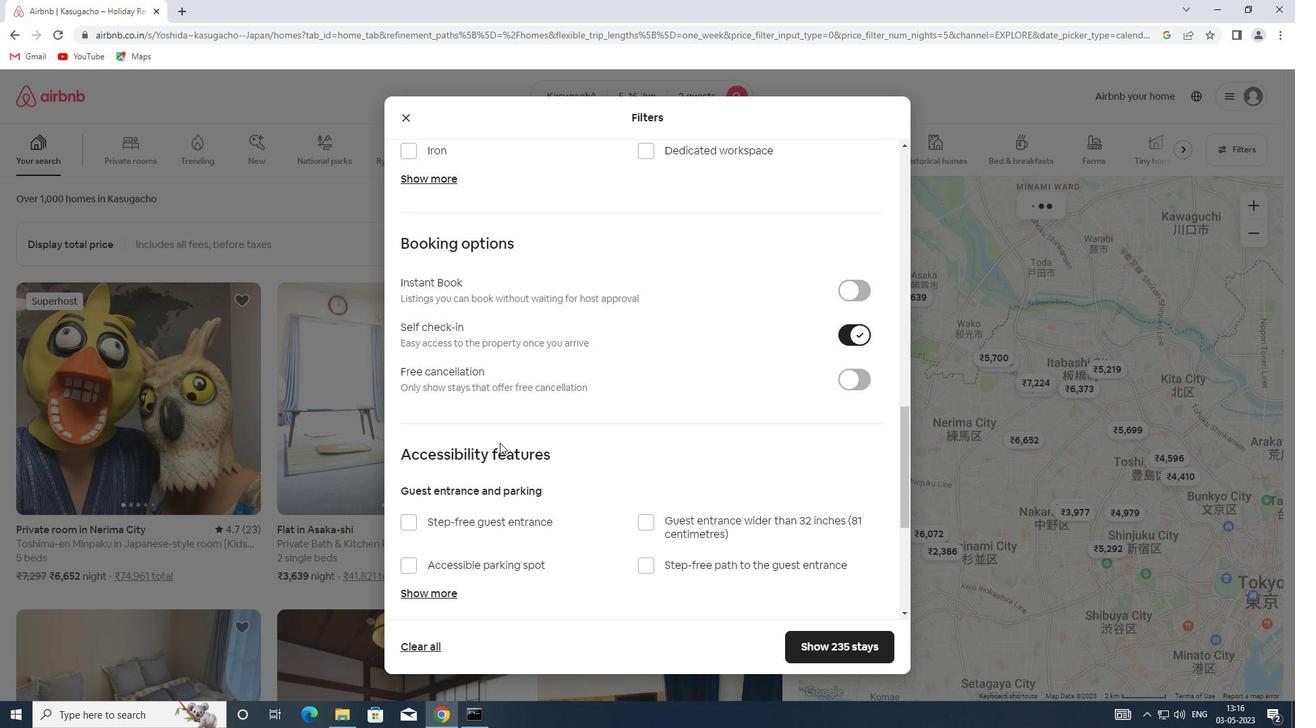 
Action: Mouse moved to (425, 522)
Screenshot: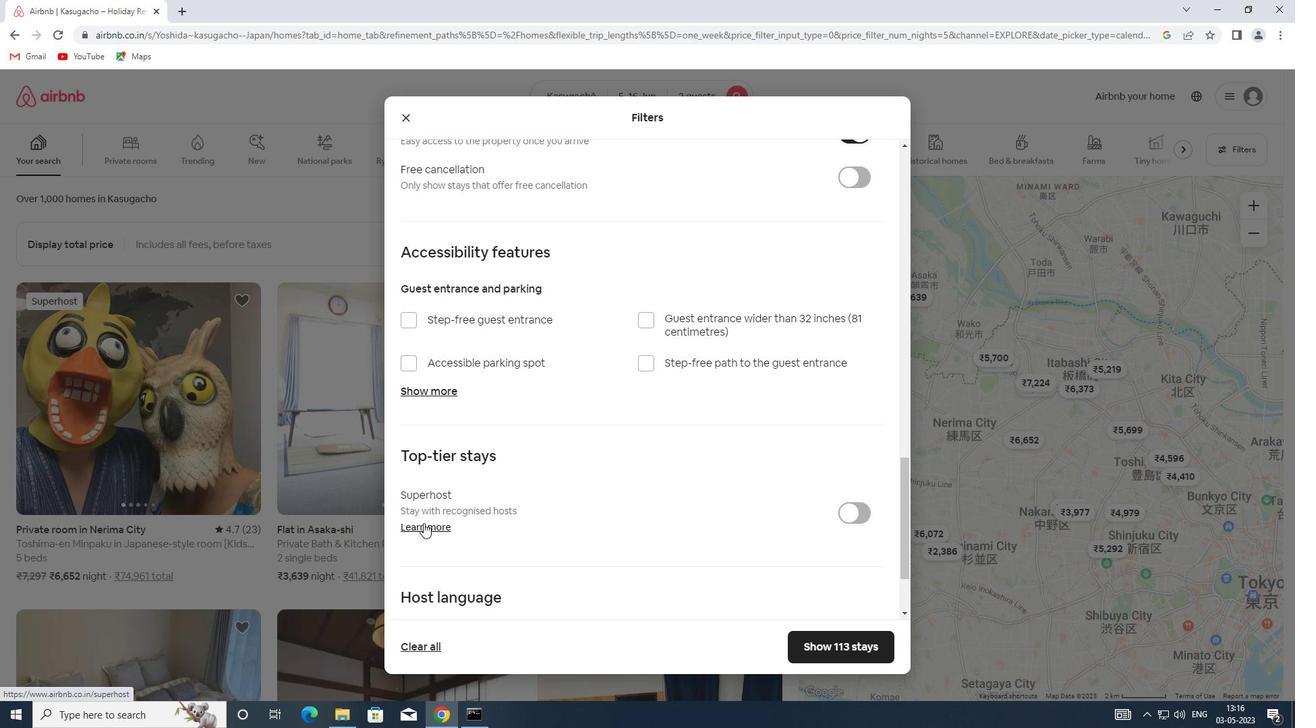 
Action: Mouse scrolled (425, 521) with delta (0, 0)
Screenshot: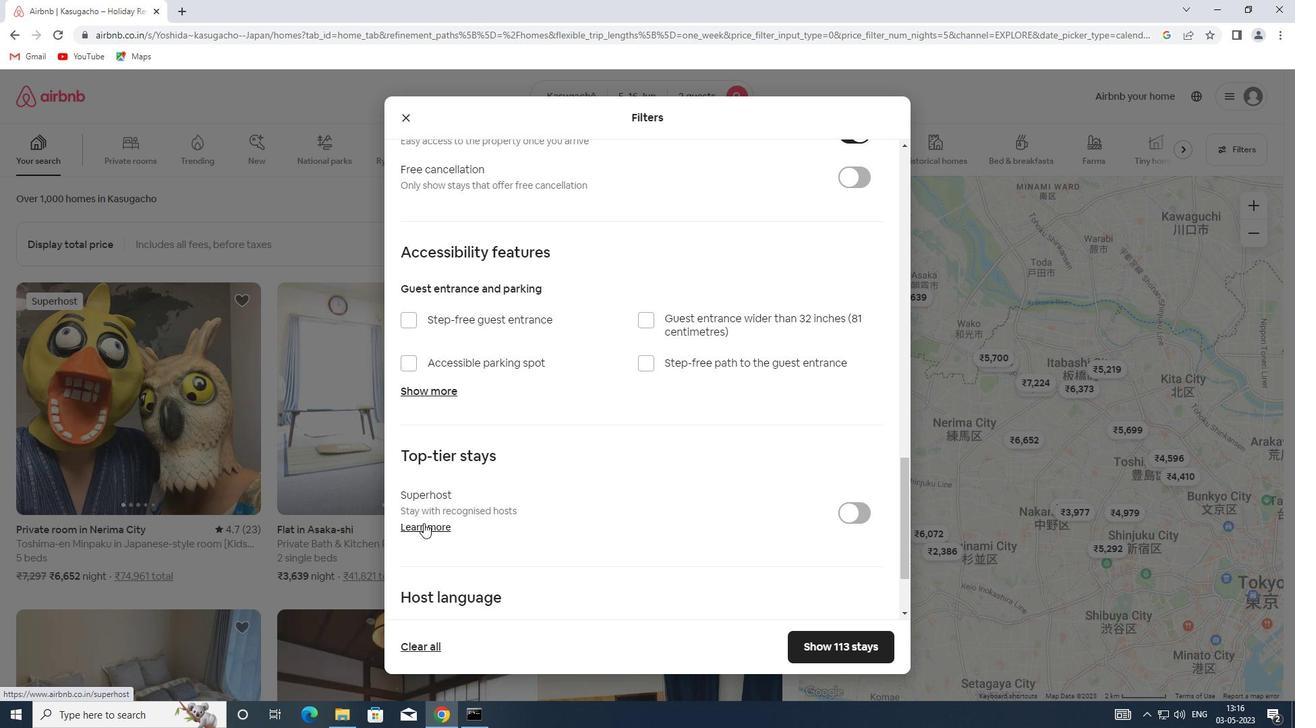 
Action: Mouse scrolled (425, 521) with delta (0, 0)
Screenshot: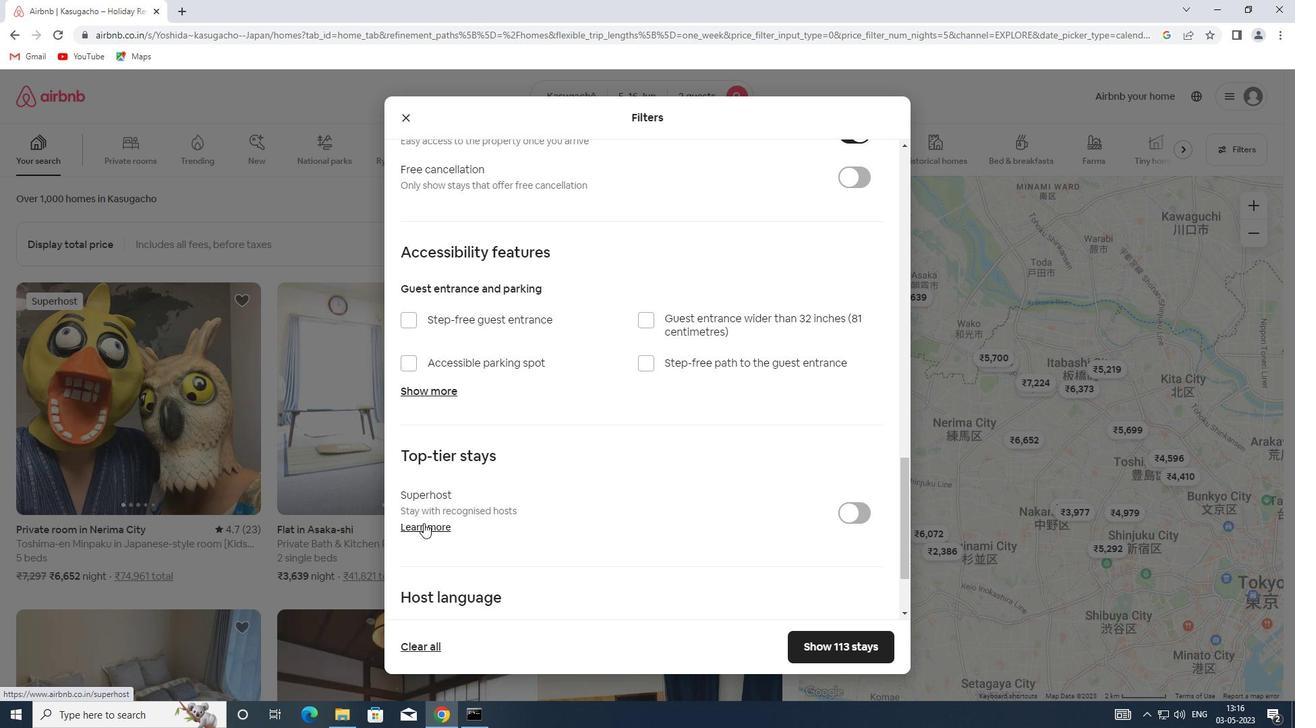 
Action: Mouse scrolled (425, 521) with delta (0, 0)
Screenshot: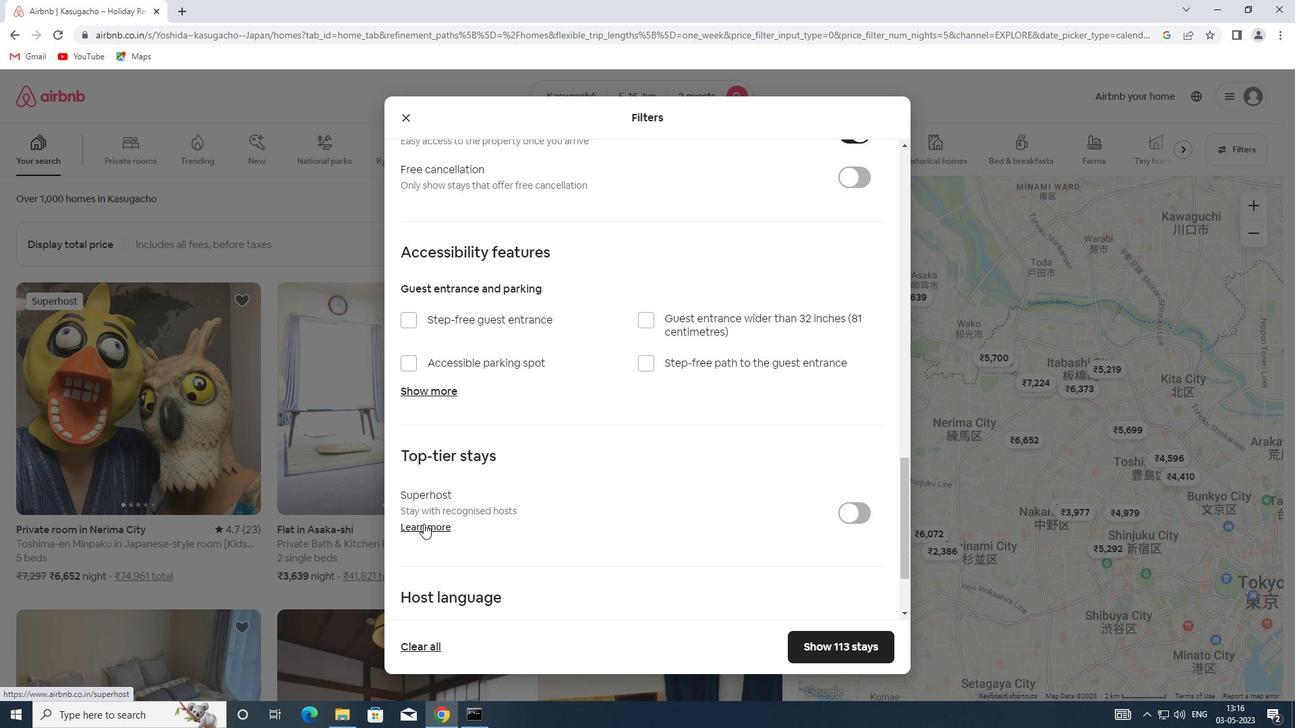
Action: Mouse scrolled (425, 521) with delta (0, 0)
Screenshot: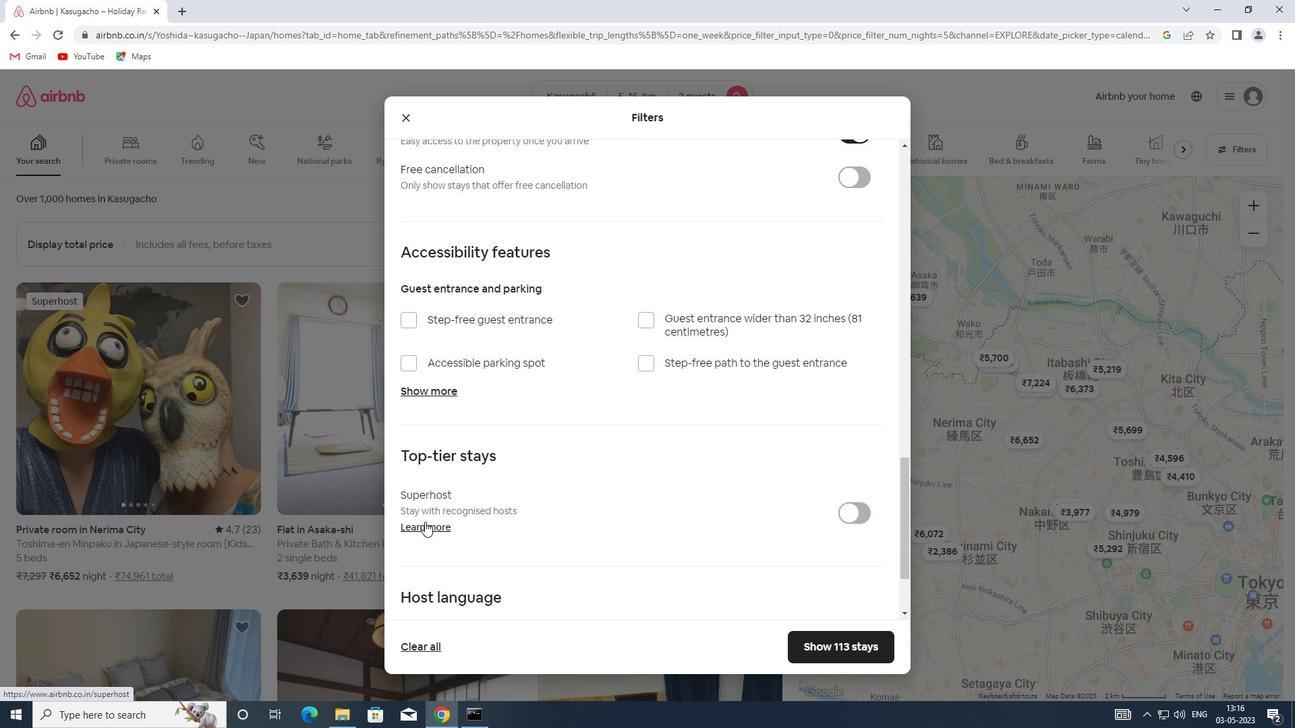 
Action: Mouse moved to (428, 524)
Screenshot: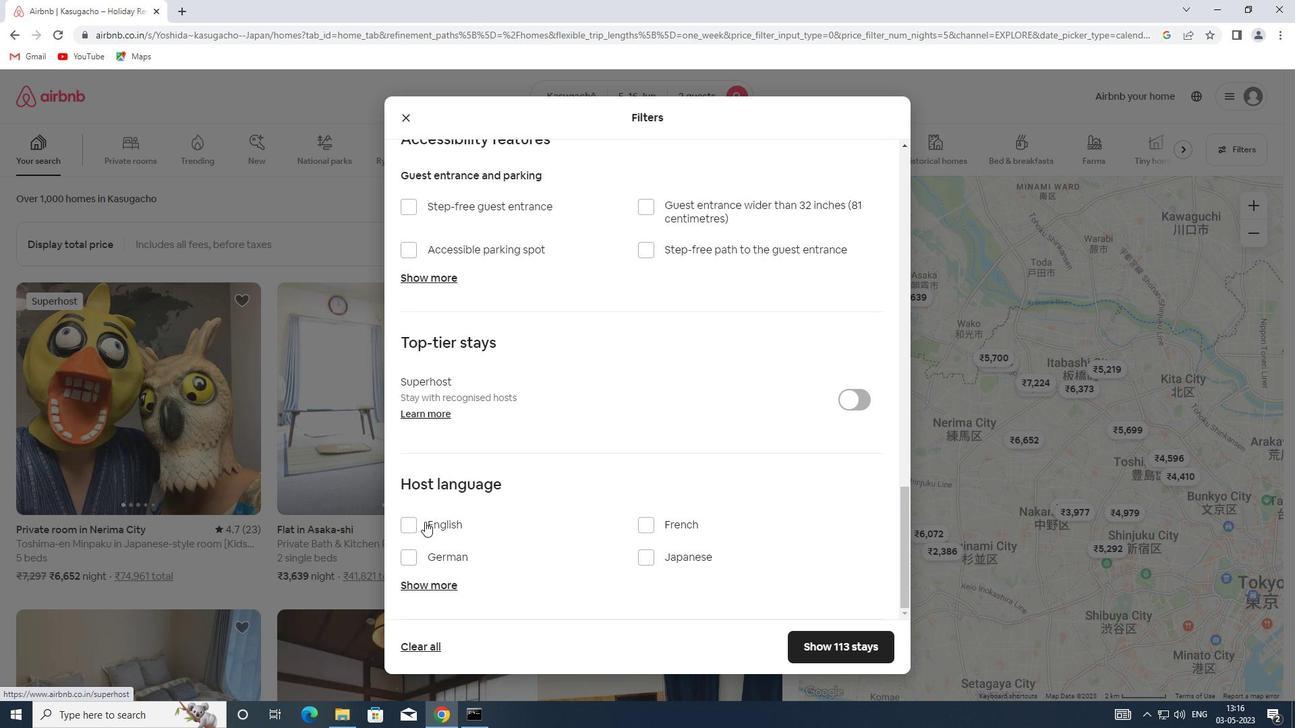 
Action: Mouse pressed left at (428, 524)
Screenshot: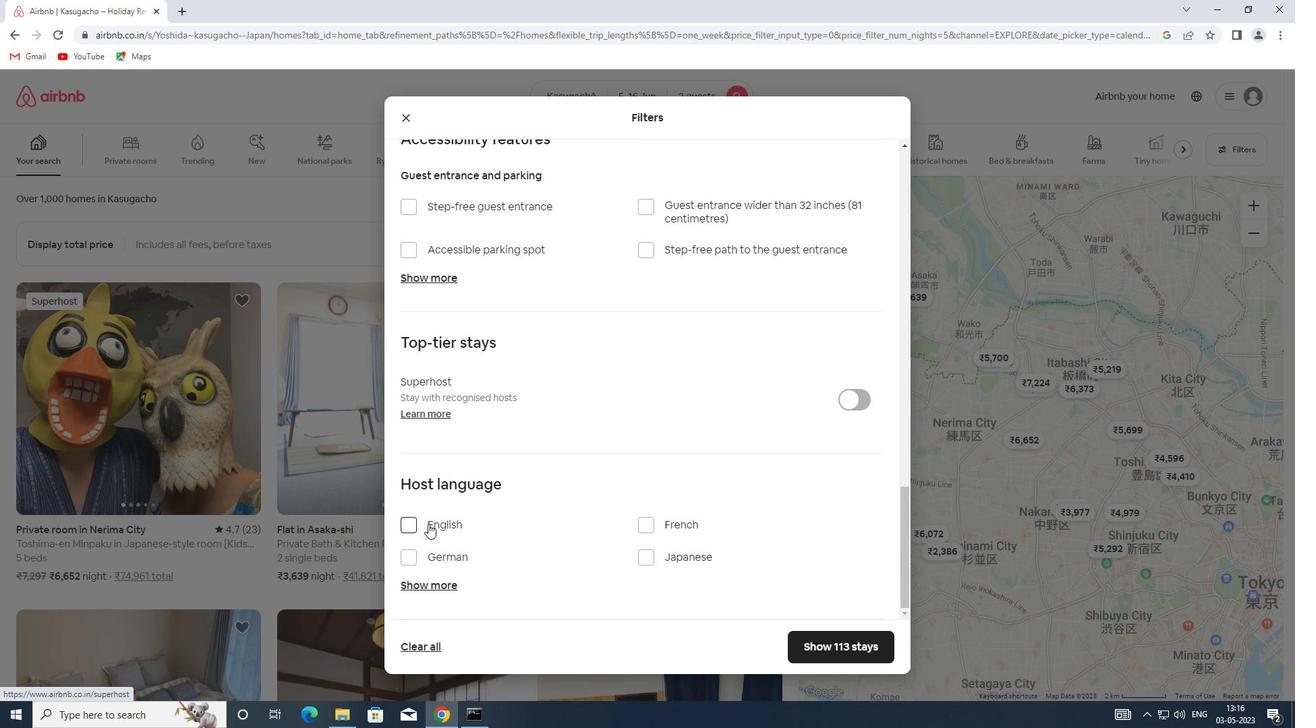
Action: Mouse moved to (856, 647)
Screenshot: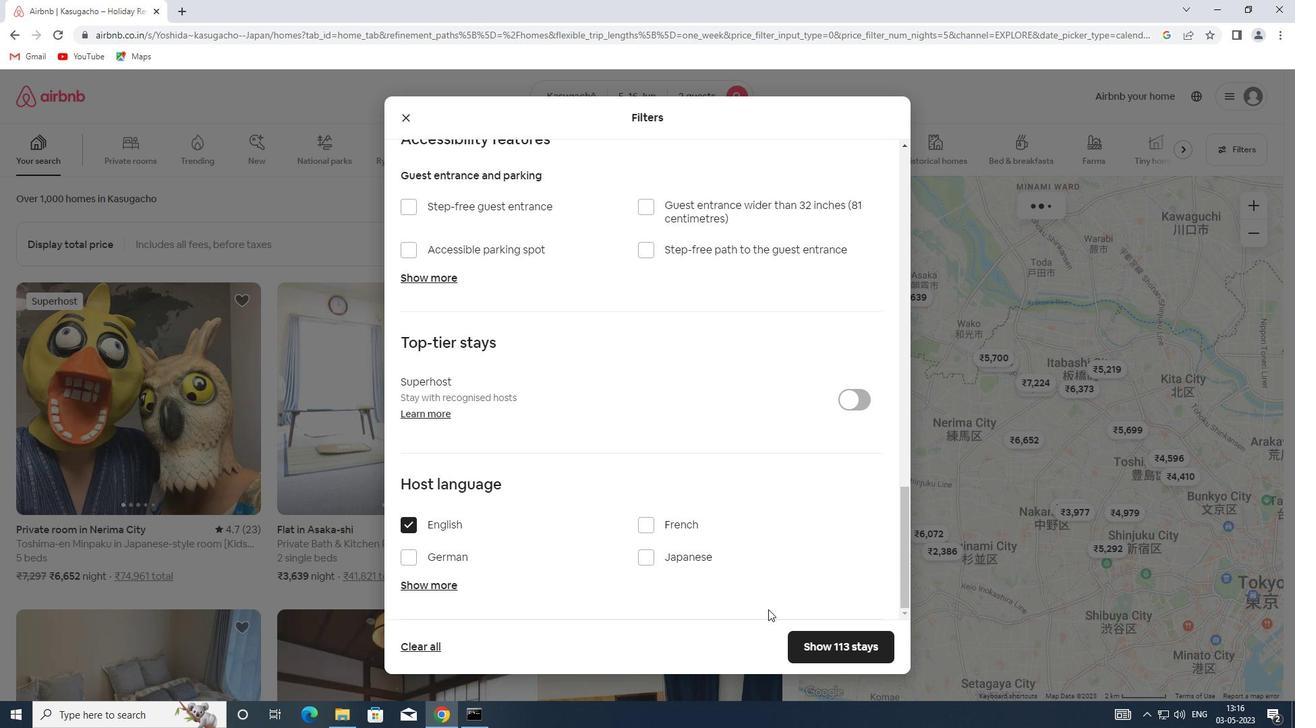 
Action: Mouse pressed left at (856, 647)
Screenshot: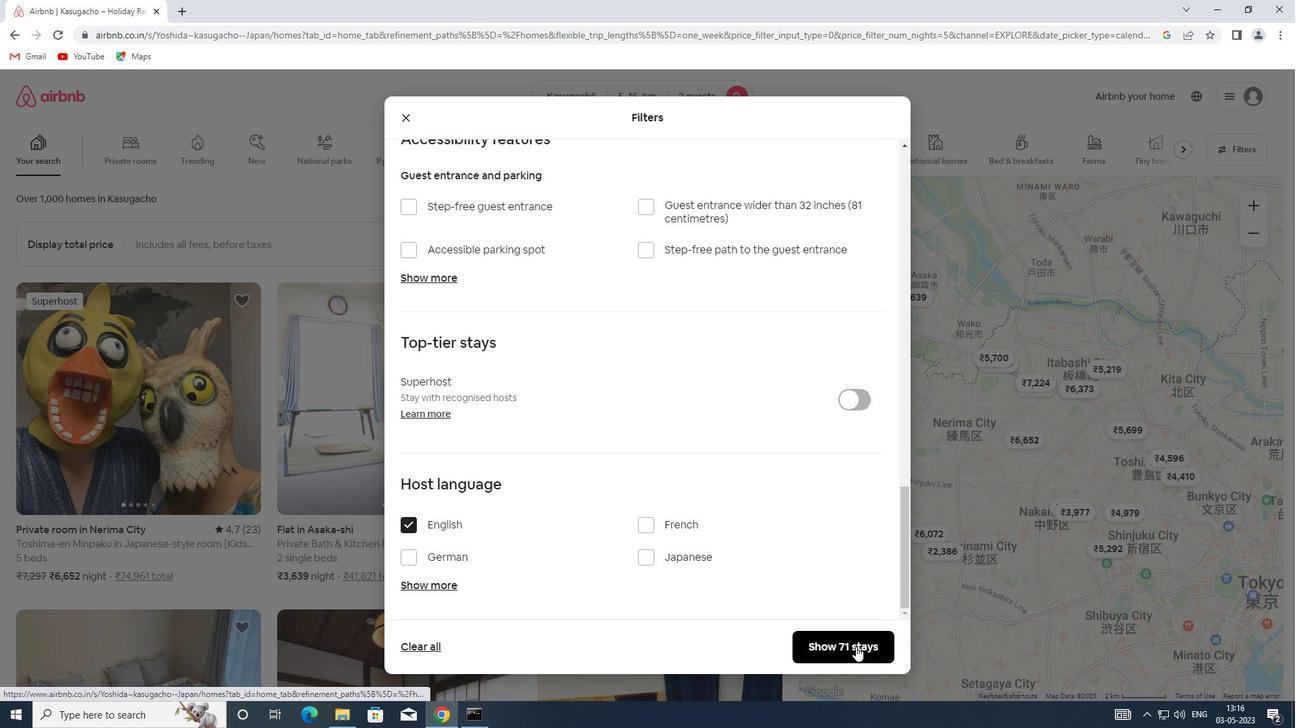 
